 Task: Find connections with filter location Açu with filter topic #Leanstartupswith filter profile language Spanish with filter current company Bajaj Housing Finance Limited with filter school L.D. College of Engineering with filter industry Farming with filter service category Health Insurance with filter keywords title Administrative Manager
Action: Mouse moved to (597, 125)
Screenshot: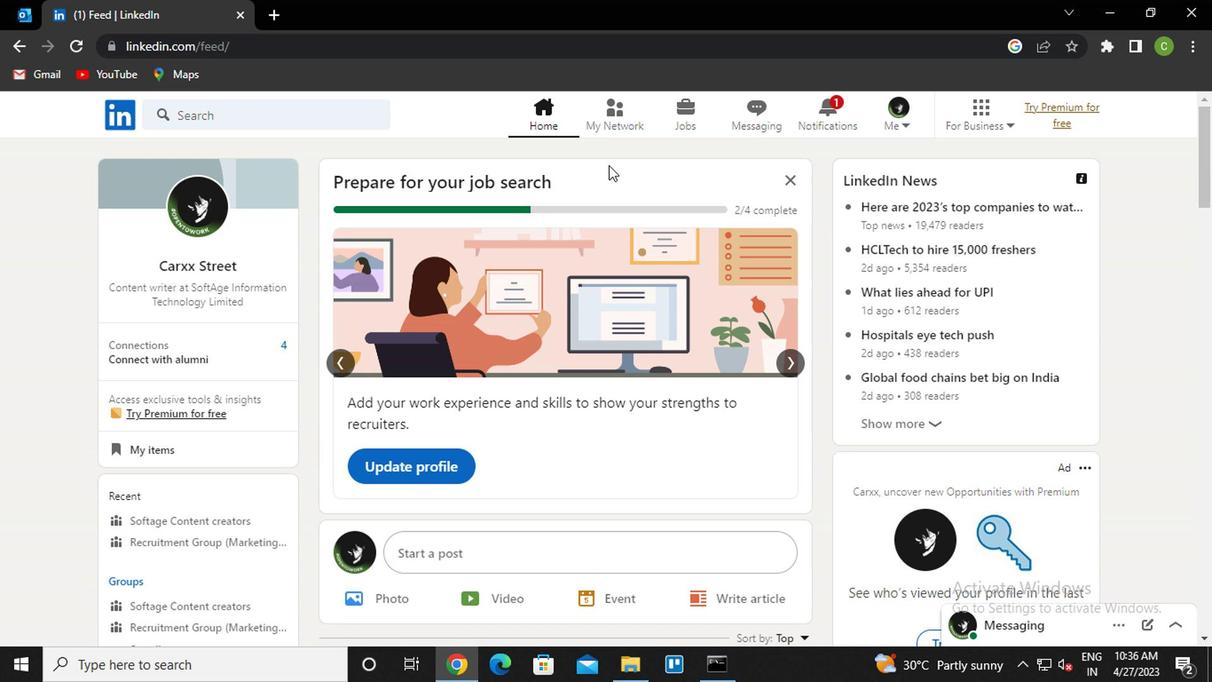 
Action: Mouse pressed left at (597, 125)
Screenshot: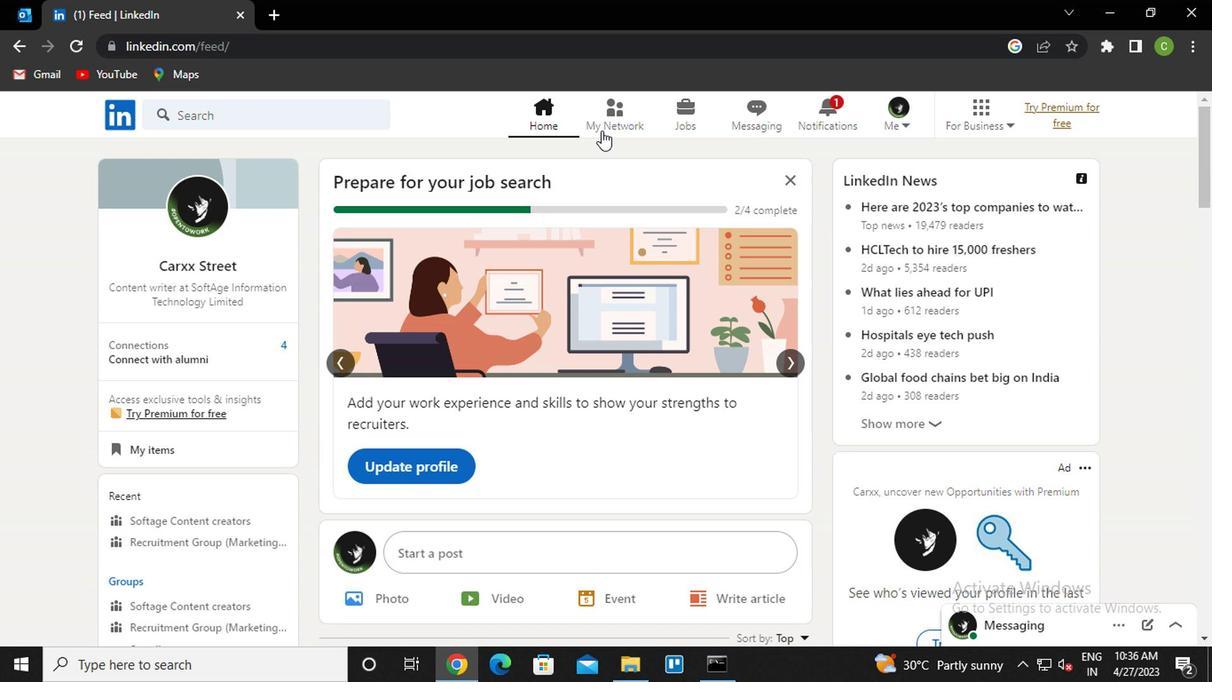 
Action: Mouse moved to (245, 217)
Screenshot: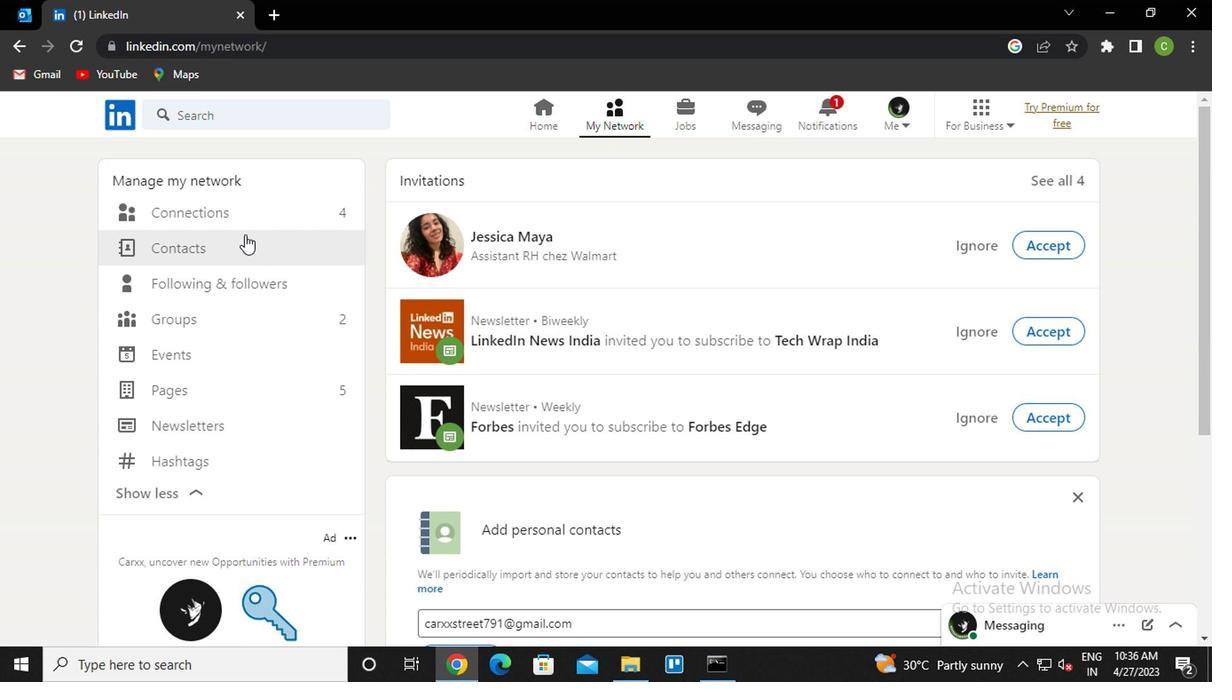 
Action: Mouse pressed left at (245, 217)
Screenshot: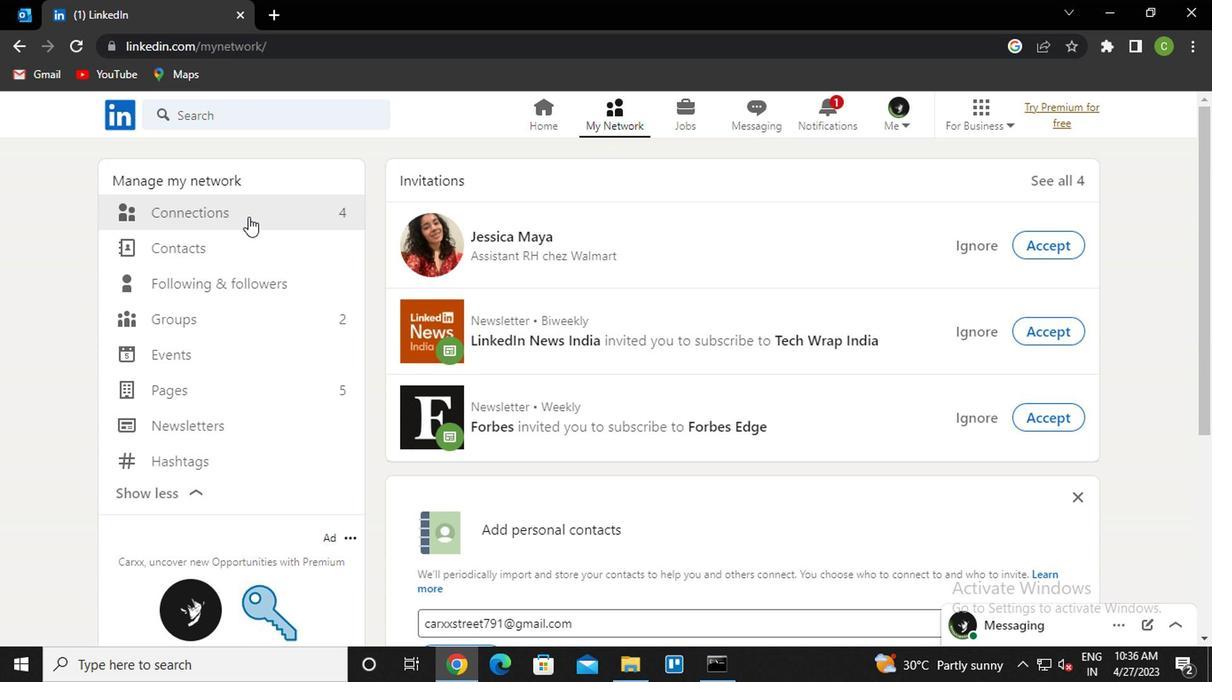 
Action: Mouse moved to (735, 217)
Screenshot: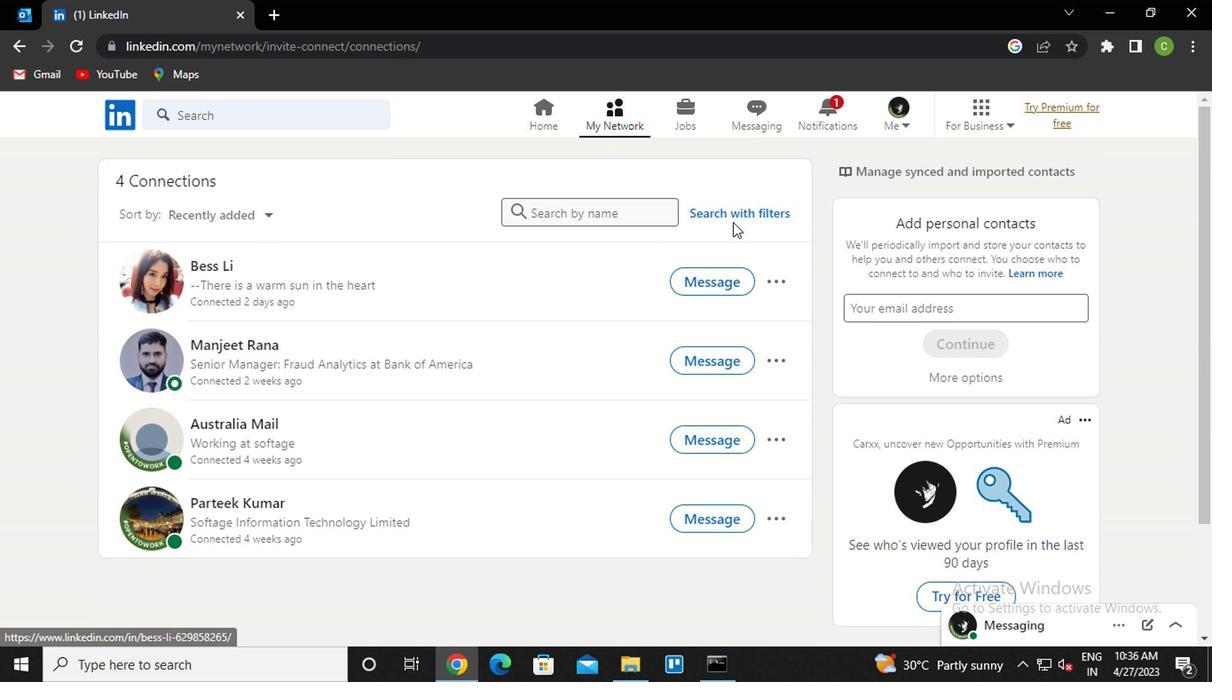 
Action: Mouse pressed left at (735, 217)
Screenshot: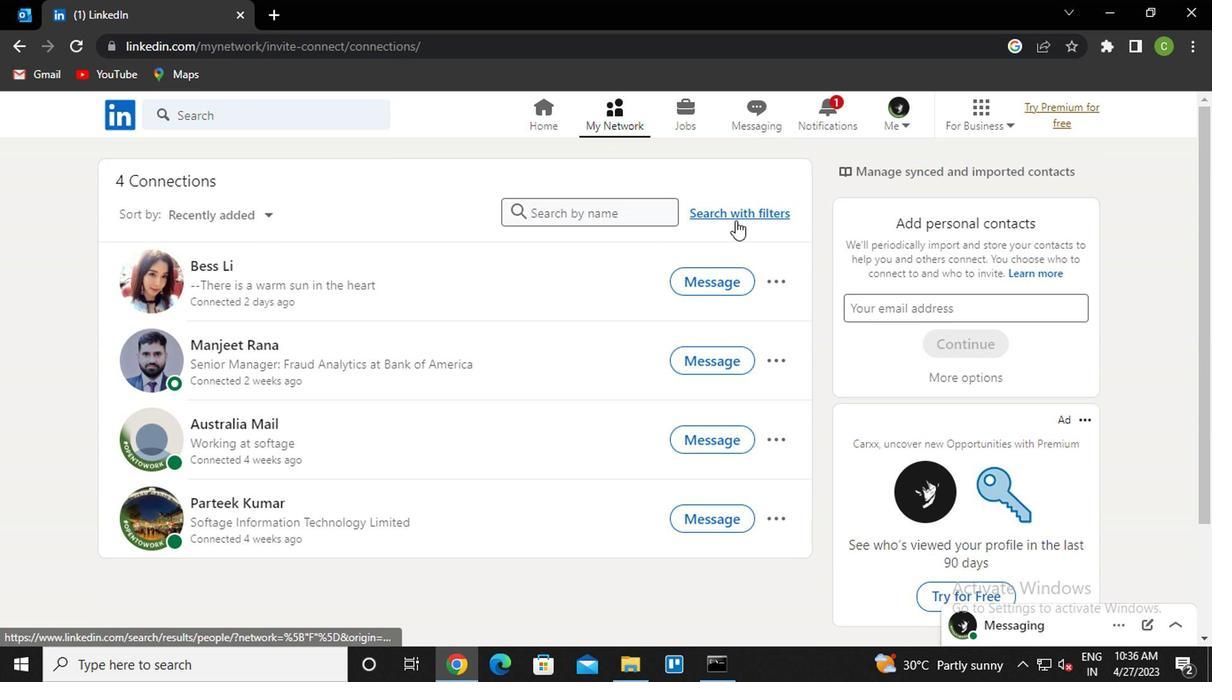 
Action: Mouse moved to (593, 168)
Screenshot: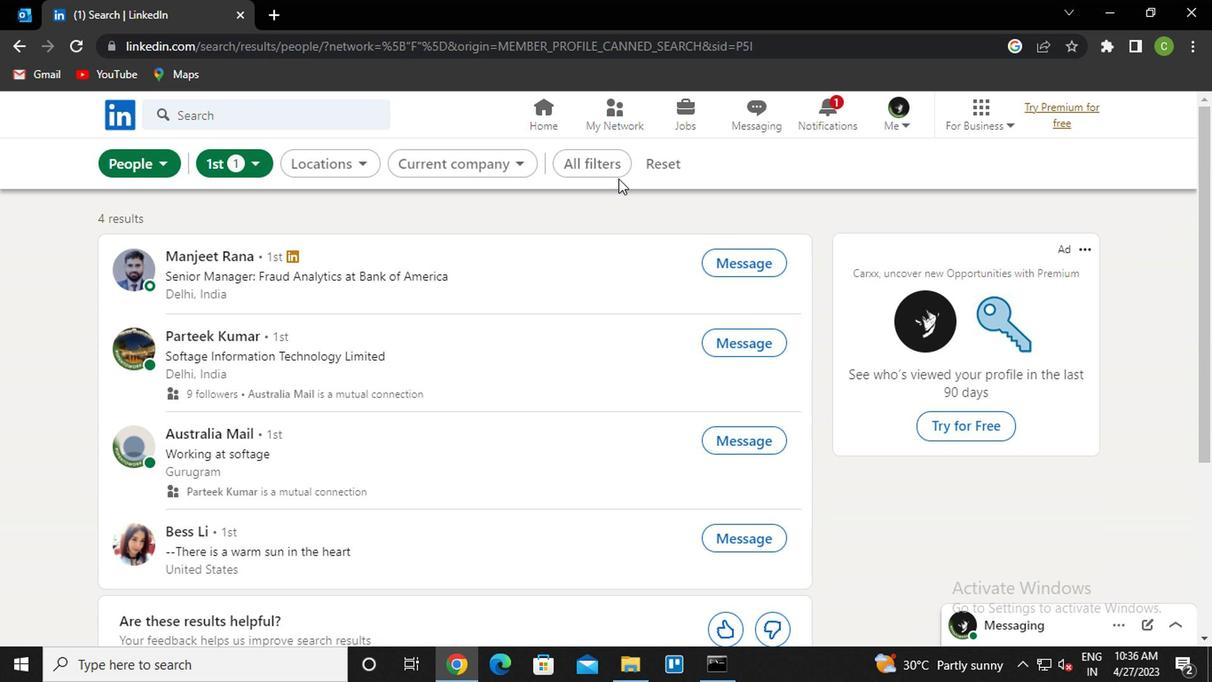 
Action: Mouse pressed left at (593, 168)
Screenshot: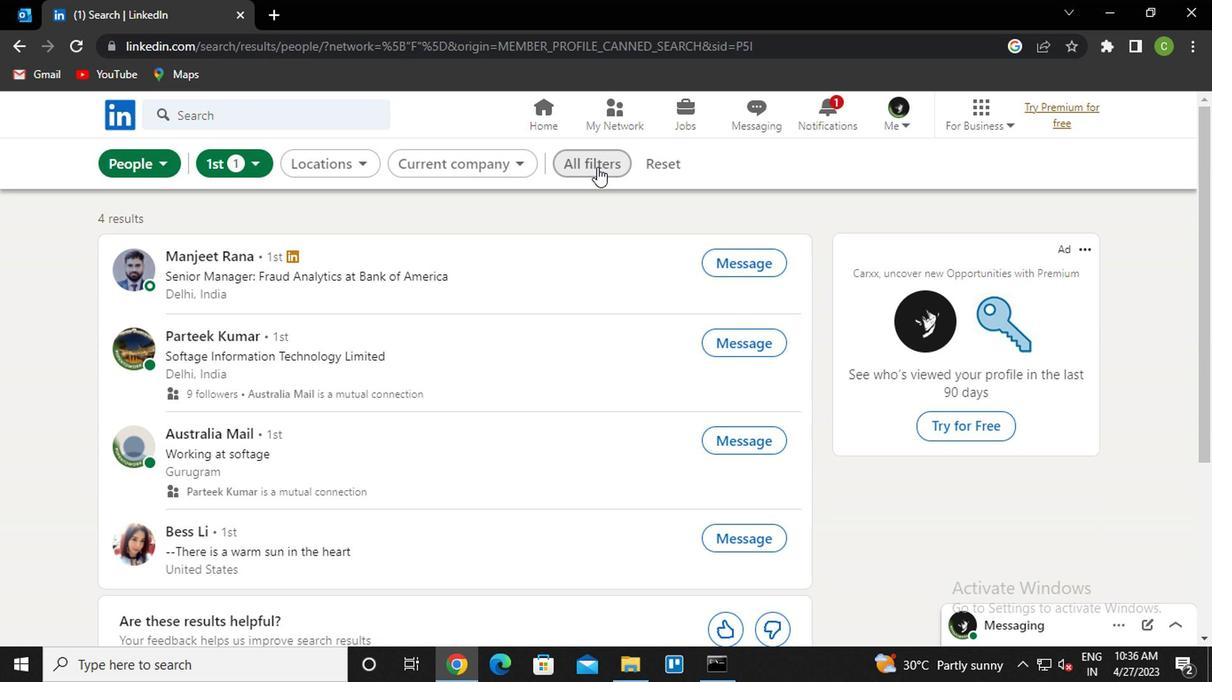 
Action: Mouse moved to (994, 361)
Screenshot: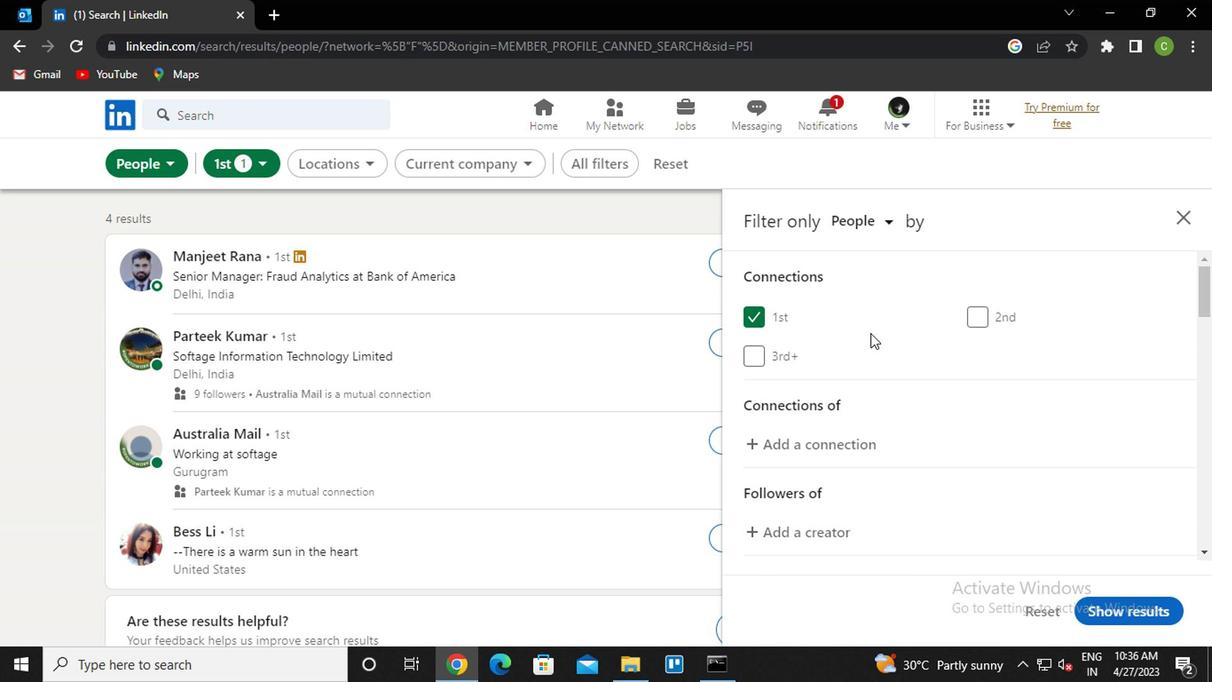 
Action: Mouse scrolled (994, 361) with delta (0, 0)
Screenshot: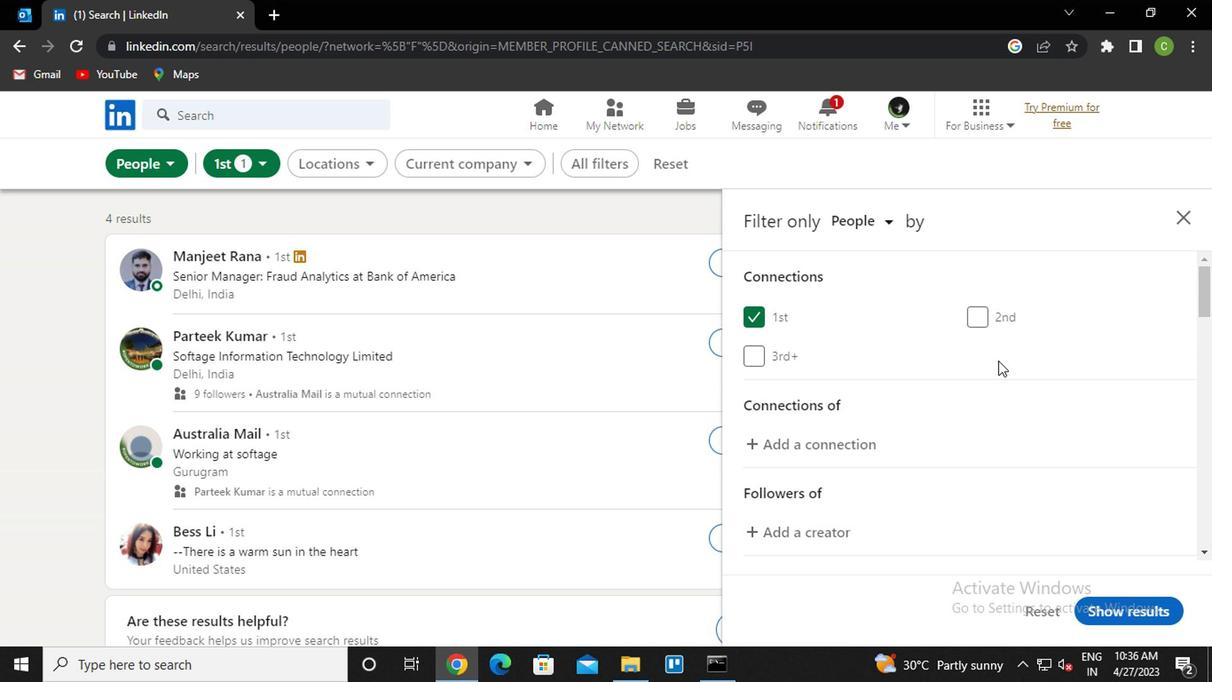 
Action: Mouse scrolled (994, 361) with delta (0, 0)
Screenshot: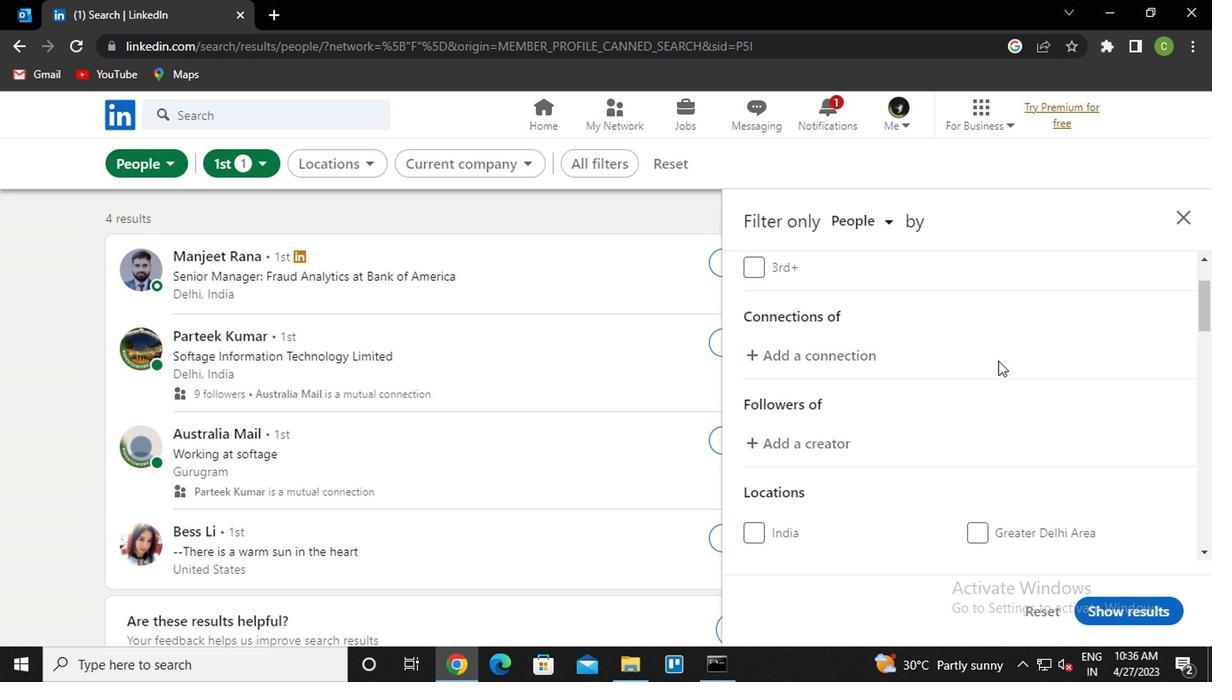 
Action: Mouse scrolled (994, 361) with delta (0, 0)
Screenshot: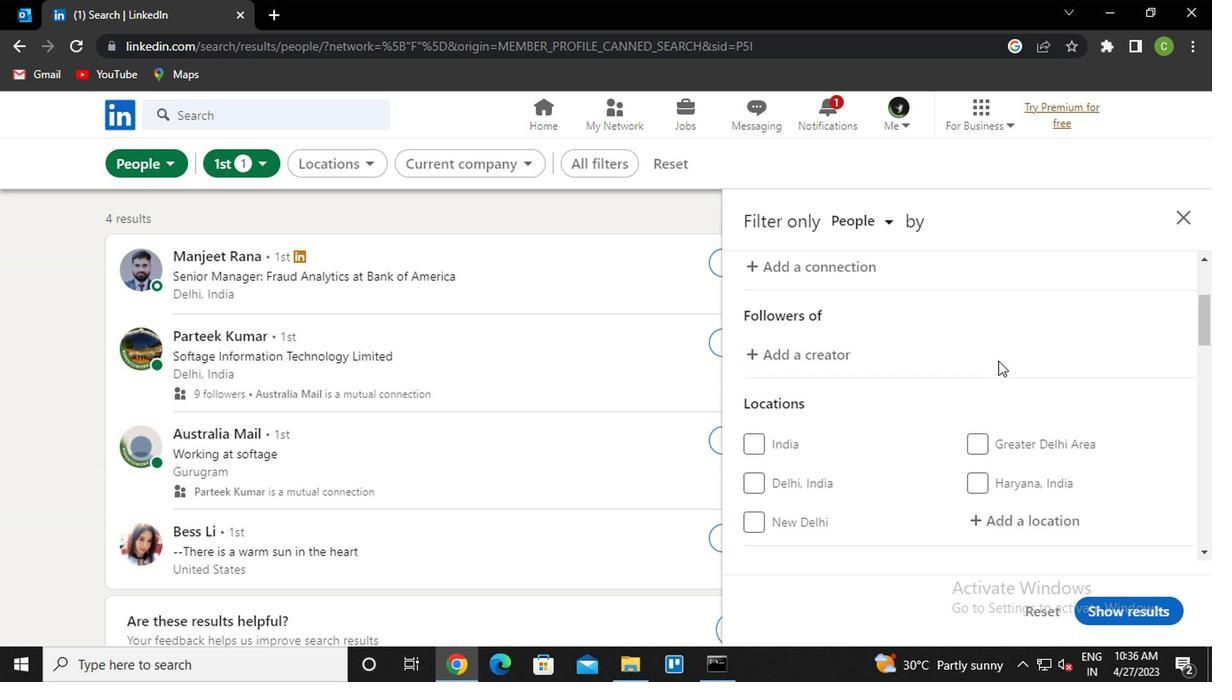 
Action: Mouse moved to (993, 430)
Screenshot: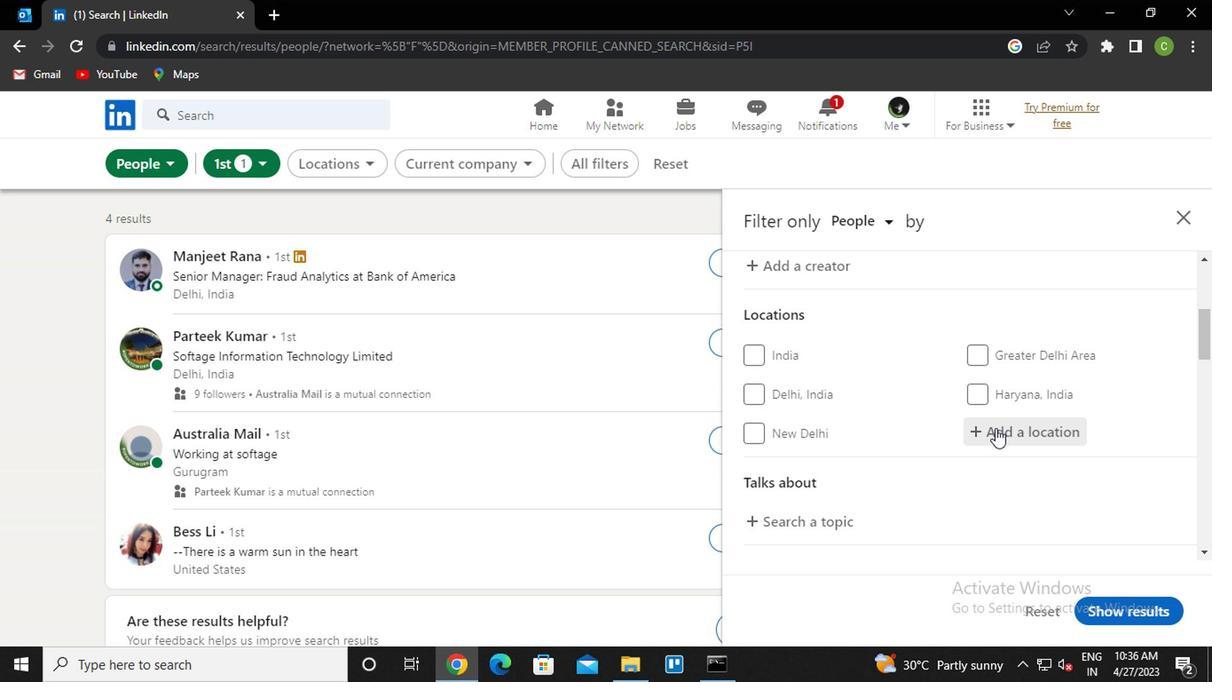 
Action: Mouse pressed left at (993, 430)
Screenshot: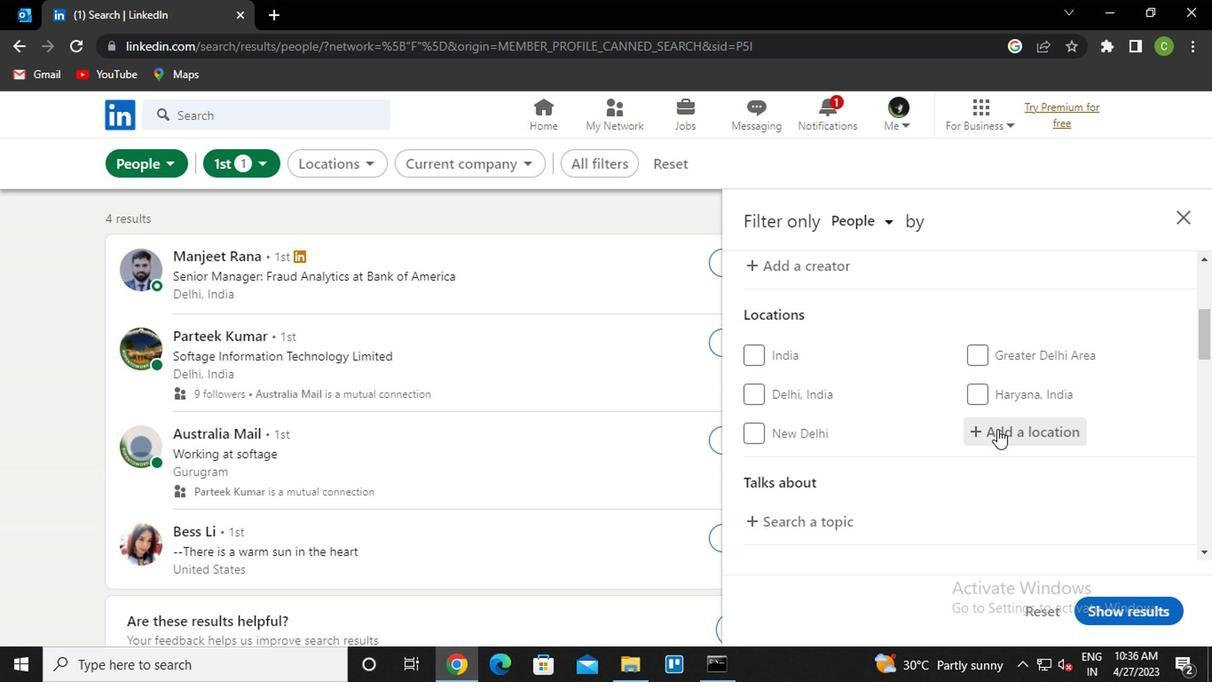 
Action: Key pressed a<Key.caps_lock>cu<Key.space>
Screenshot: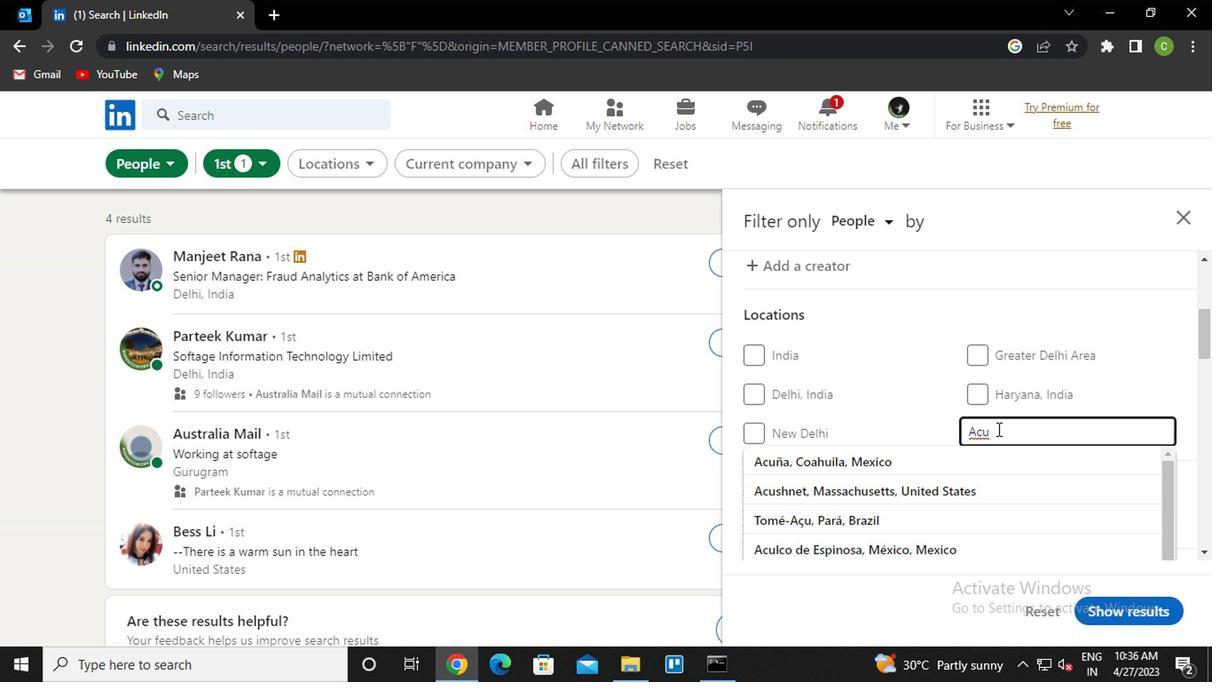 
Action: Mouse moved to (897, 461)
Screenshot: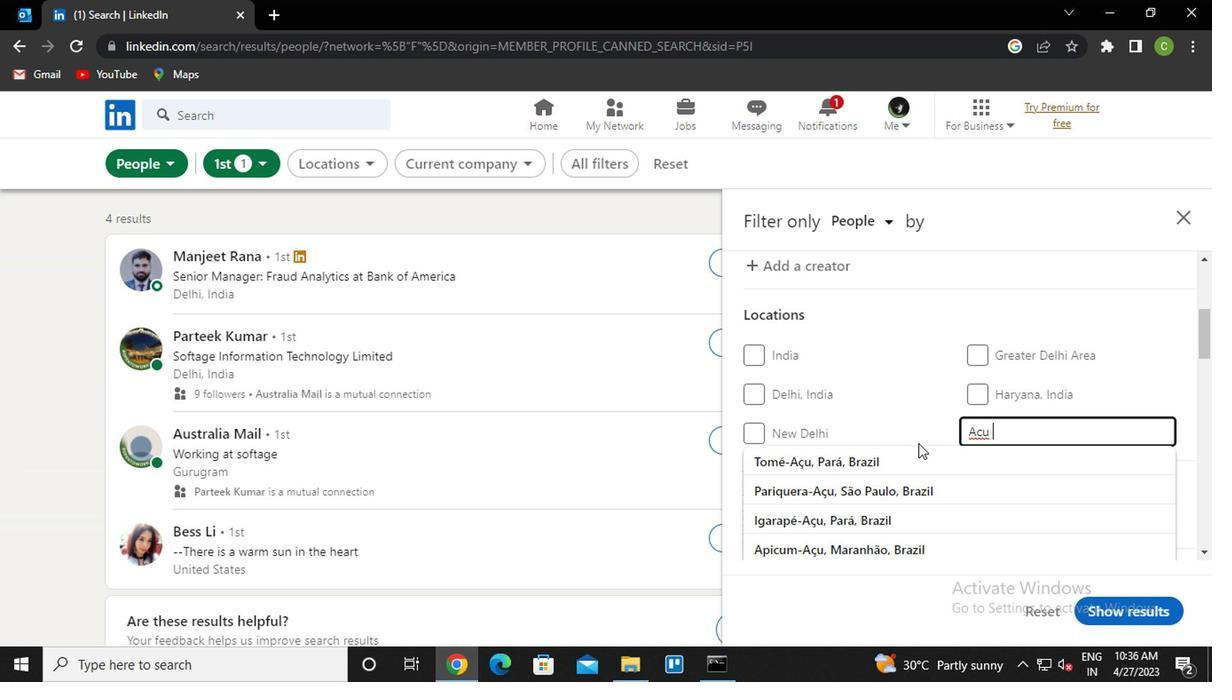 
Action: Mouse pressed left at (897, 461)
Screenshot: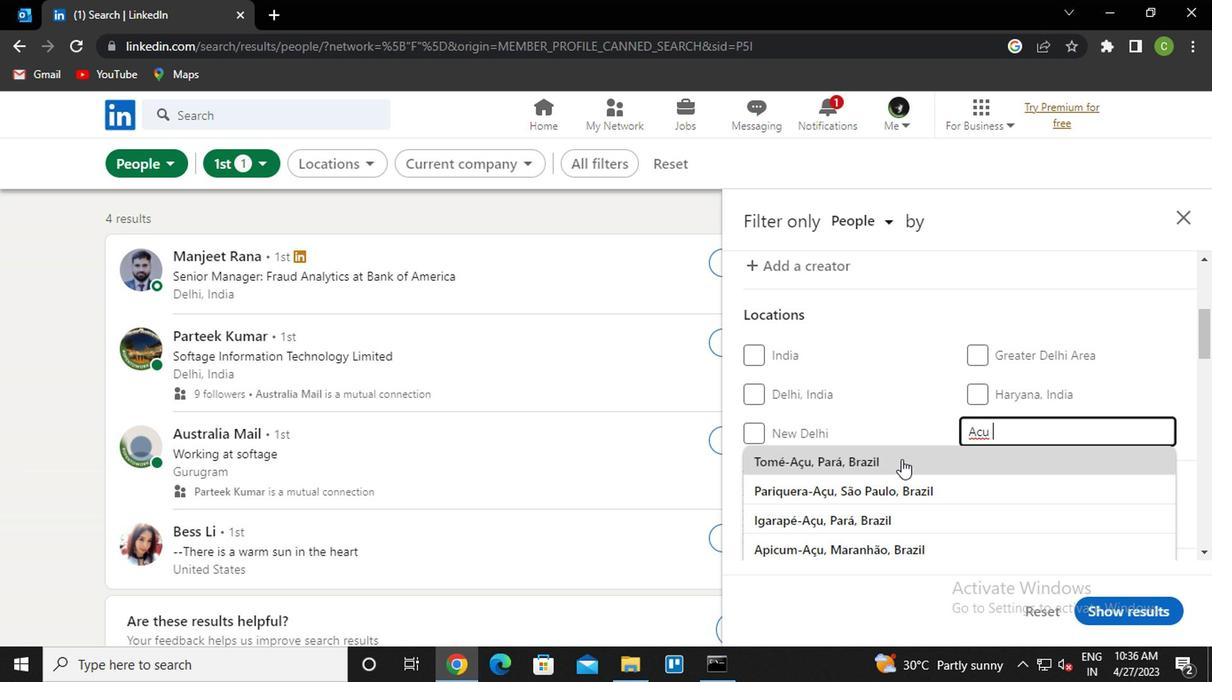 
Action: Mouse moved to (1004, 490)
Screenshot: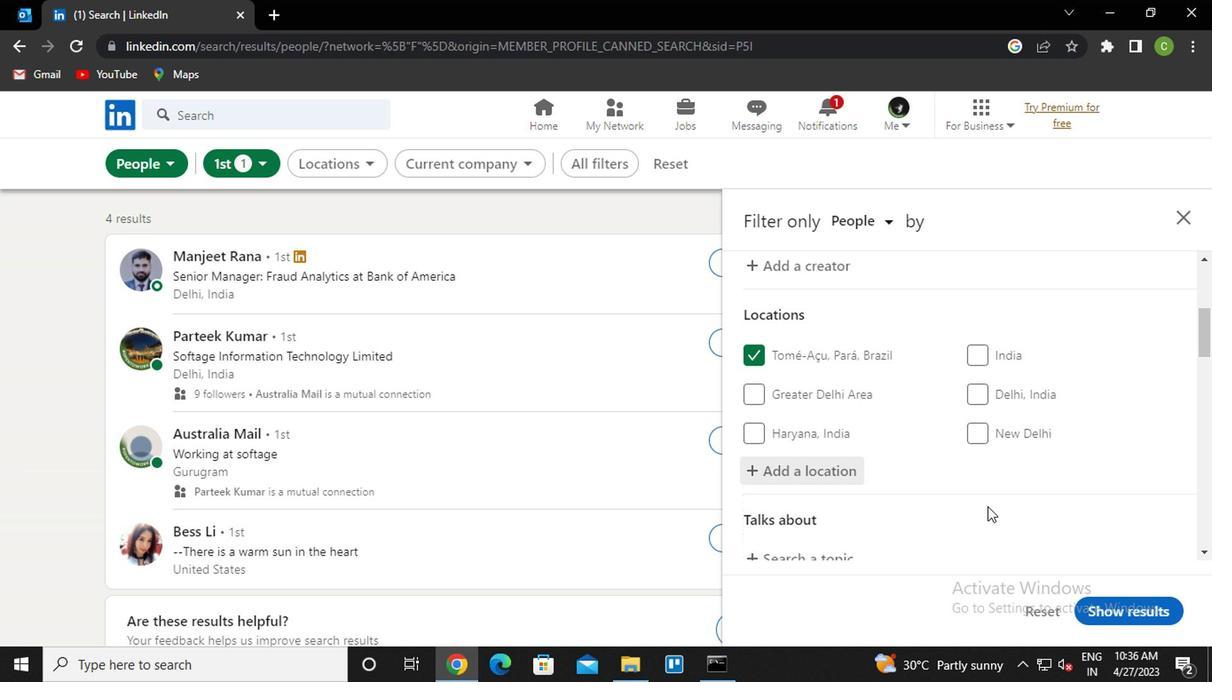 
Action: Mouse scrolled (1004, 490) with delta (0, 0)
Screenshot: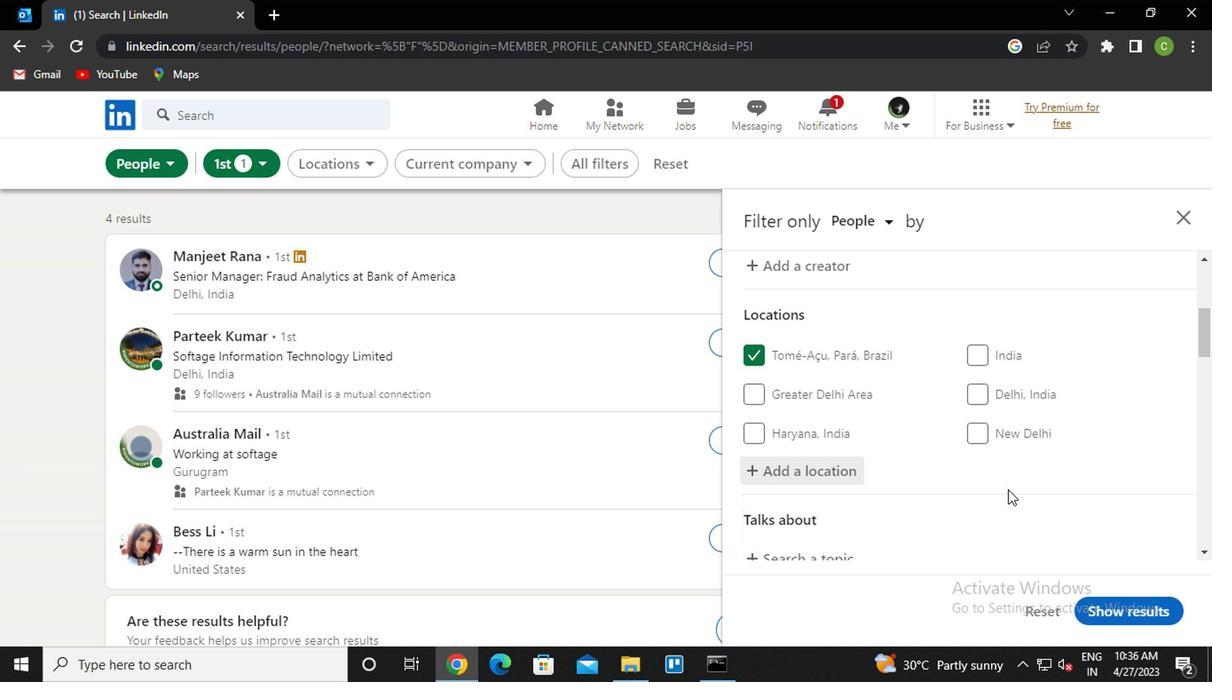 
Action: Mouse moved to (1002, 485)
Screenshot: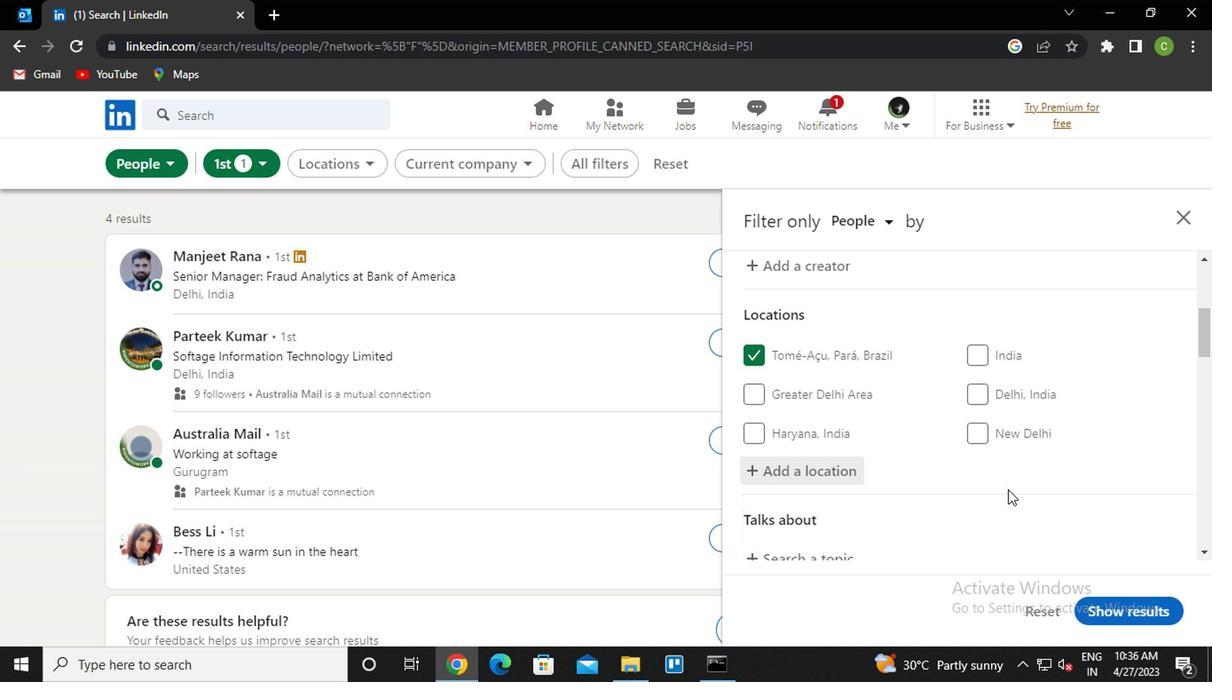 
Action: Mouse scrolled (1002, 485) with delta (0, 0)
Screenshot: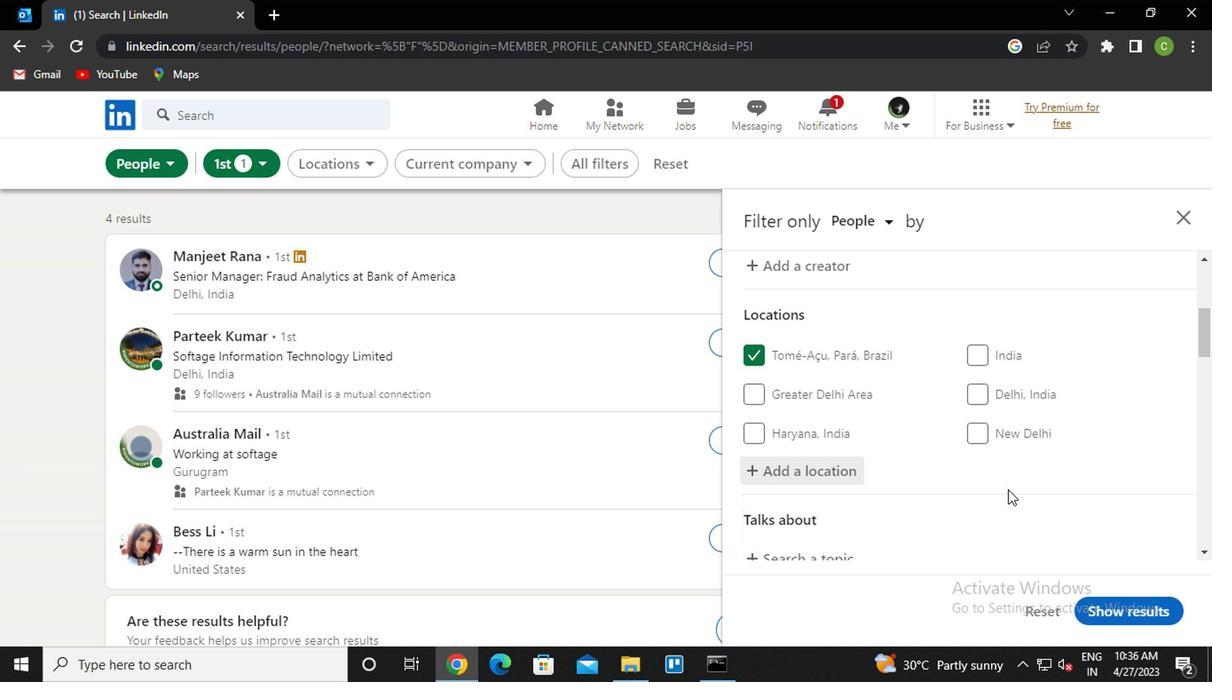 
Action: Mouse moved to (999, 480)
Screenshot: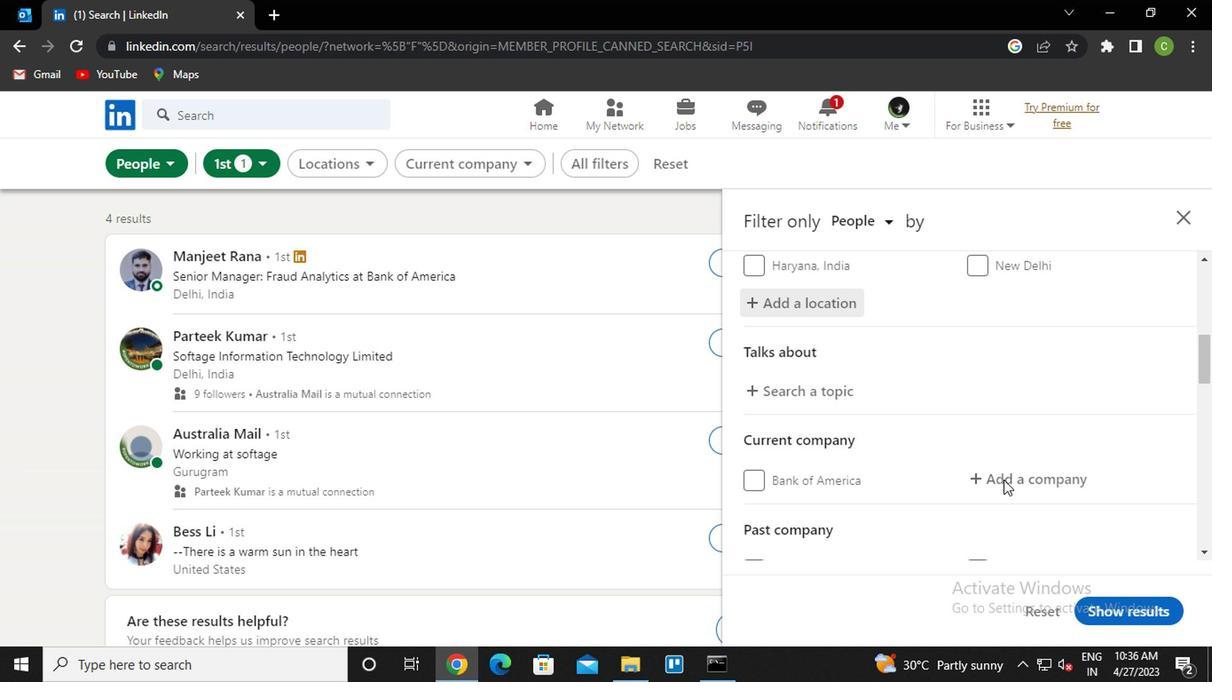 
Action: Mouse scrolled (999, 479) with delta (0, -1)
Screenshot: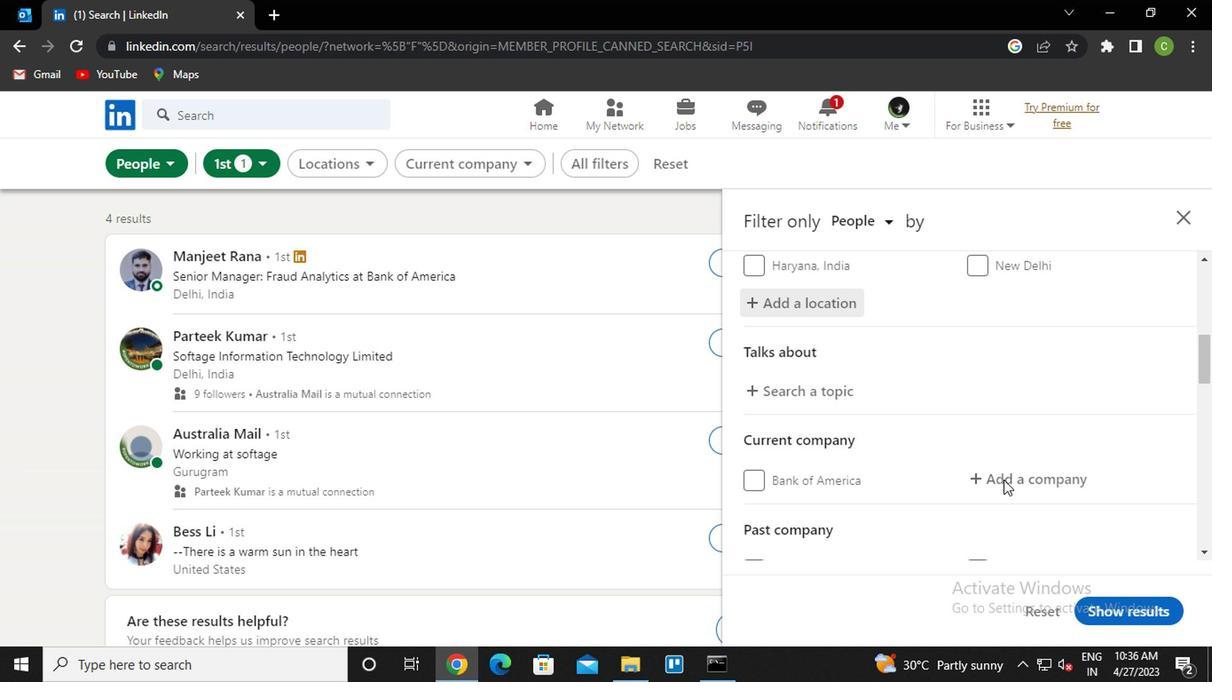 
Action: Mouse moved to (810, 300)
Screenshot: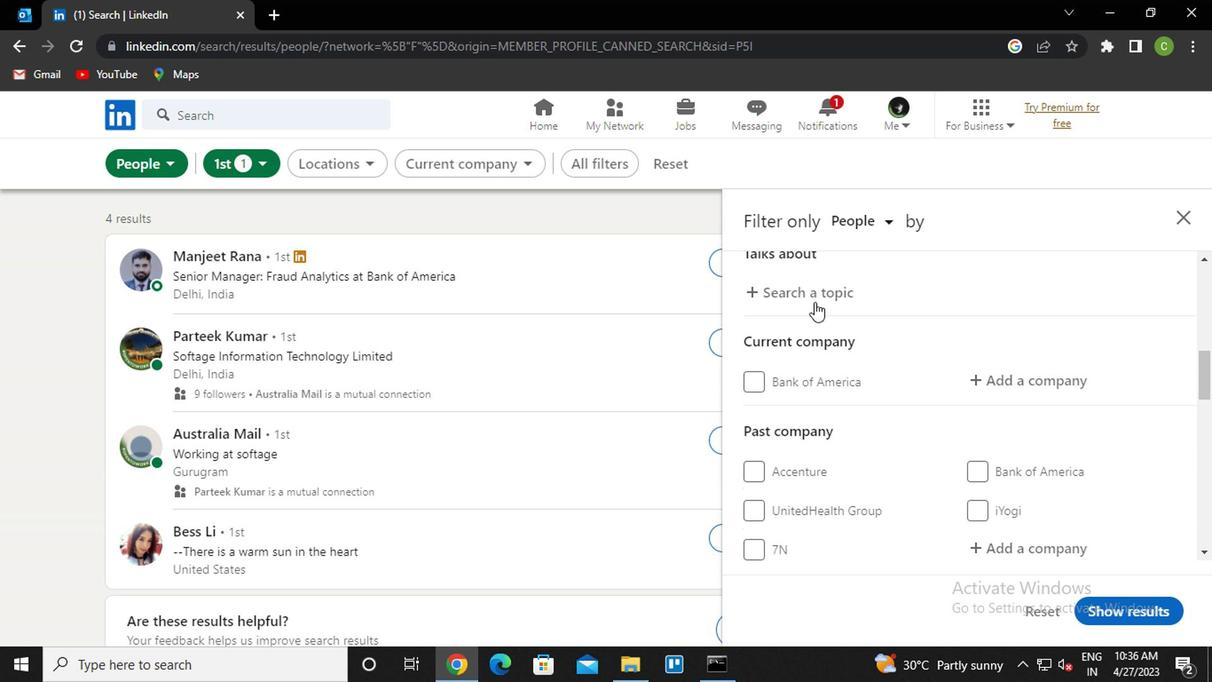 
Action: Mouse pressed left at (810, 300)
Screenshot: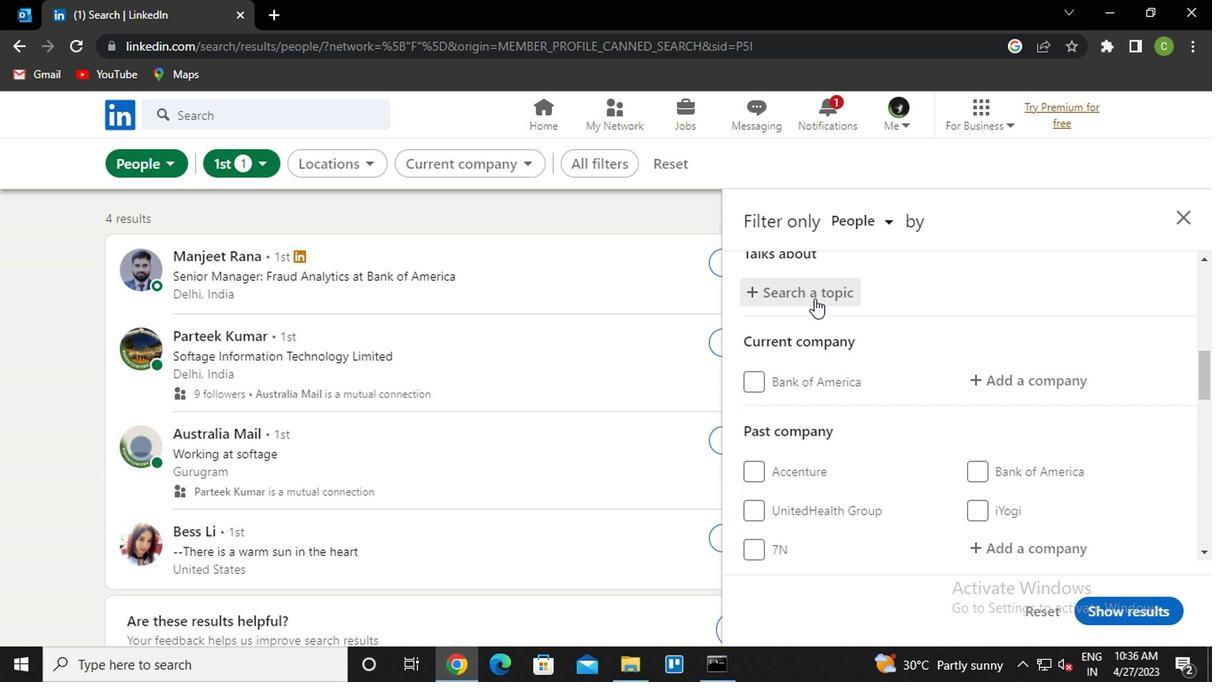
Action: Key pressed <Key.caps_lock>l<Key.caps_lock>eanstart<Key.down><Key.enter>
Screenshot: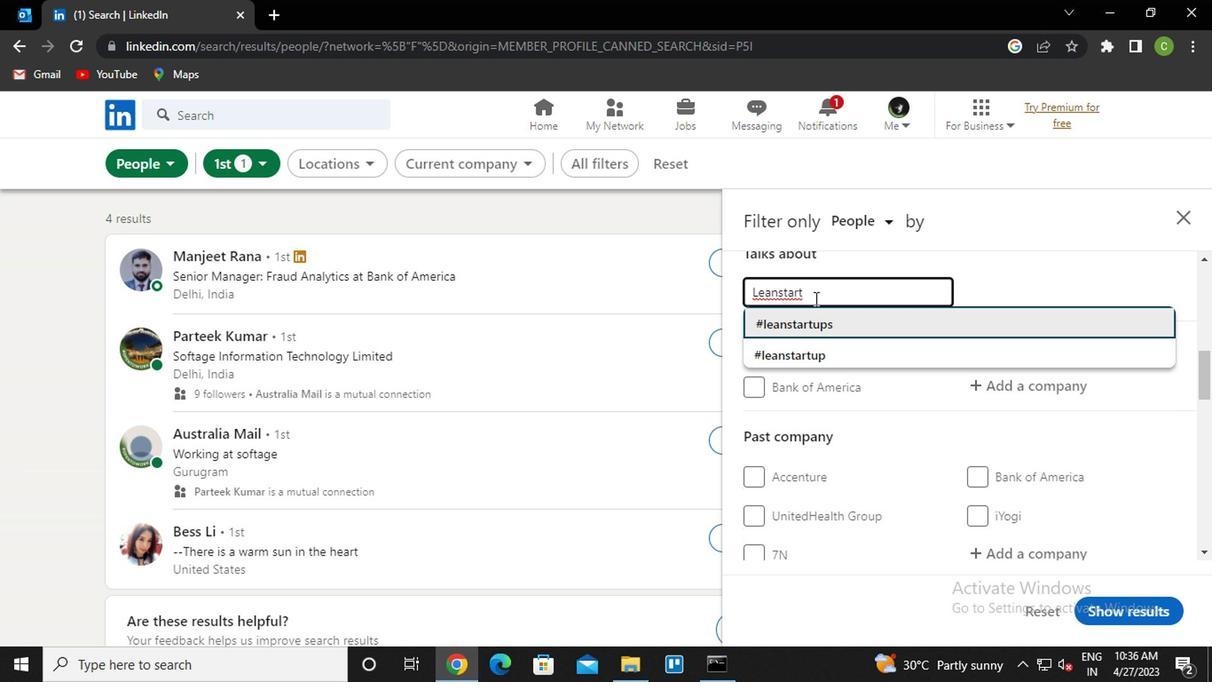 
Action: Mouse moved to (849, 327)
Screenshot: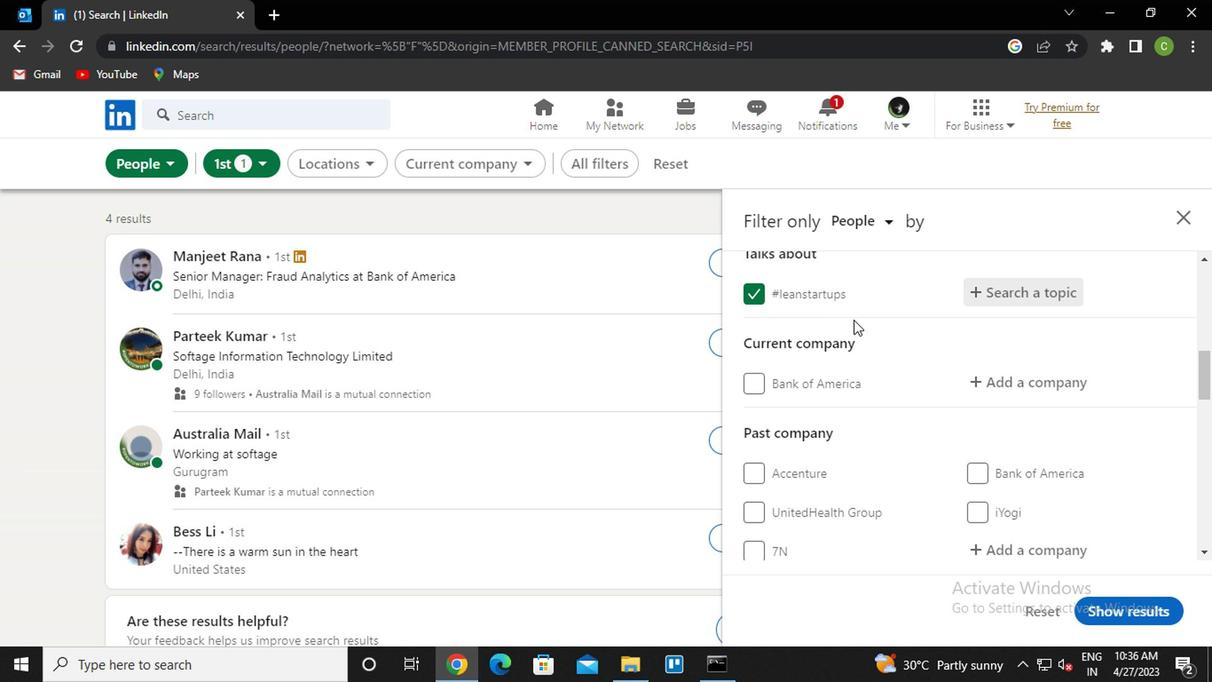 
Action: Mouse scrolled (849, 326) with delta (0, 0)
Screenshot: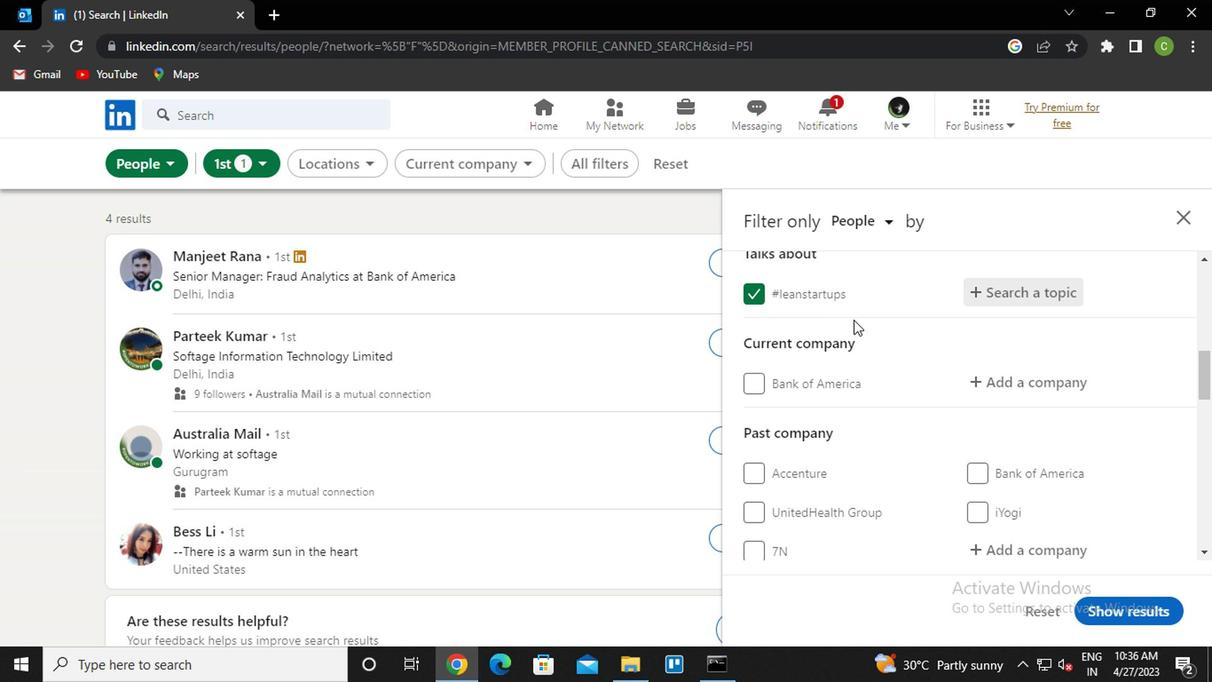 
Action: Mouse moved to (858, 365)
Screenshot: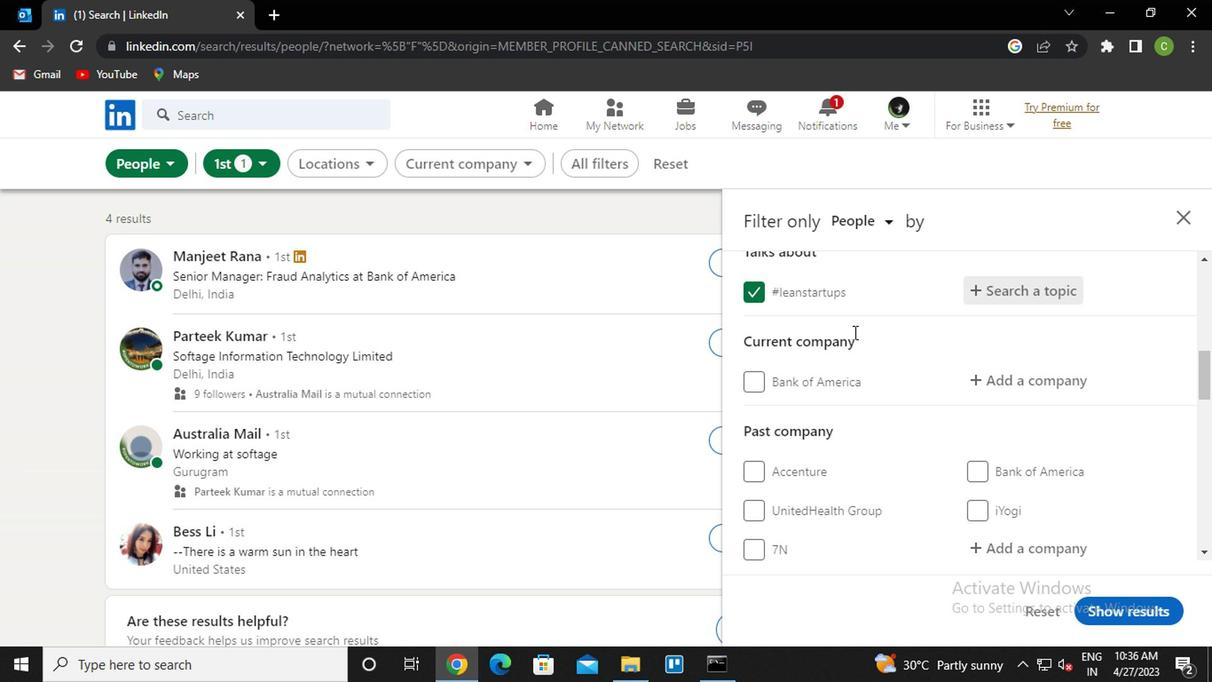 
Action: Mouse scrolled (858, 365) with delta (0, 0)
Screenshot: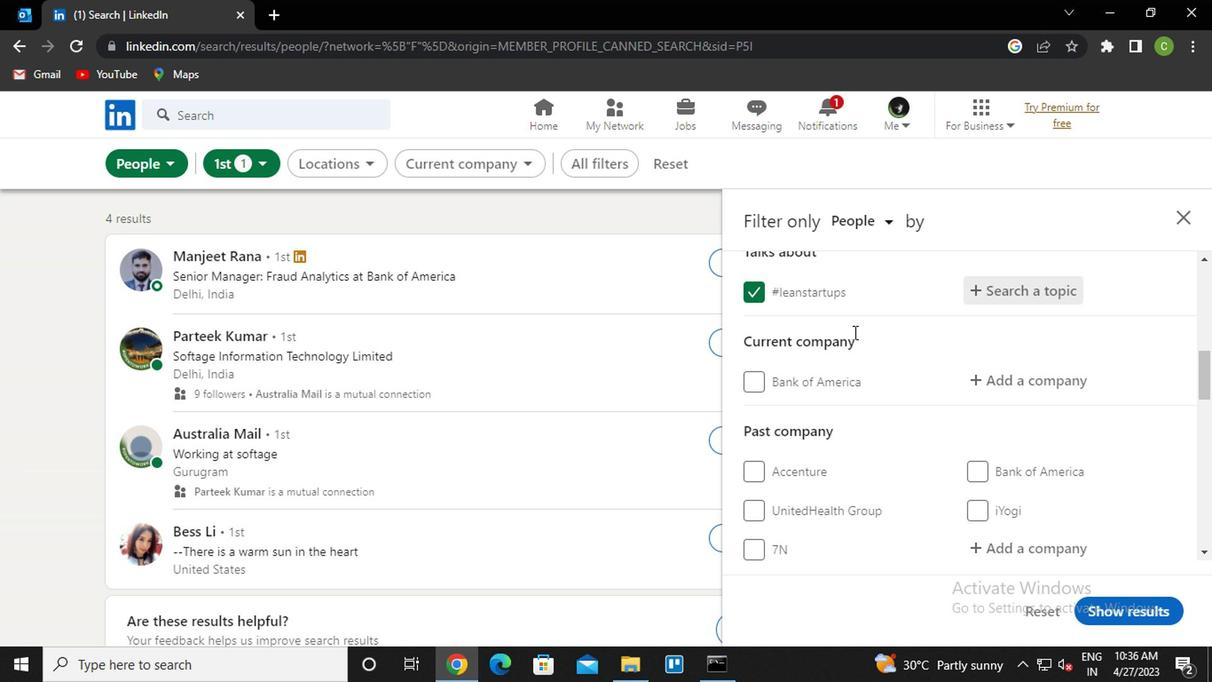 
Action: Mouse moved to (859, 411)
Screenshot: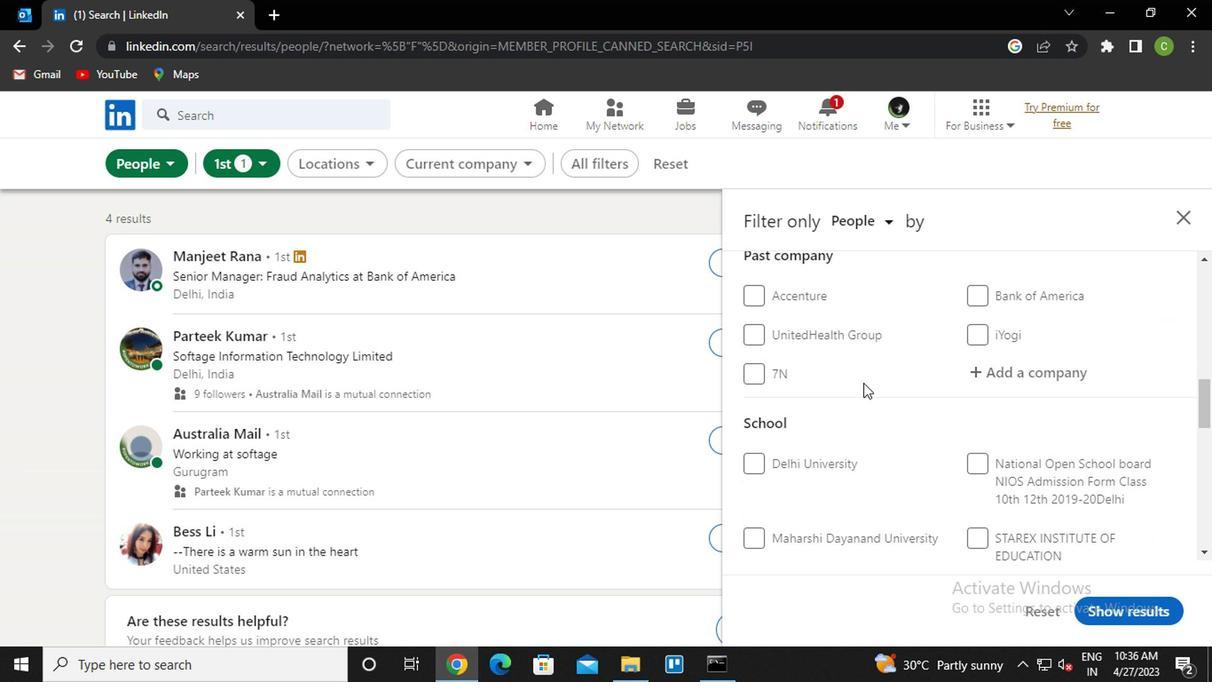 
Action: Mouse scrolled (859, 411) with delta (0, 0)
Screenshot: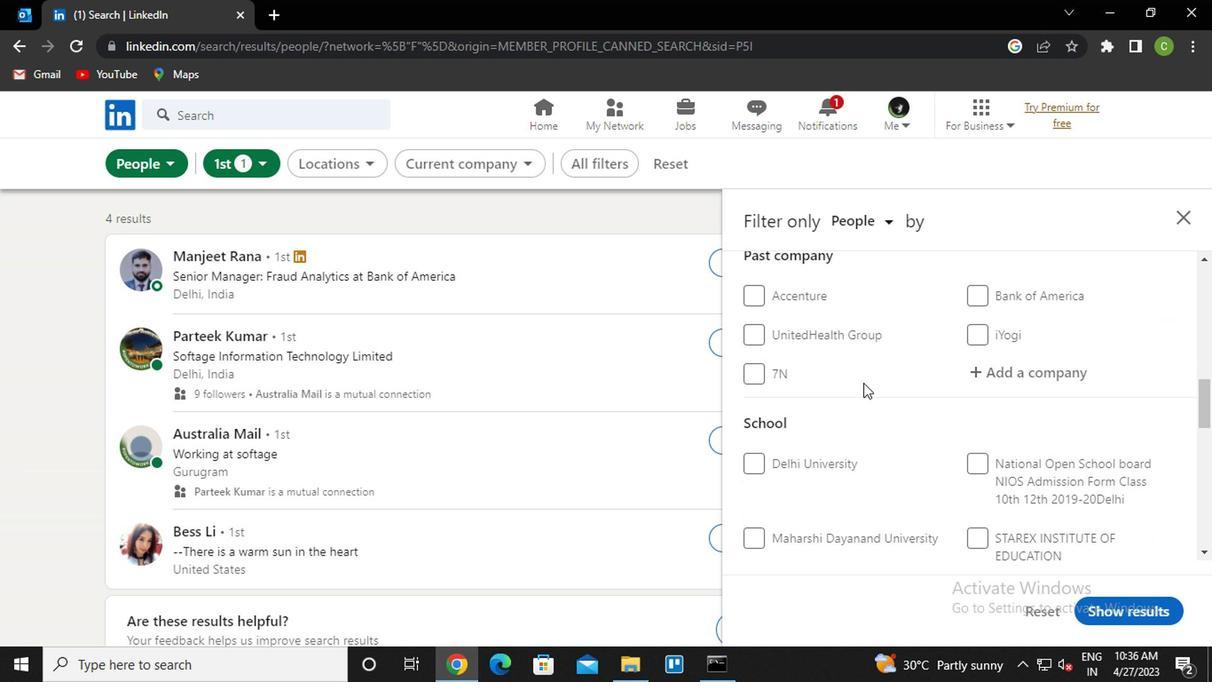 
Action: Mouse moved to (857, 415)
Screenshot: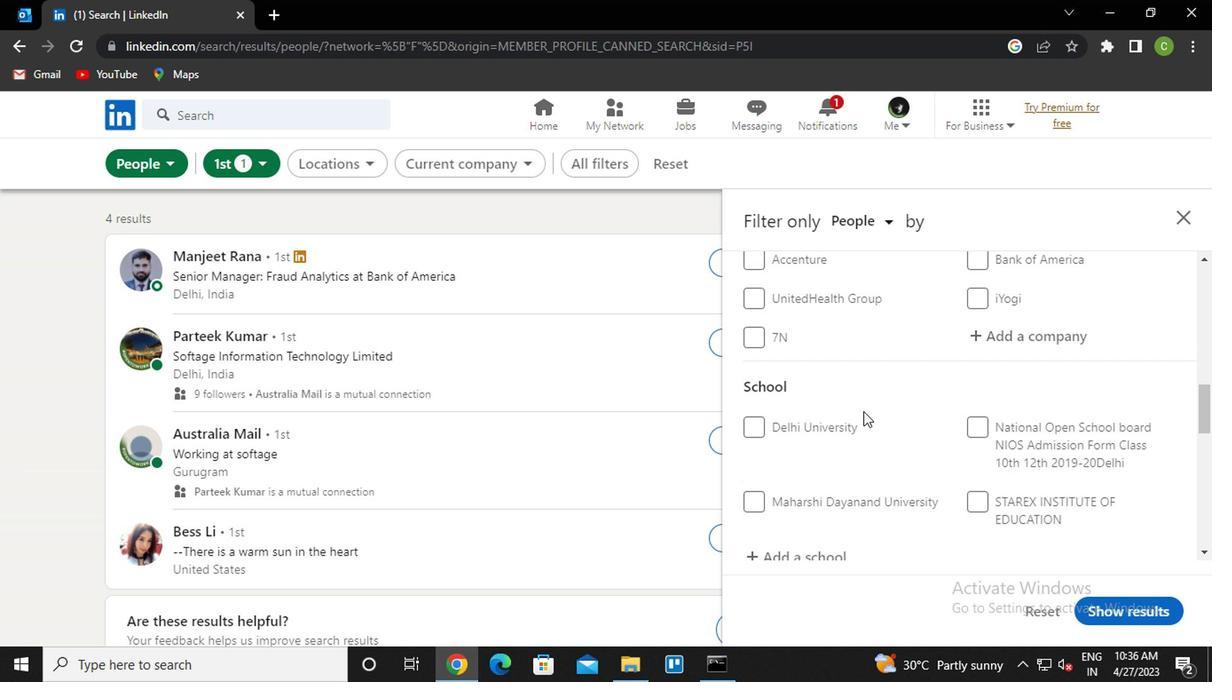 
Action: Mouse scrolled (857, 414) with delta (0, -1)
Screenshot: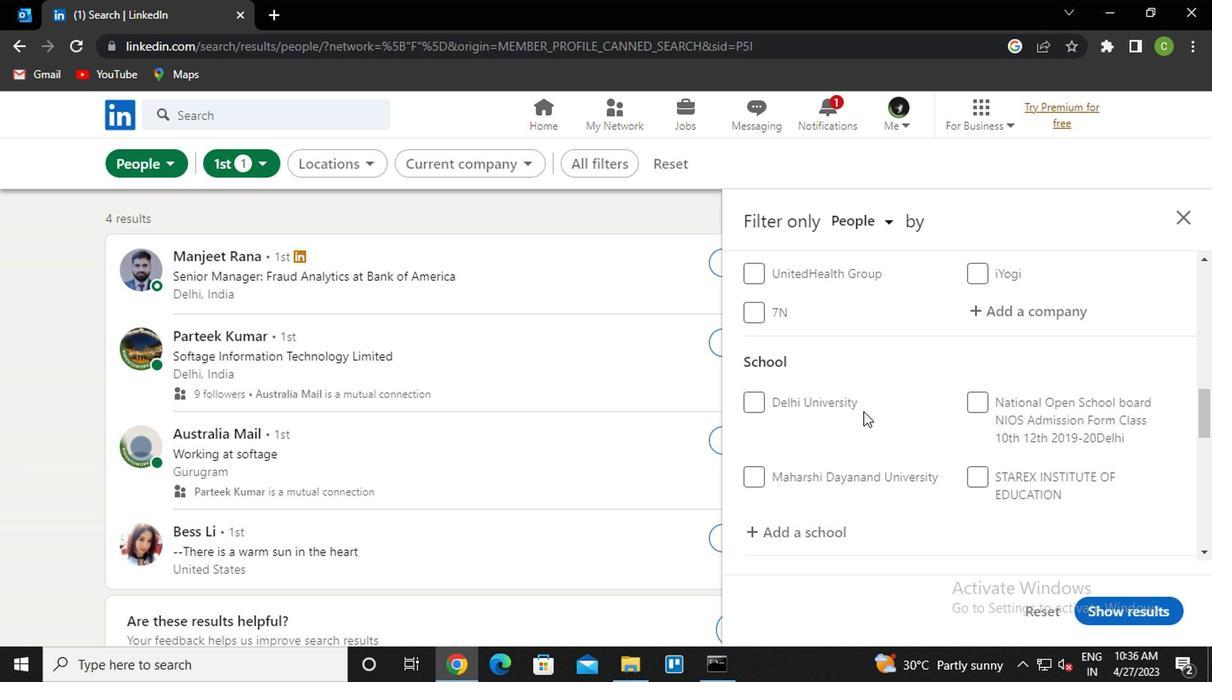 
Action: Mouse moved to (825, 421)
Screenshot: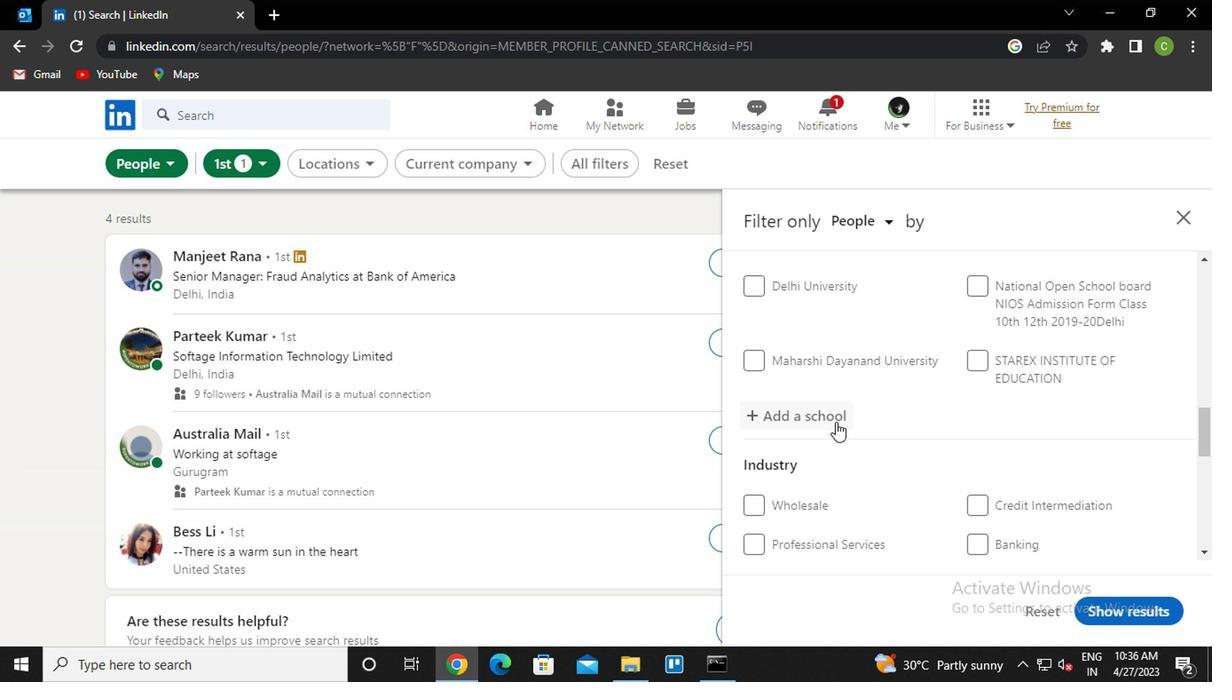 
Action: Mouse pressed left at (825, 421)
Screenshot: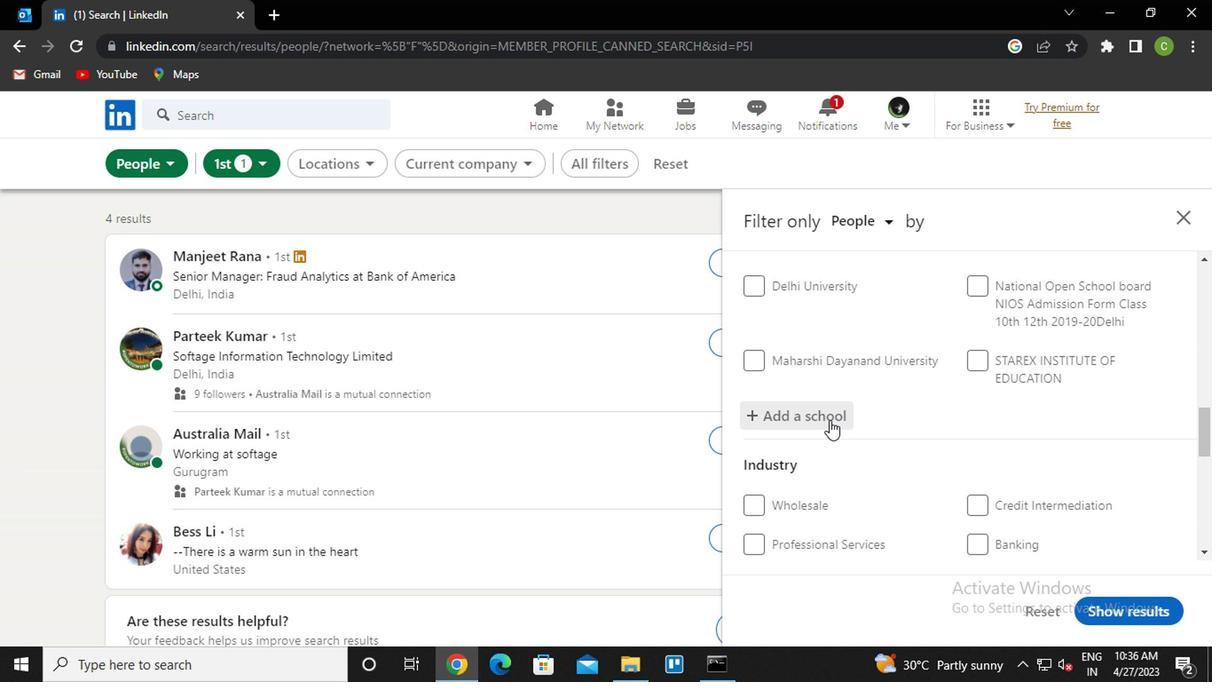 
Action: Key pressed <Key.caps_lock>b<Key.caps_lock>ajaj<Key.space>housing
Screenshot: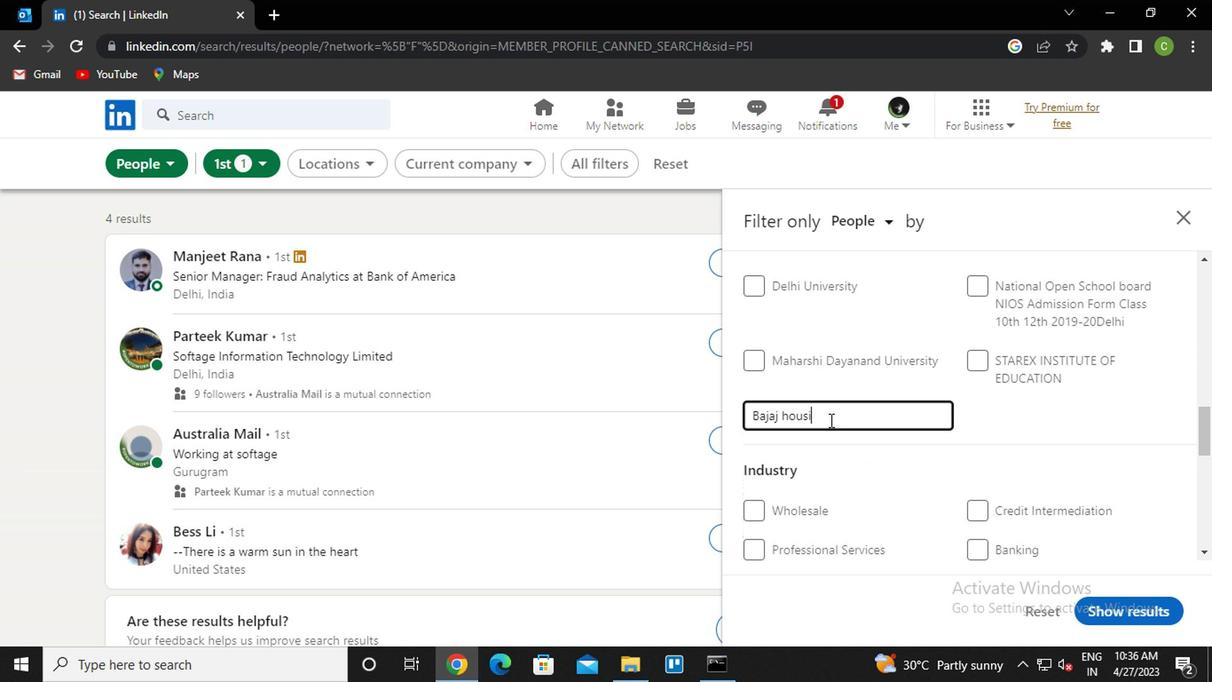 
Action: Mouse scrolled (825, 422) with delta (0, 0)
Screenshot: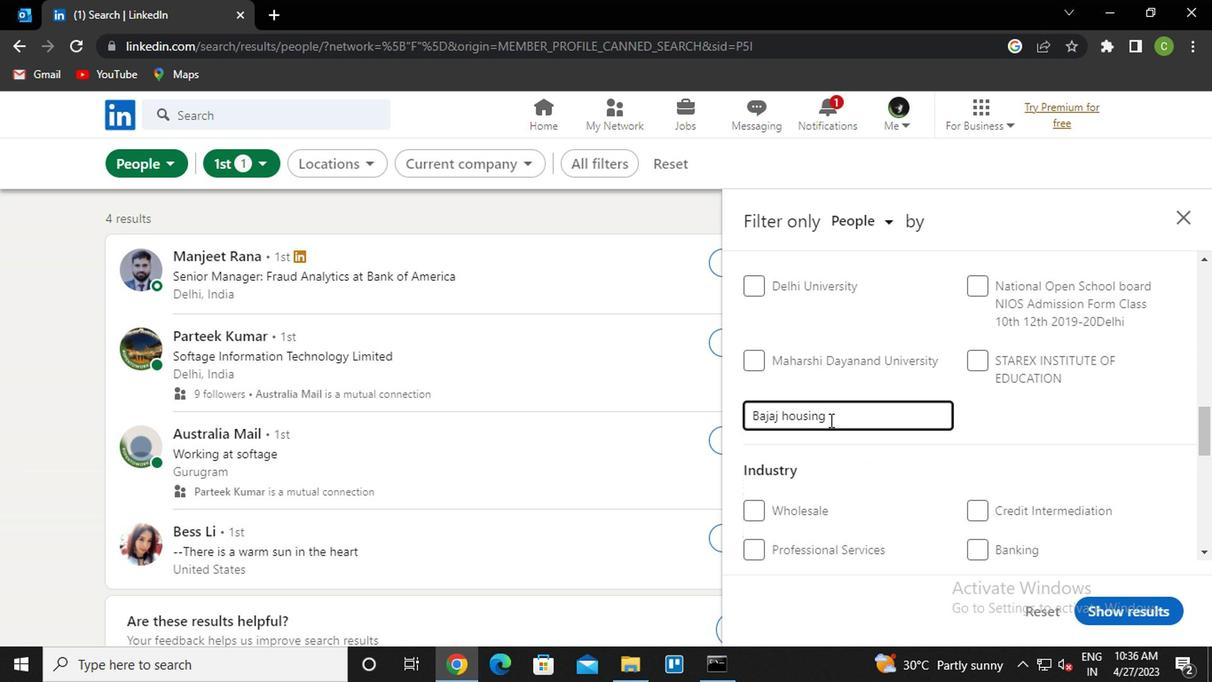 
Action: Mouse scrolled (825, 422) with delta (0, 0)
Screenshot: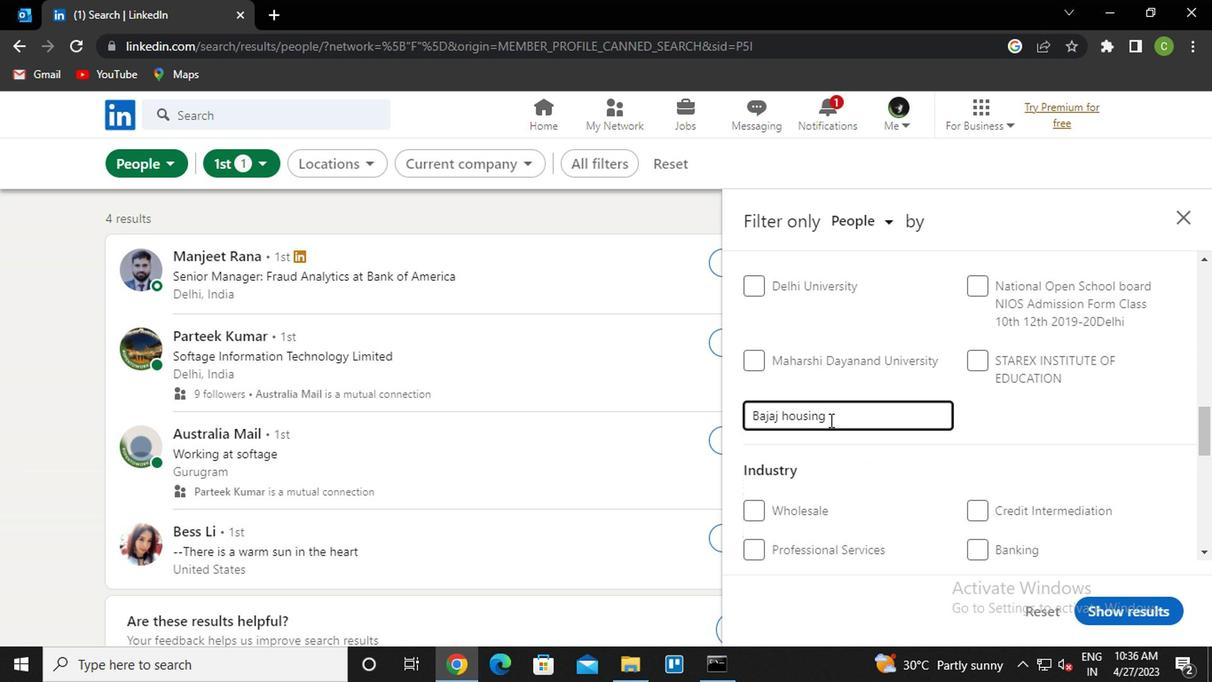 
Action: Mouse moved to (899, 423)
Screenshot: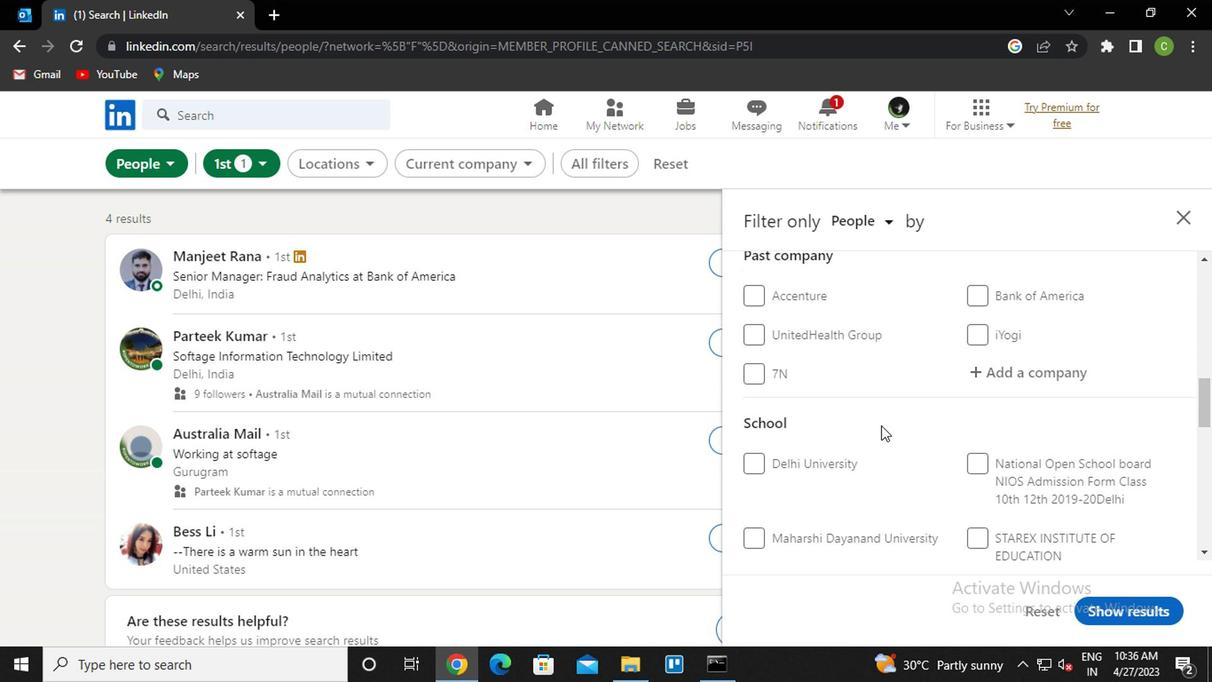 
Action: Mouse scrolled (899, 424) with delta (0, 1)
Screenshot: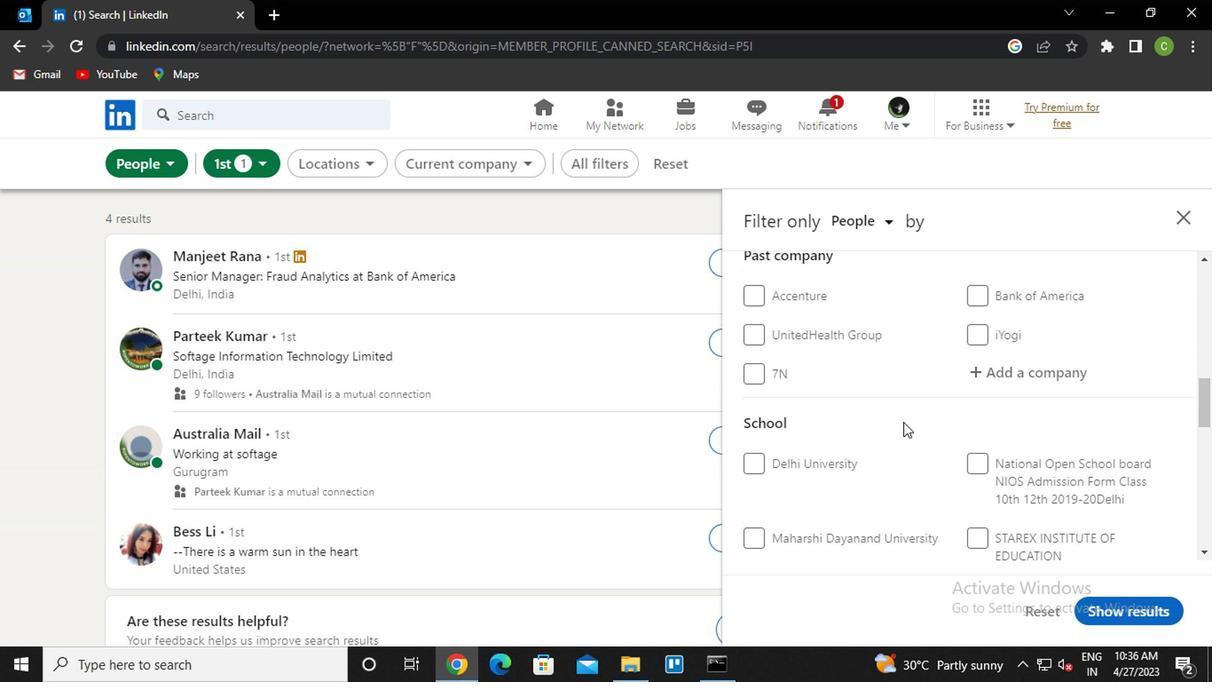 
Action: Mouse scrolled (899, 424) with delta (0, 1)
Screenshot: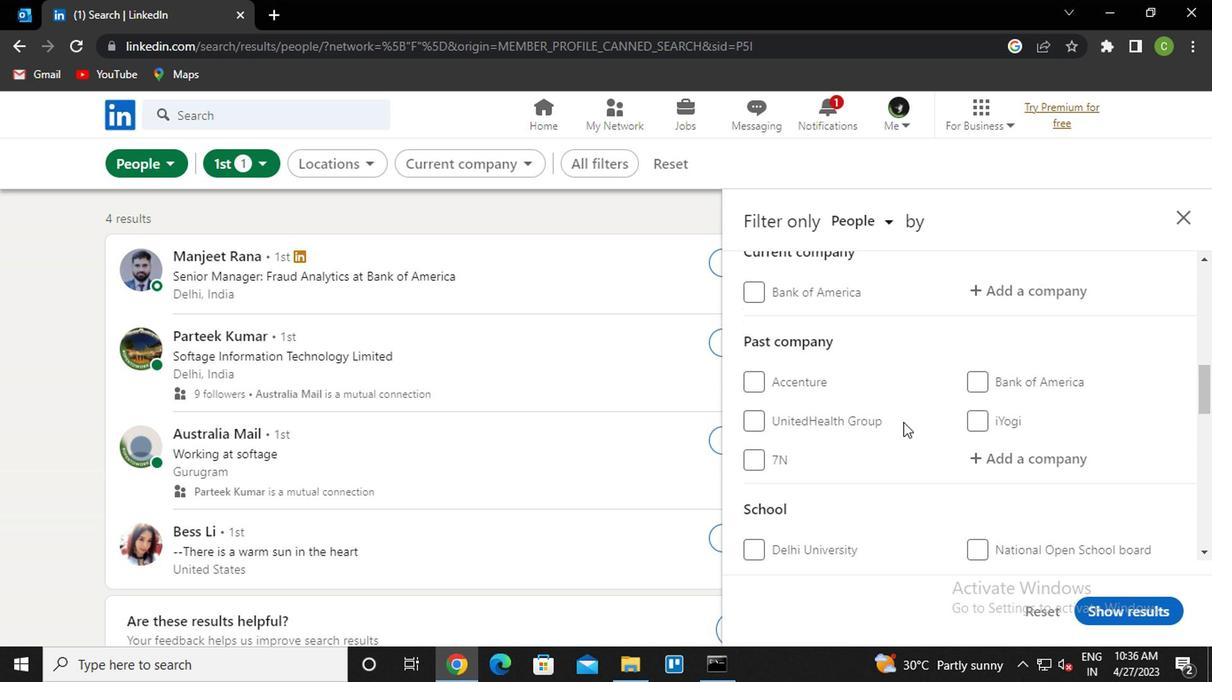 
Action: Mouse scrolled (899, 424) with delta (0, 1)
Screenshot: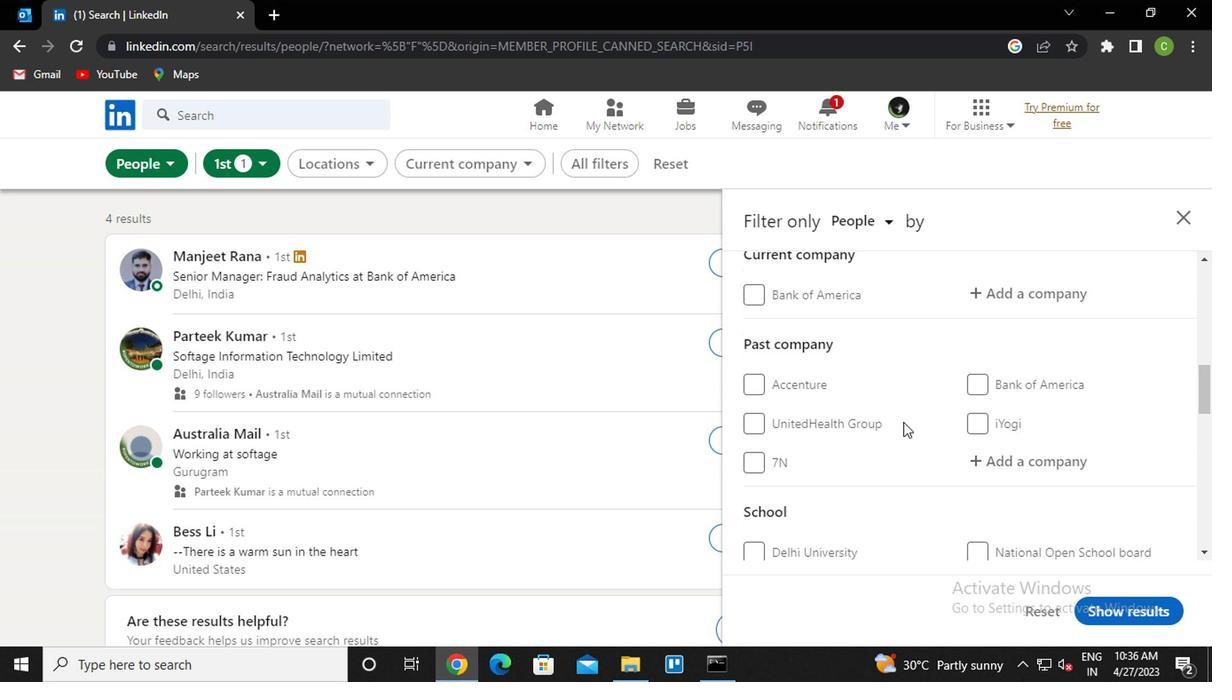 
Action: Mouse moved to (1028, 476)
Screenshot: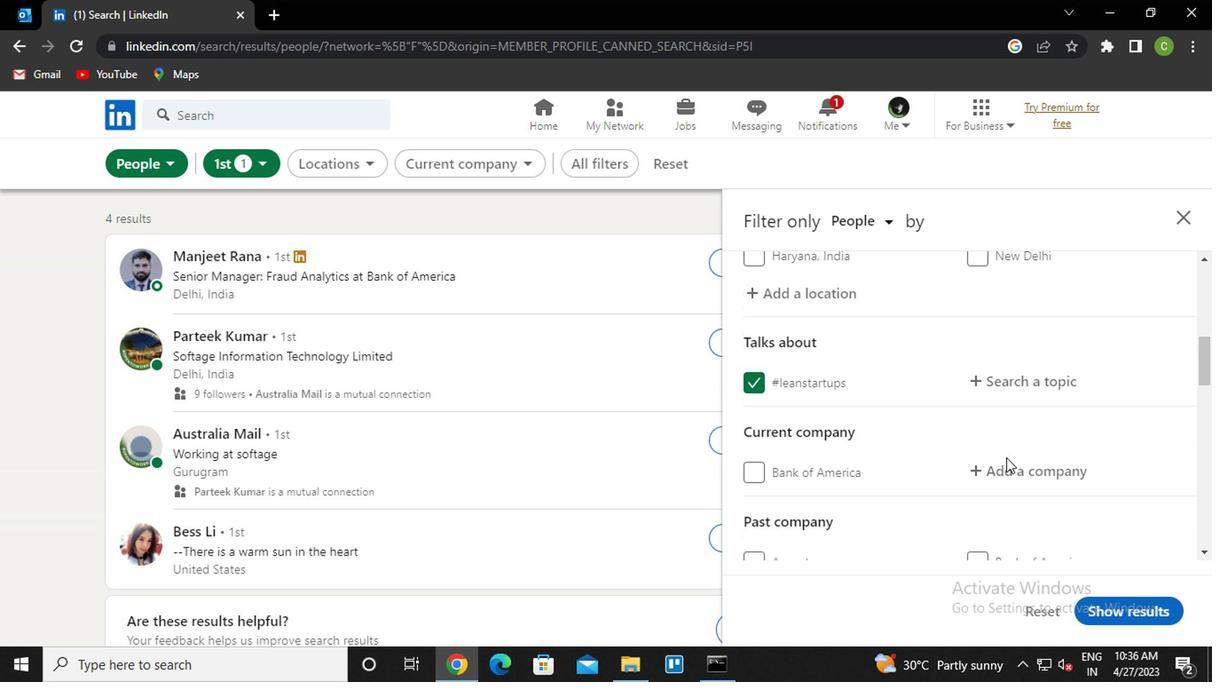 
Action: Mouse pressed left at (1028, 476)
Screenshot: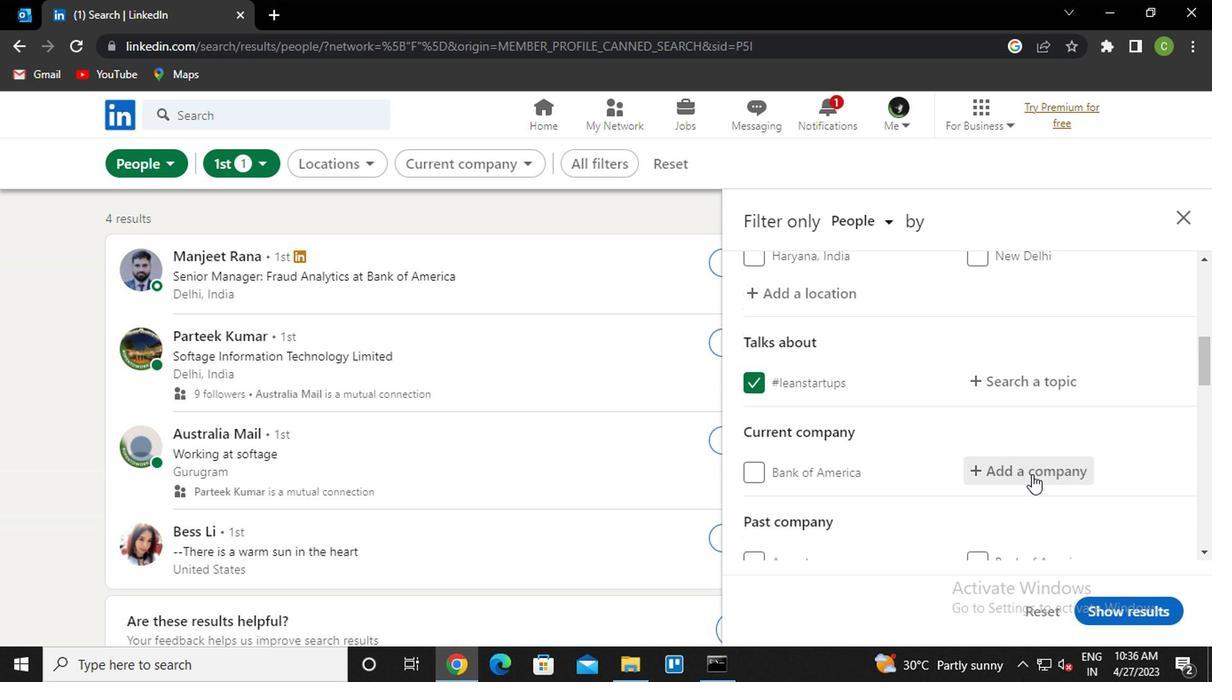 
Action: Key pressed <Key.caps_lock>b<Key.caps_lock>ajaj<Key.space>hous<Key.down><Key.enter>
Screenshot: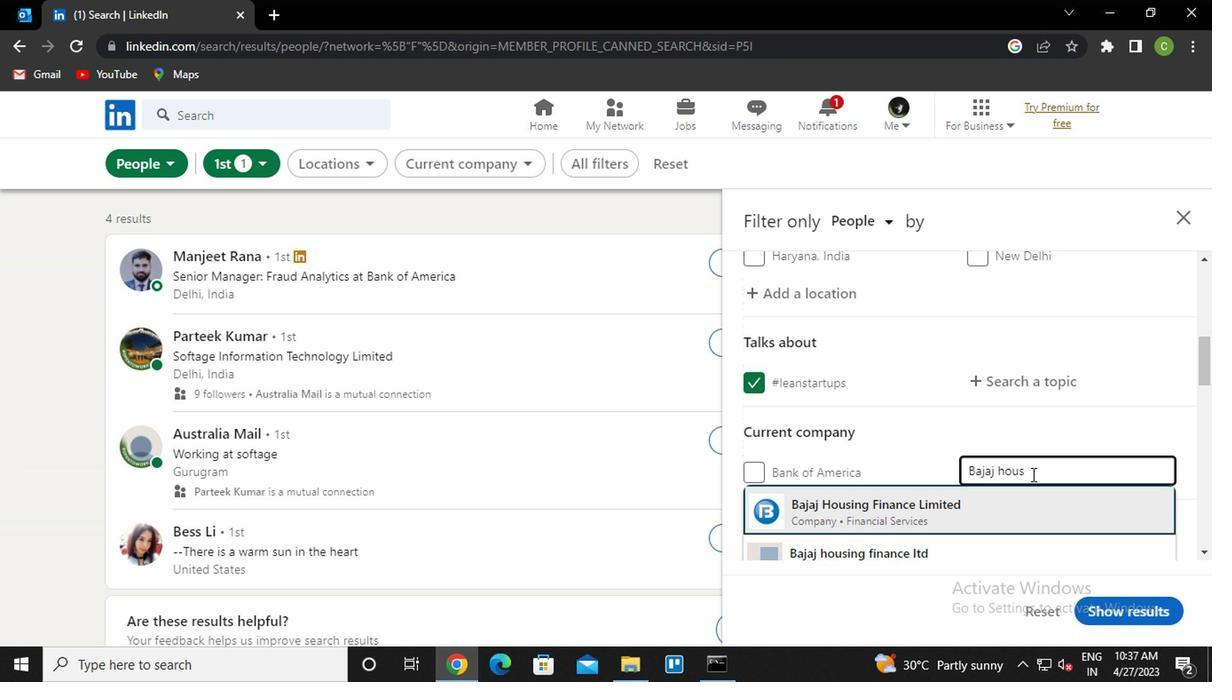 
Action: Mouse scrolled (1028, 475) with delta (0, -1)
Screenshot: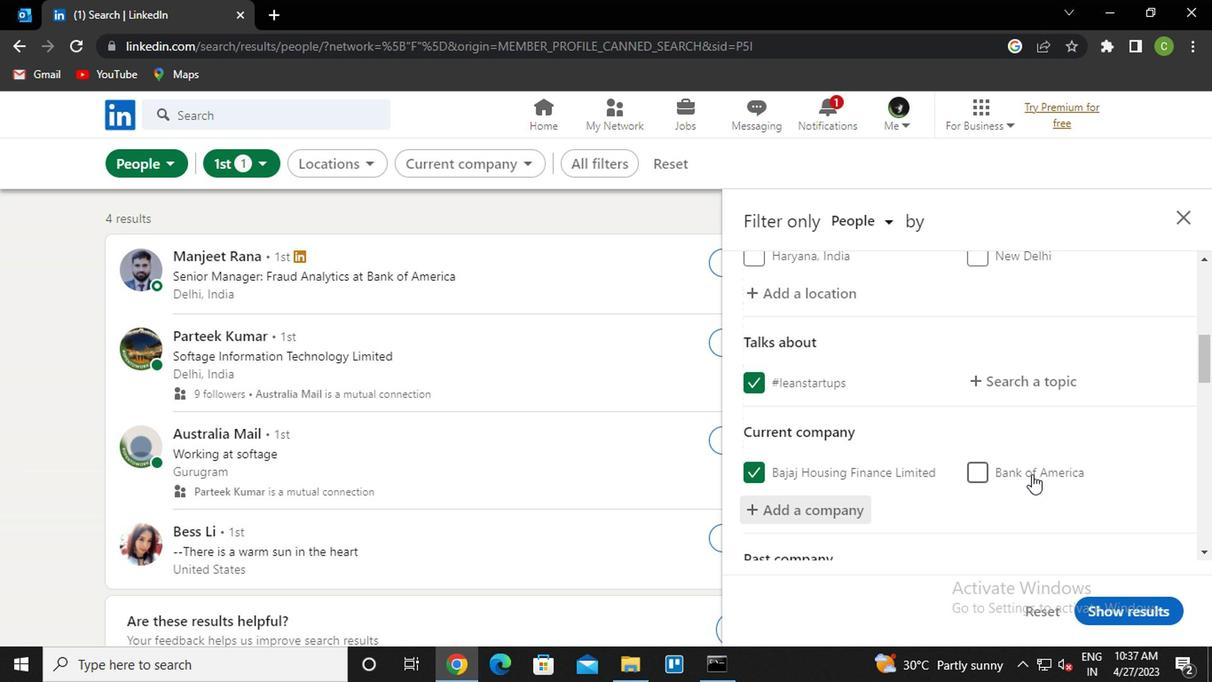 
Action: Mouse scrolled (1028, 475) with delta (0, -1)
Screenshot: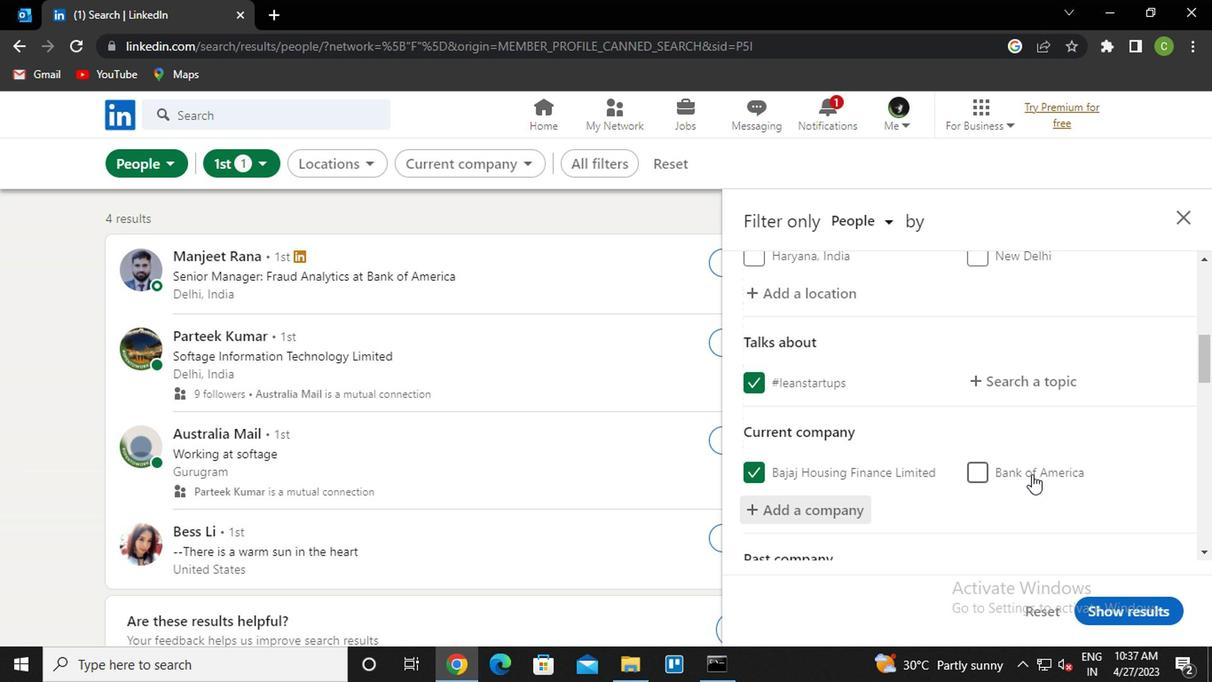 
Action: Mouse scrolled (1028, 475) with delta (0, -1)
Screenshot: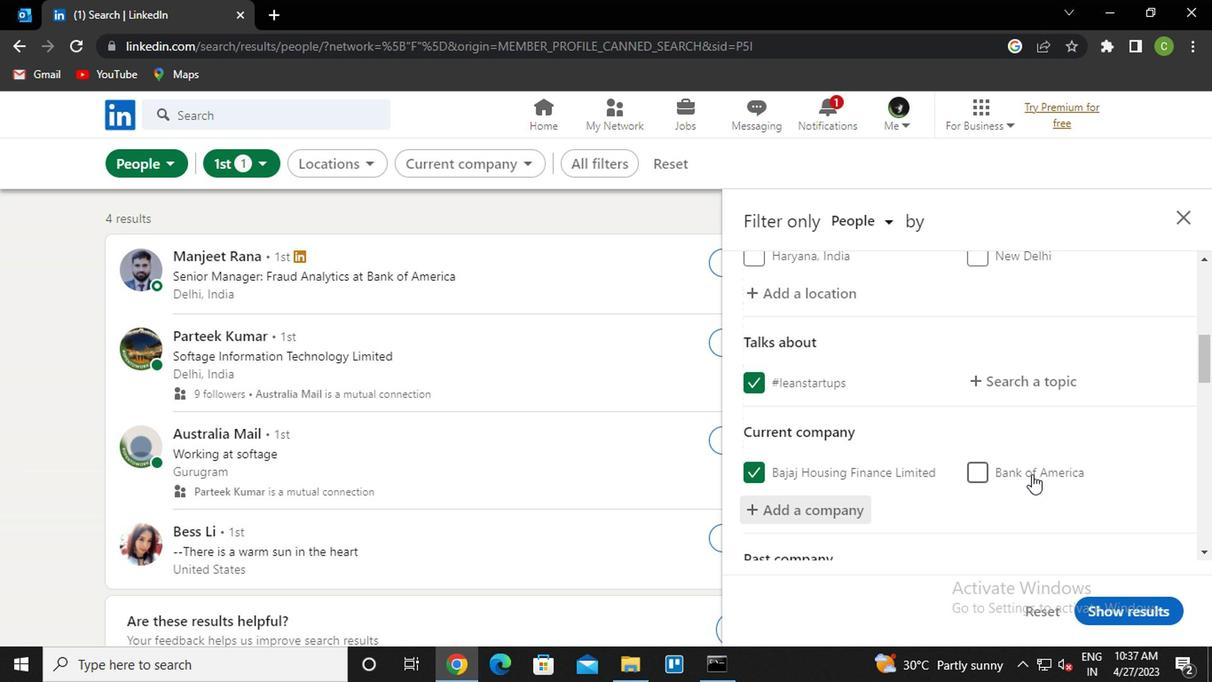 
Action: Mouse moved to (954, 481)
Screenshot: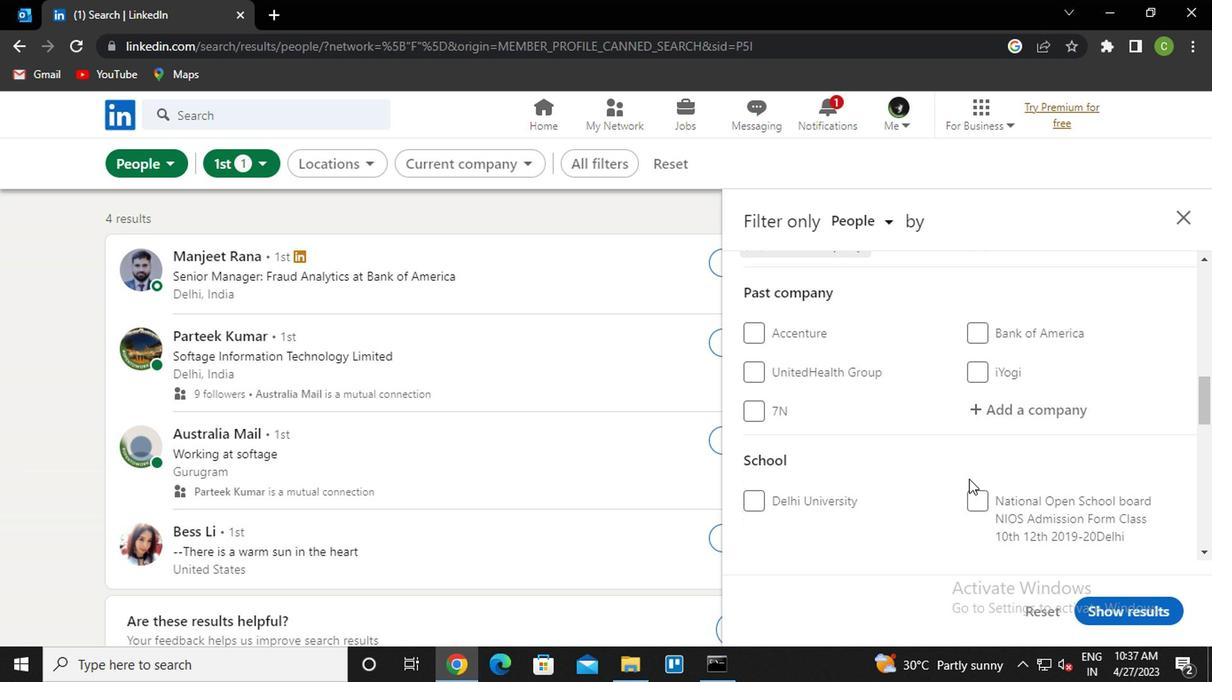 
Action: Mouse scrolled (954, 480) with delta (0, 0)
Screenshot: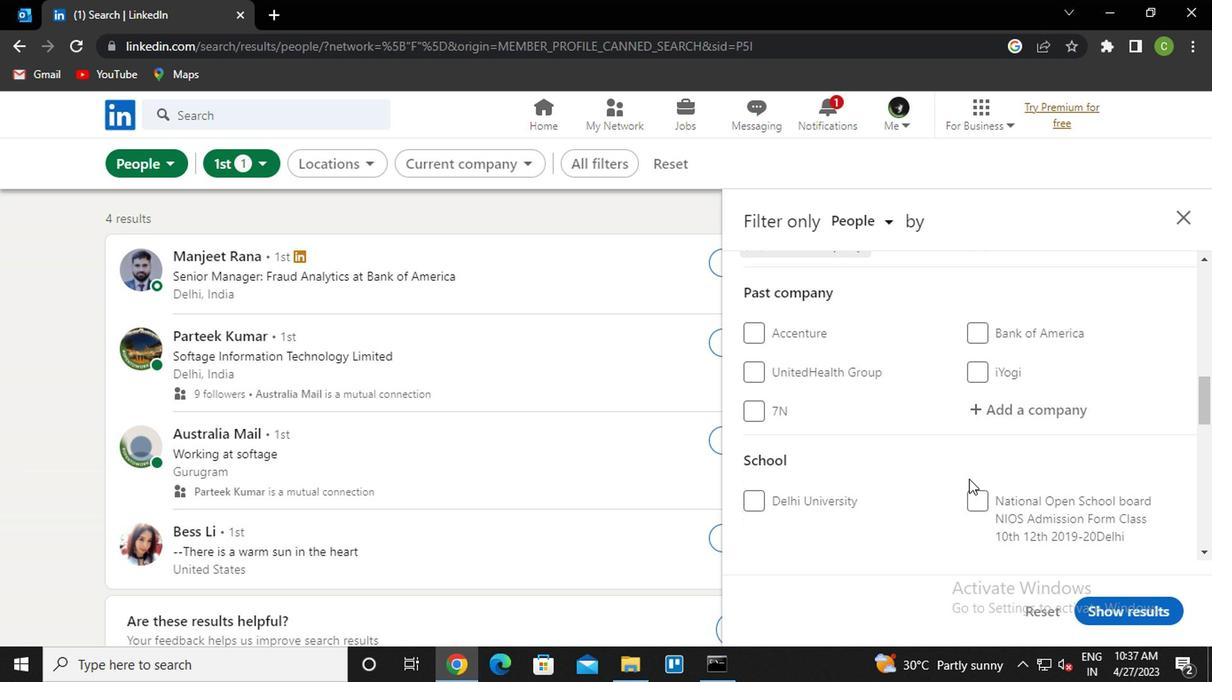 
Action: Mouse moved to (951, 481)
Screenshot: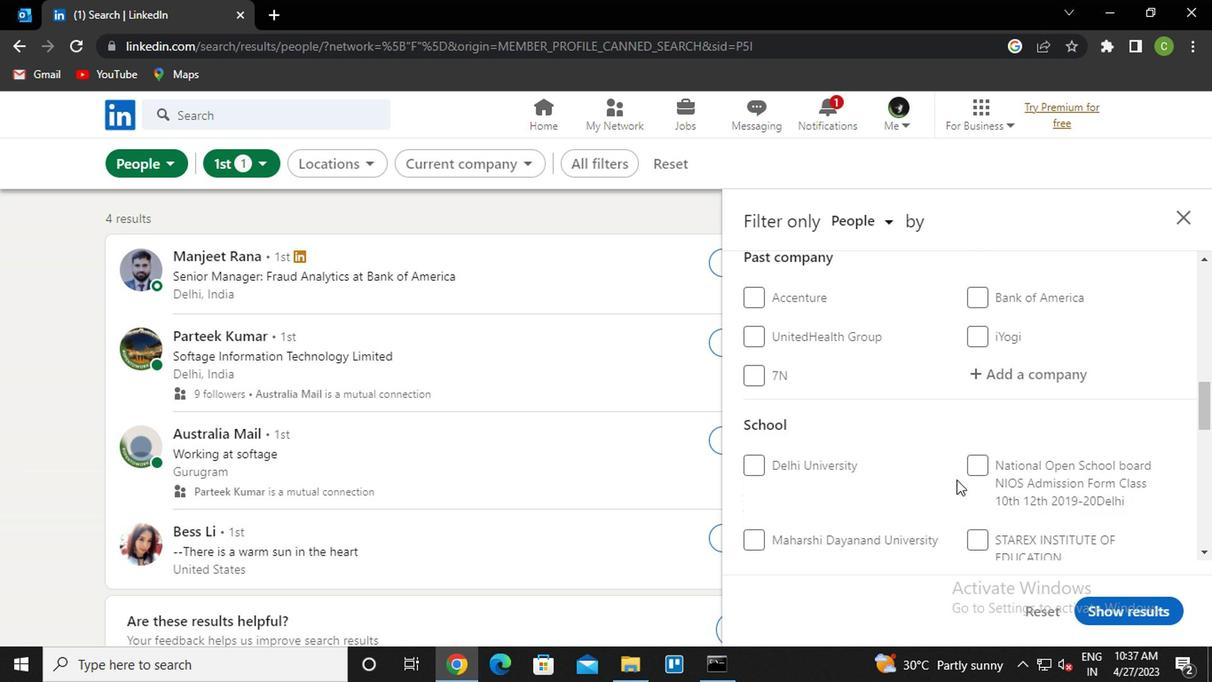 
Action: Mouse scrolled (951, 480) with delta (0, 0)
Screenshot: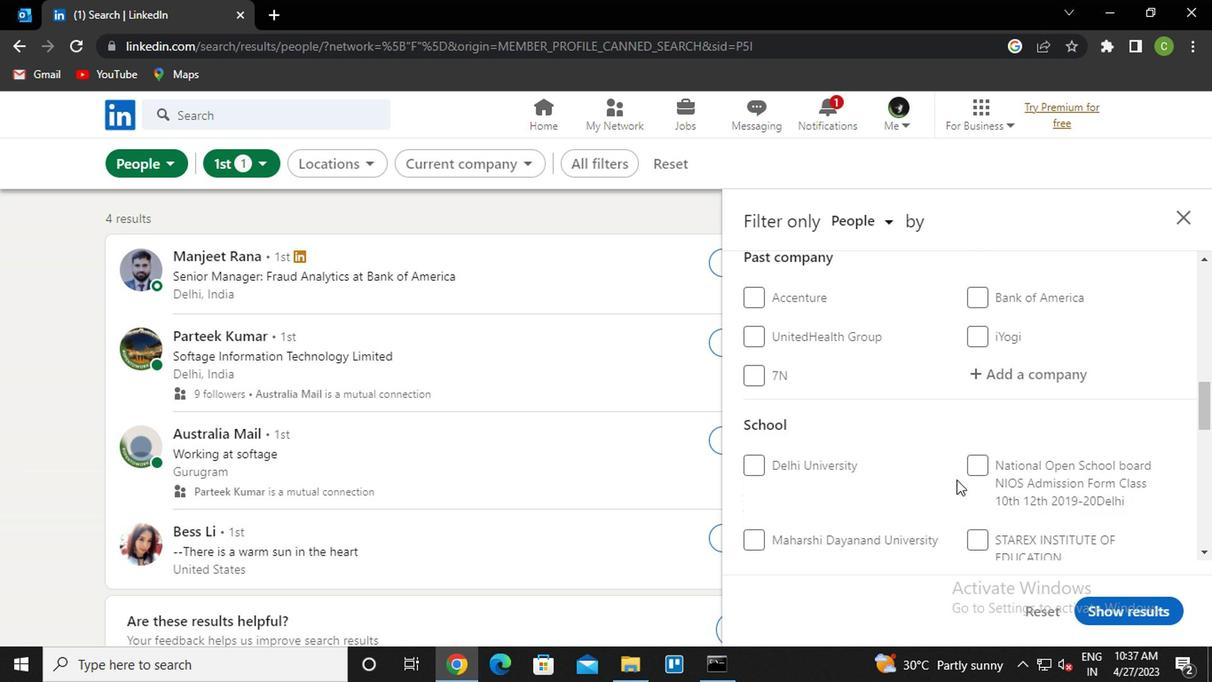 
Action: Mouse moved to (862, 461)
Screenshot: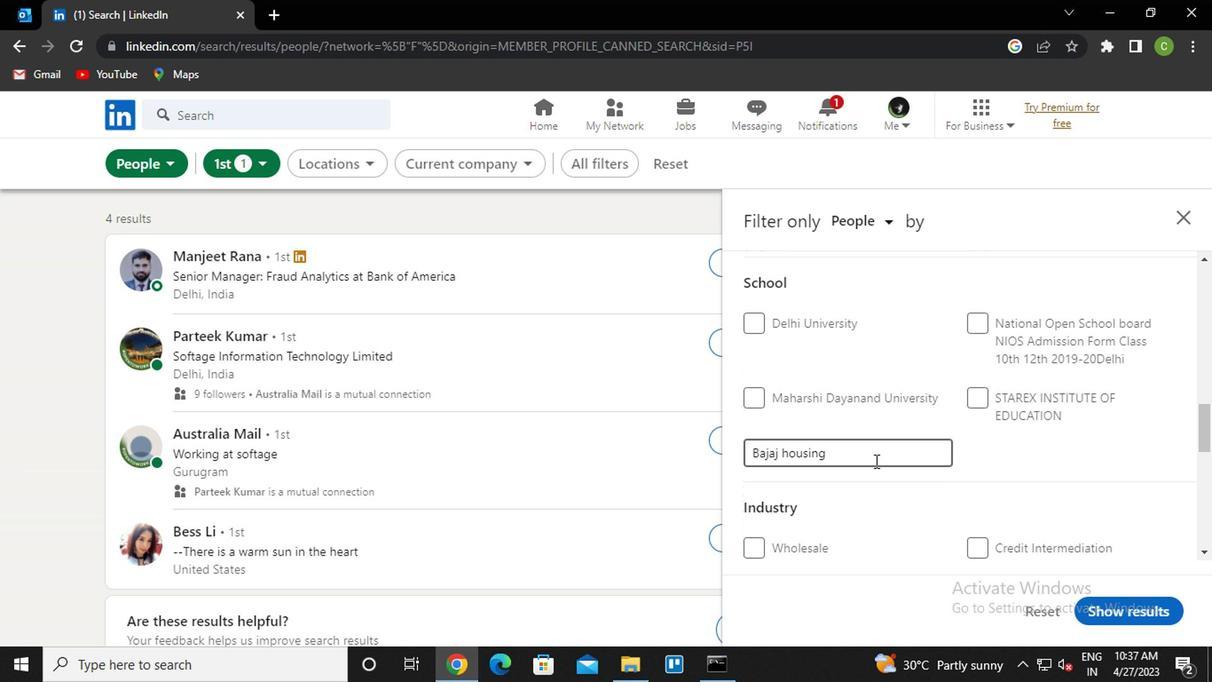 
Action: Mouse pressed left at (862, 461)
Screenshot: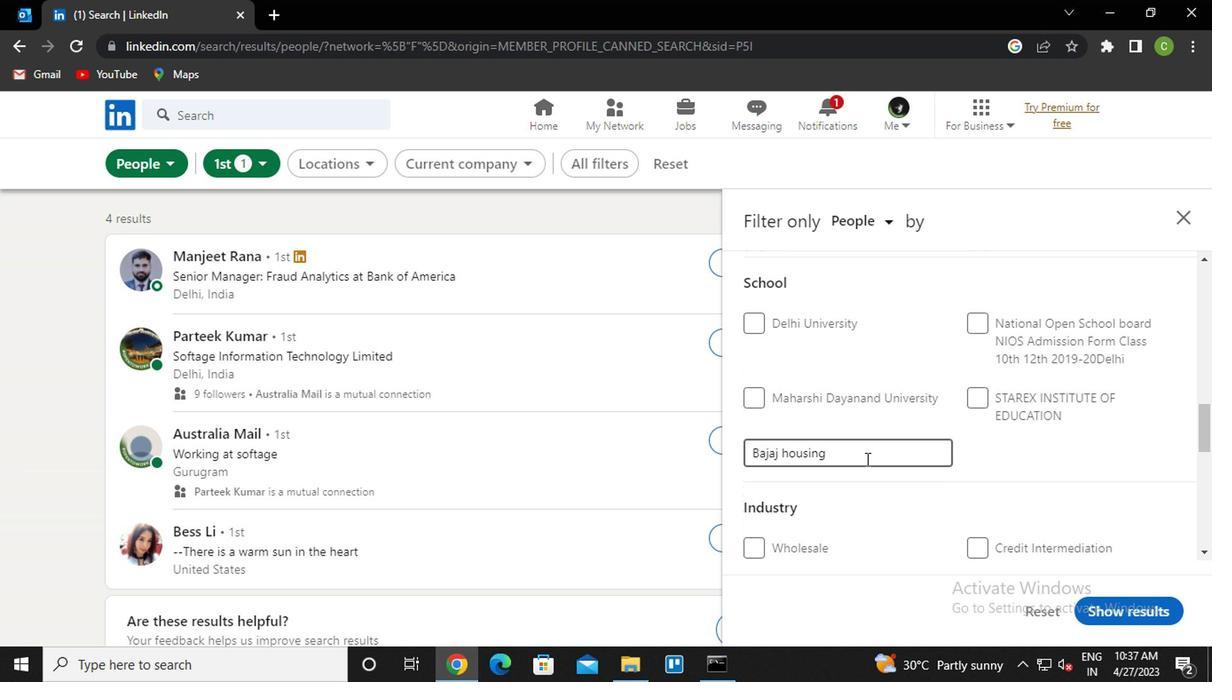 
Action: Key pressed <Key.backspace><Key.backspace><Key.backspace><Key.backspace><Key.backspace><Key.backspace><Key.backspace><Key.backspace><Key.backspace><Key.backspace><Key.backspace><Key.backspace><Key.backspace><Key.backspace><Key.backspace><Key.backspace><Key.backspace><Key.backspace><Key.backspace><Key.backspace><Key.backspace><Key.tab>
Screenshot: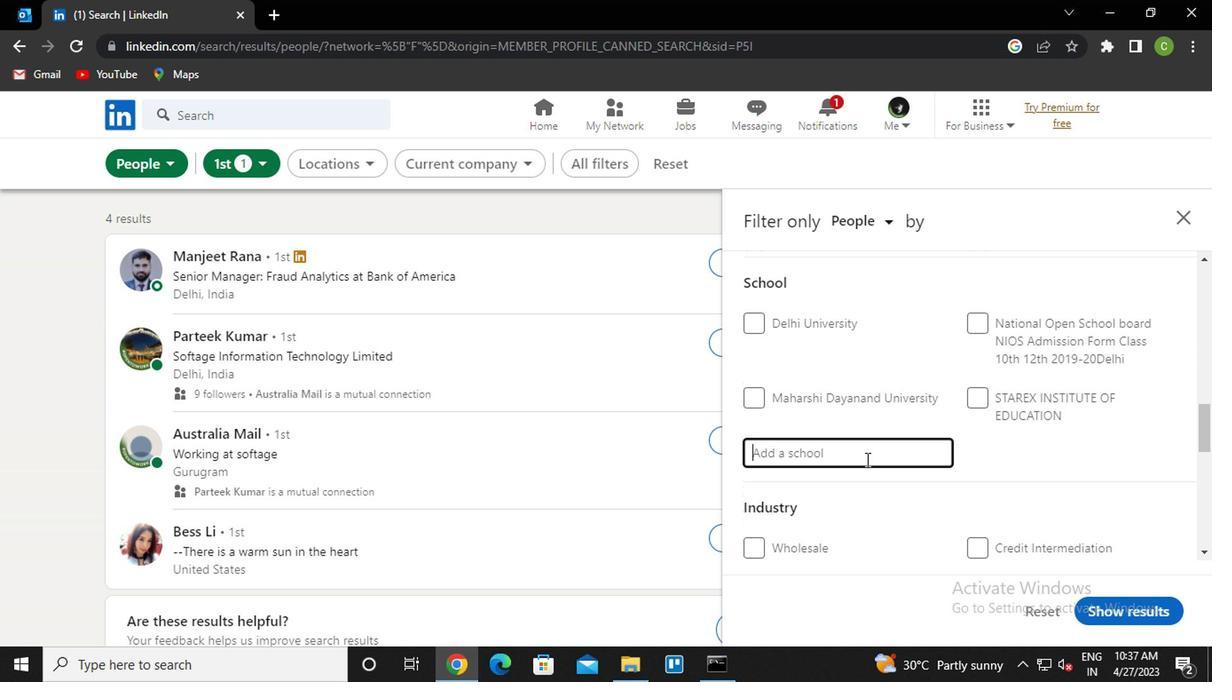 
Action: Mouse moved to (861, 464)
Screenshot: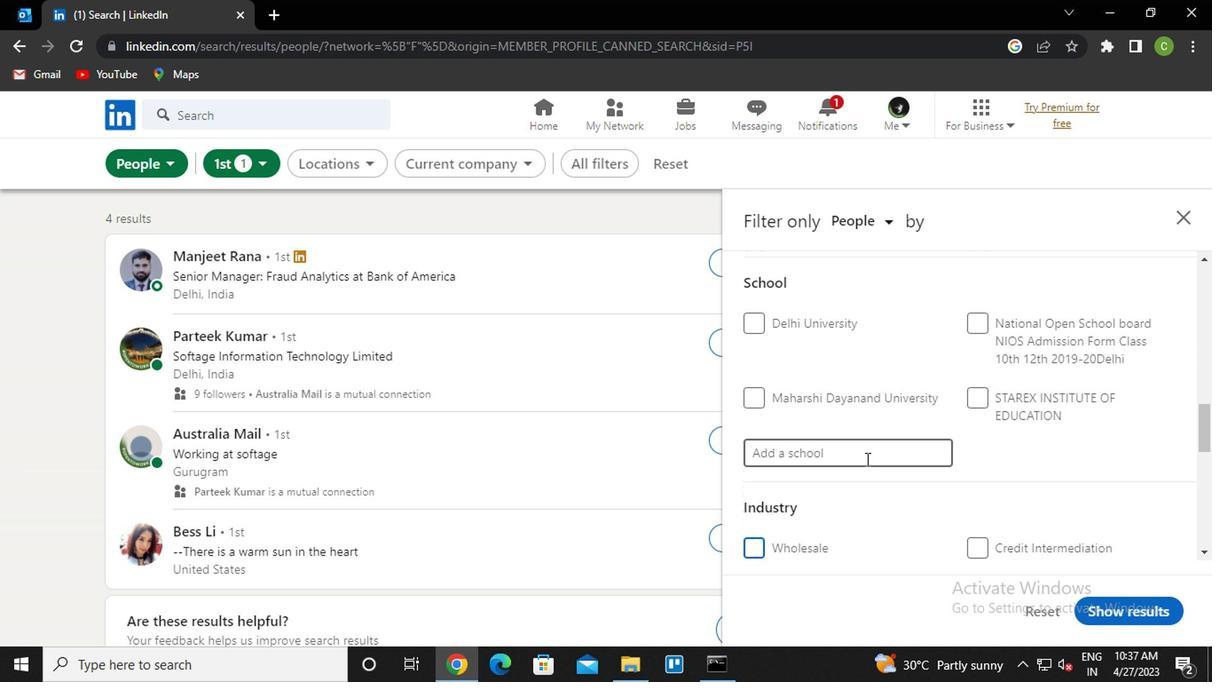 
Action: Mouse pressed left at (861, 464)
Screenshot: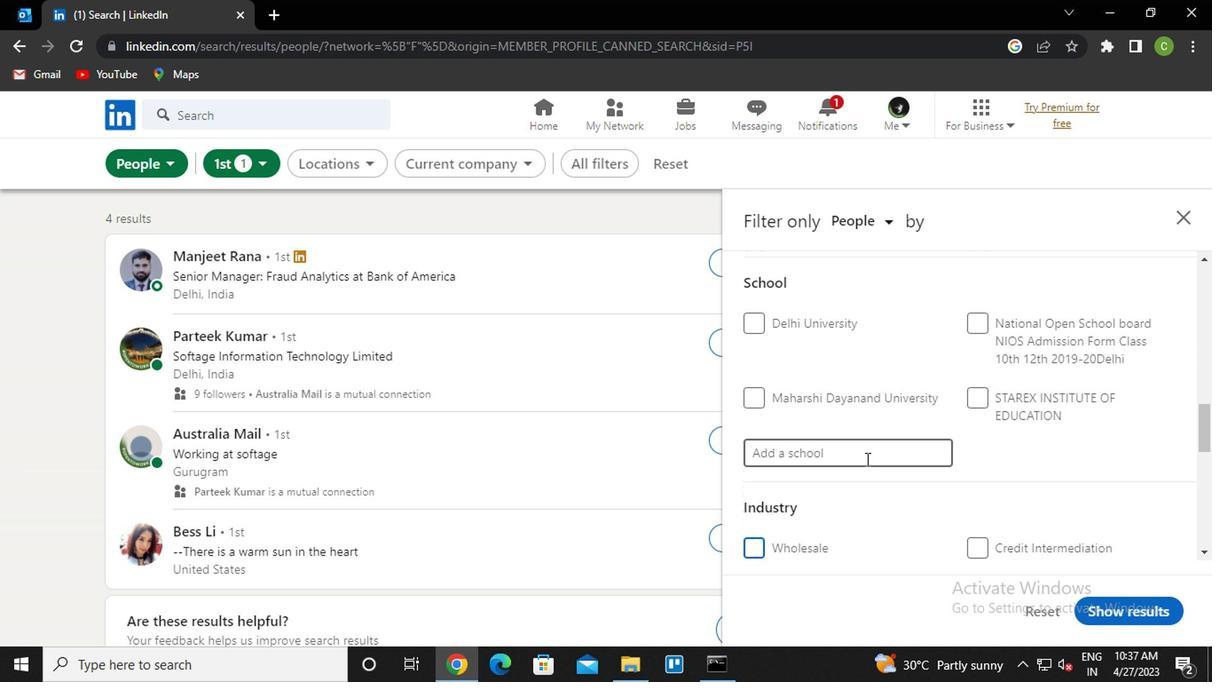
Action: Key pressed <Key.caps_lock>l.d.
Screenshot: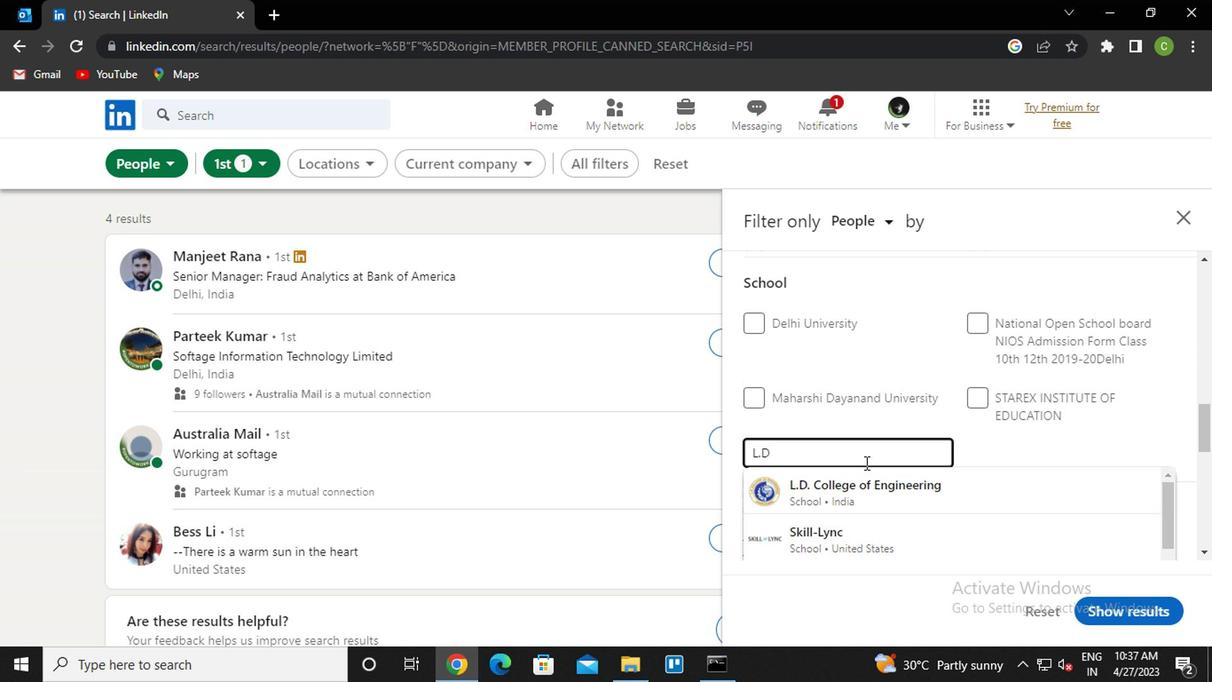 
Action: Mouse moved to (865, 507)
Screenshot: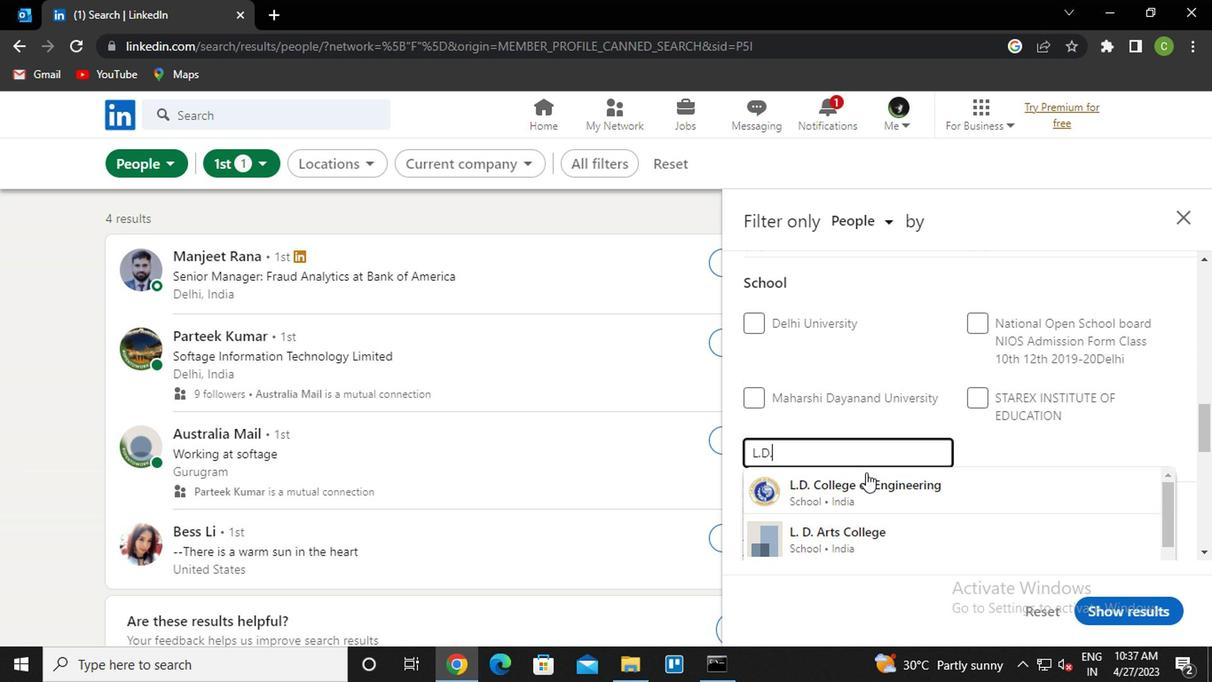 
Action: Mouse pressed left at (865, 507)
Screenshot: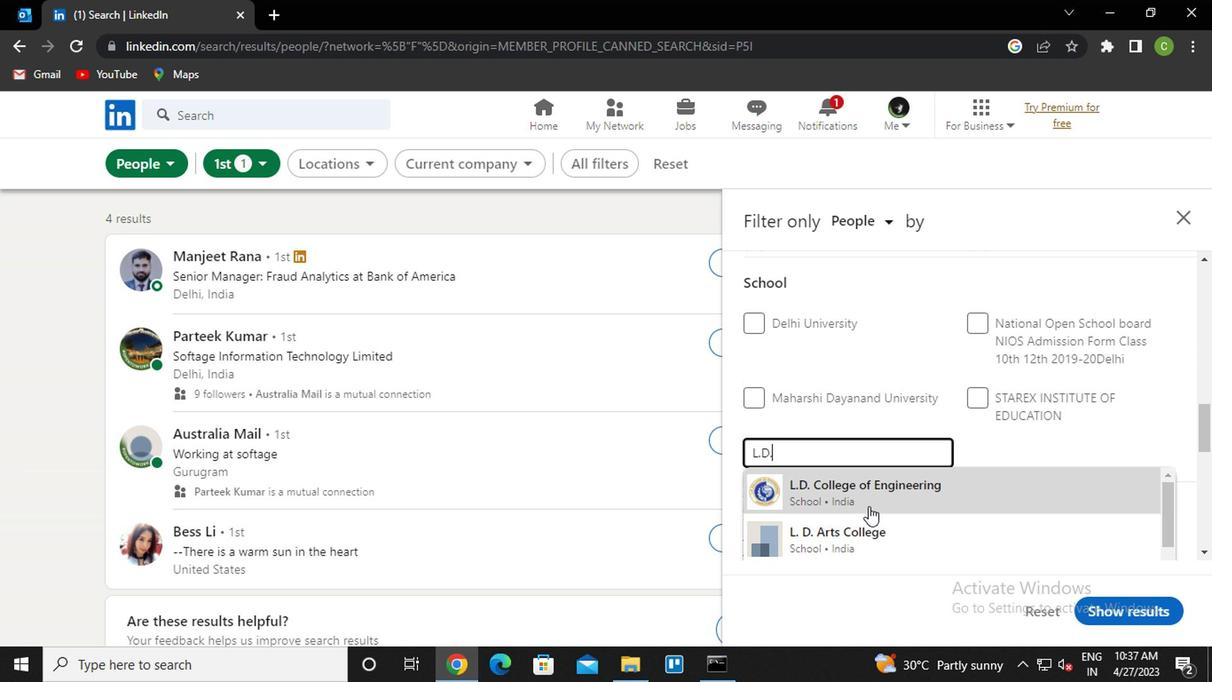 
Action: Mouse moved to (896, 452)
Screenshot: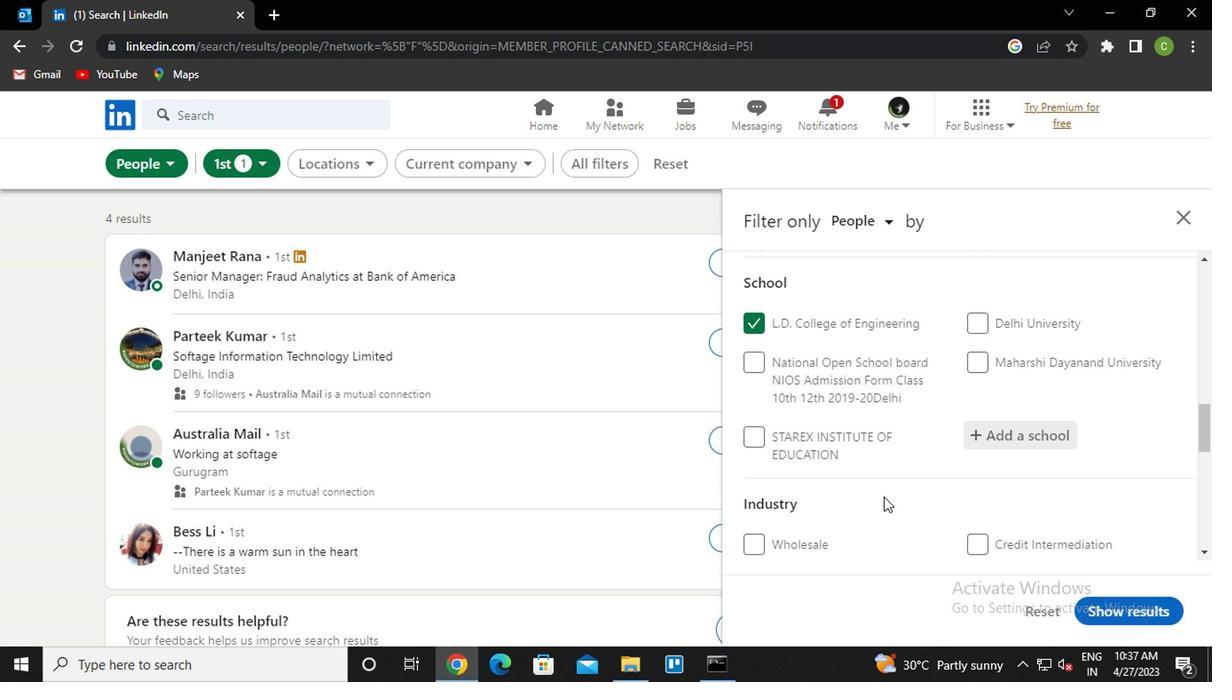 
Action: Mouse scrolled (896, 451) with delta (0, -1)
Screenshot: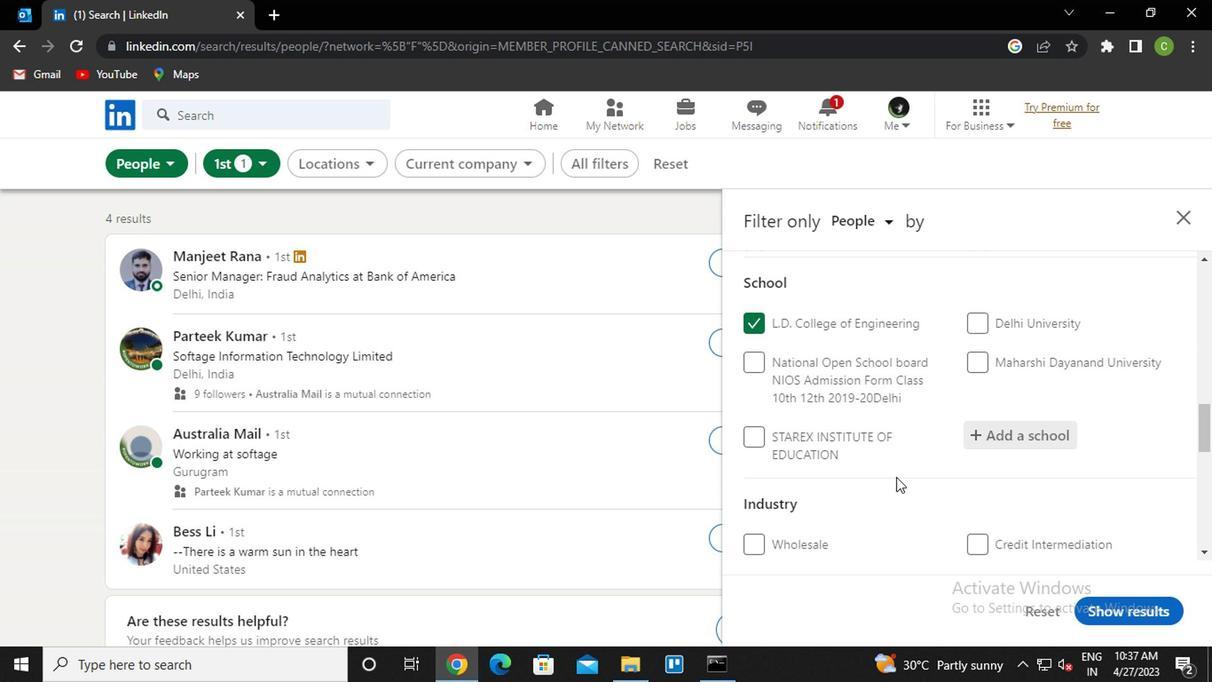 
Action: Mouse scrolled (896, 451) with delta (0, -1)
Screenshot: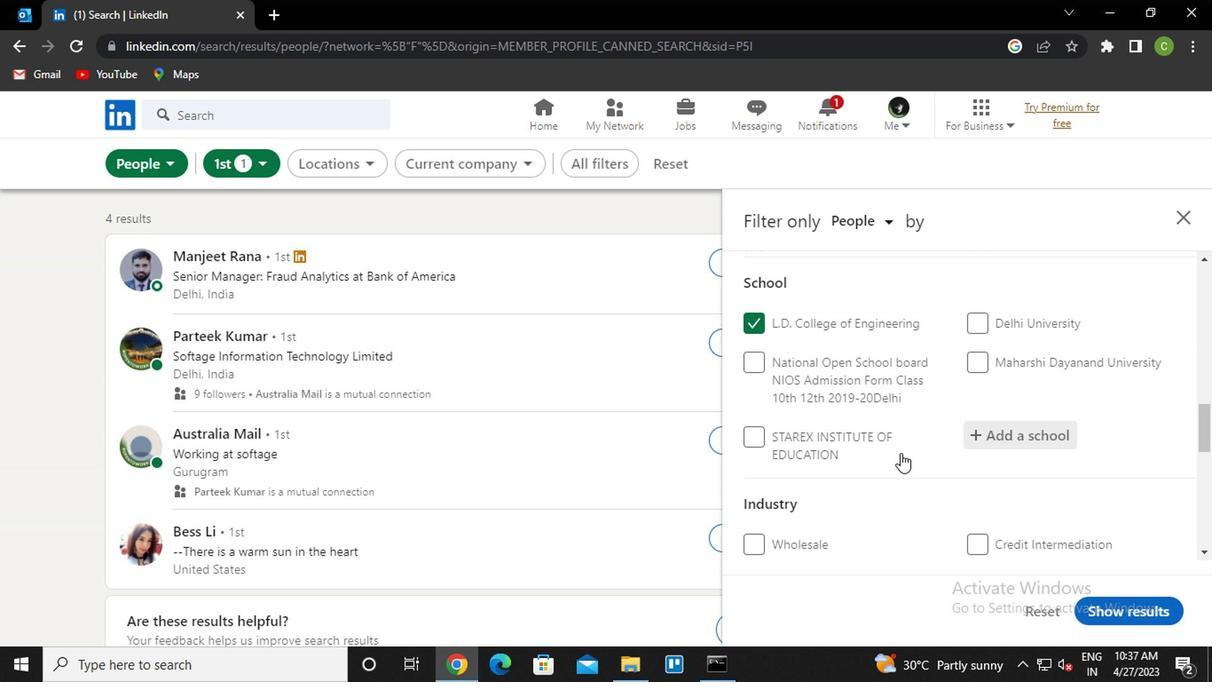 
Action: Mouse scrolled (896, 451) with delta (0, -1)
Screenshot: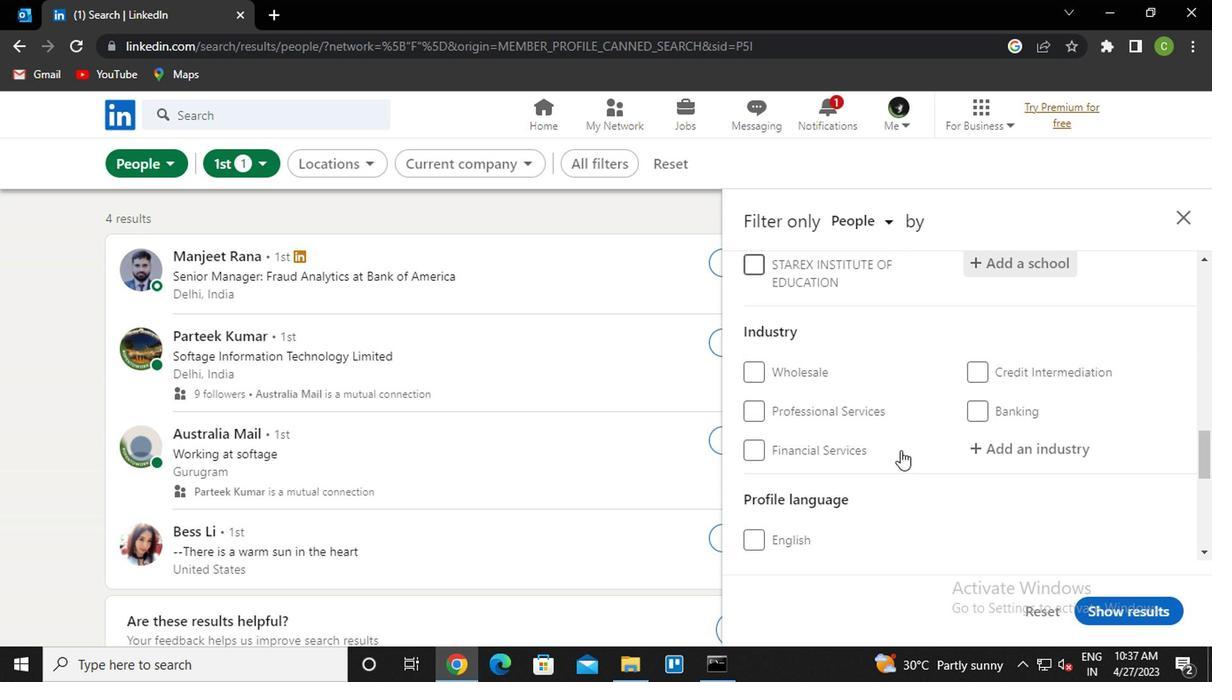 
Action: Mouse moved to (1054, 365)
Screenshot: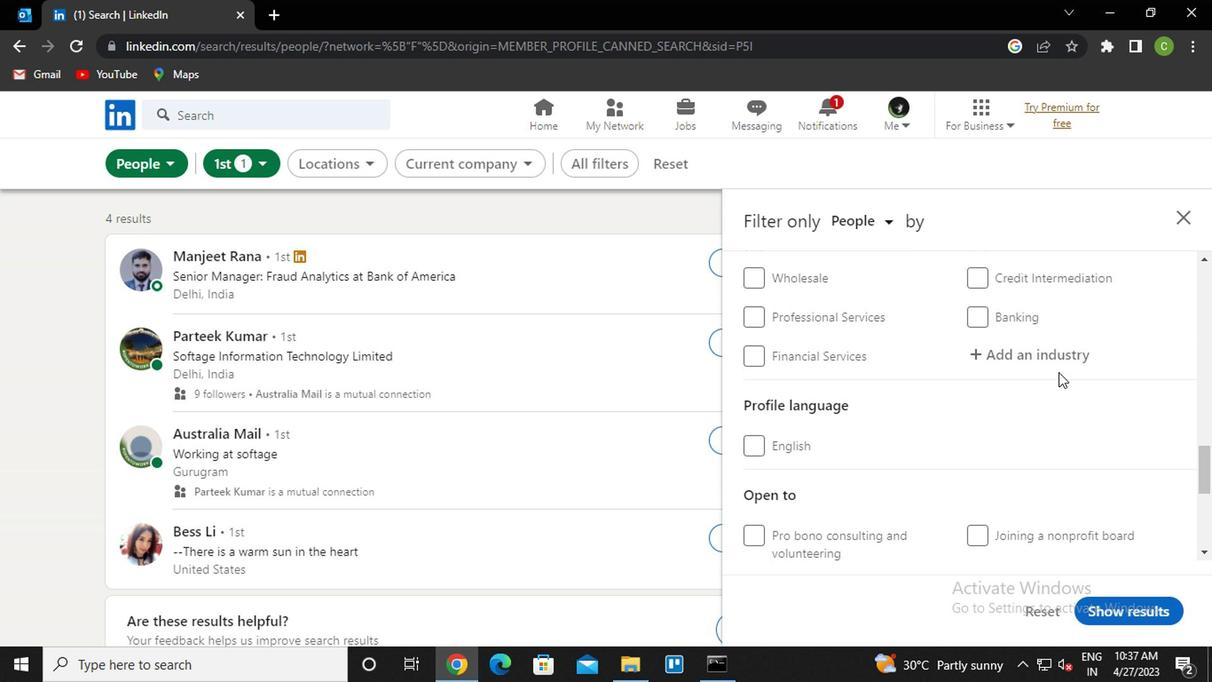 
Action: Mouse pressed left at (1054, 365)
Screenshot: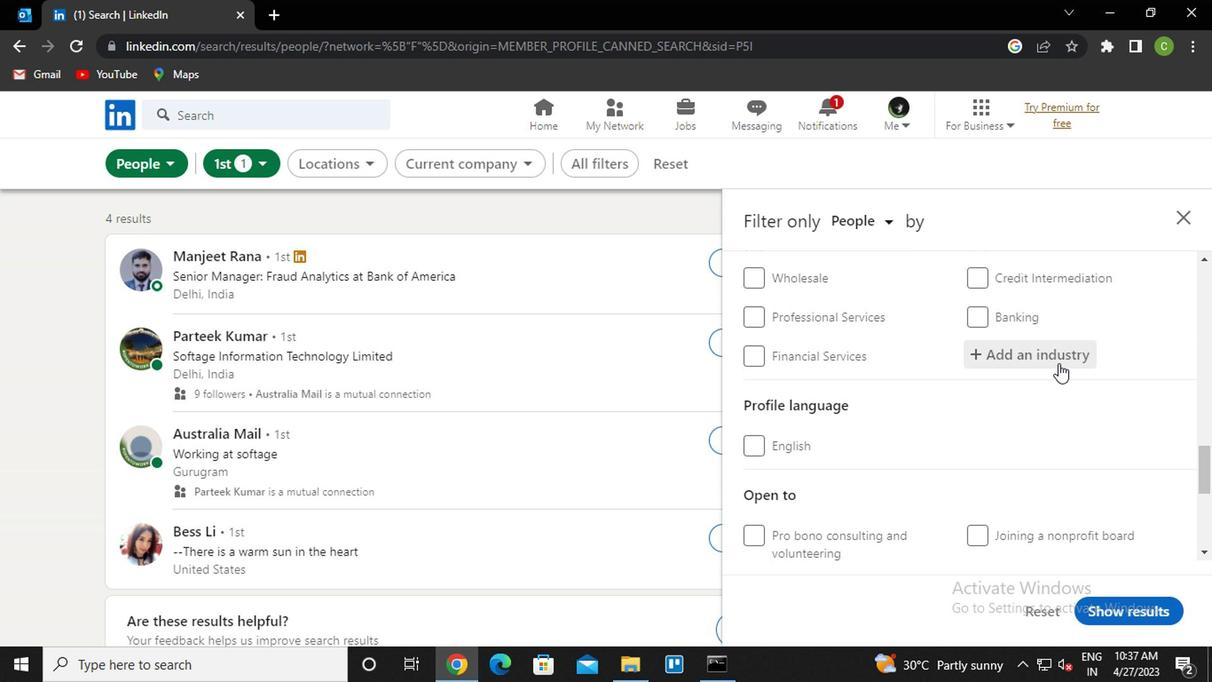 
Action: Key pressed <Key.caps_lock><Key.caps_lock>f<Key.caps_lock>ar<Key.down><Key.enter>
Screenshot: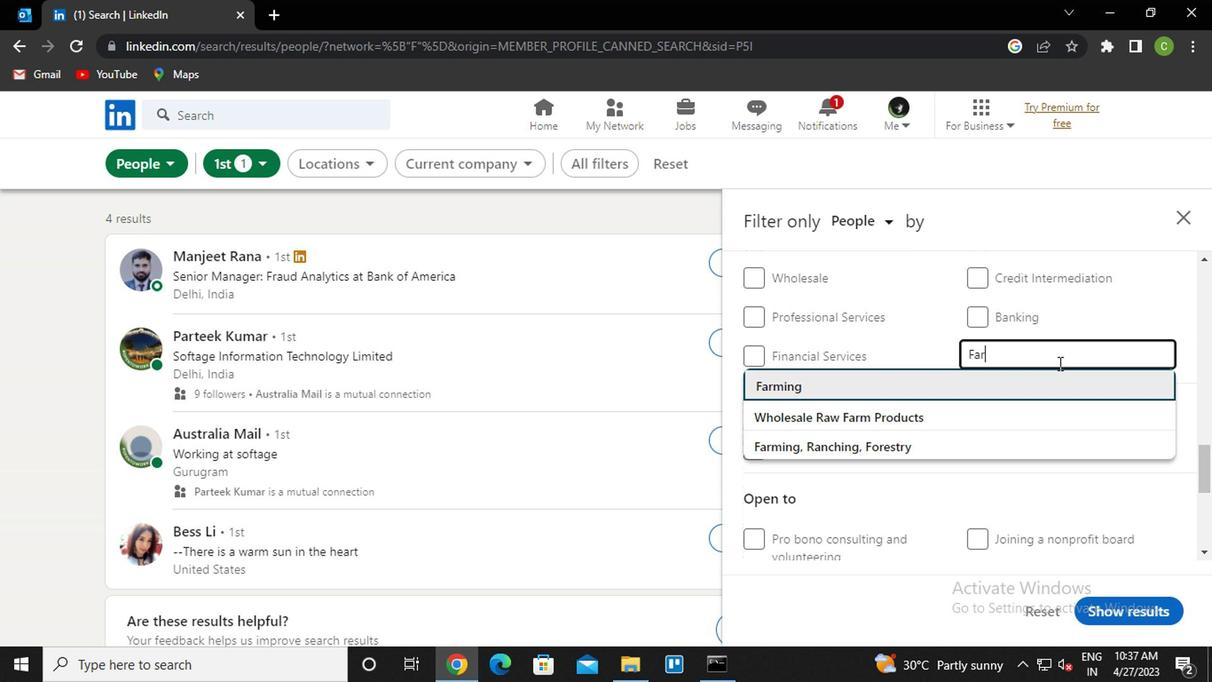 
Action: Mouse moved to (1058, 363)
Screenshot: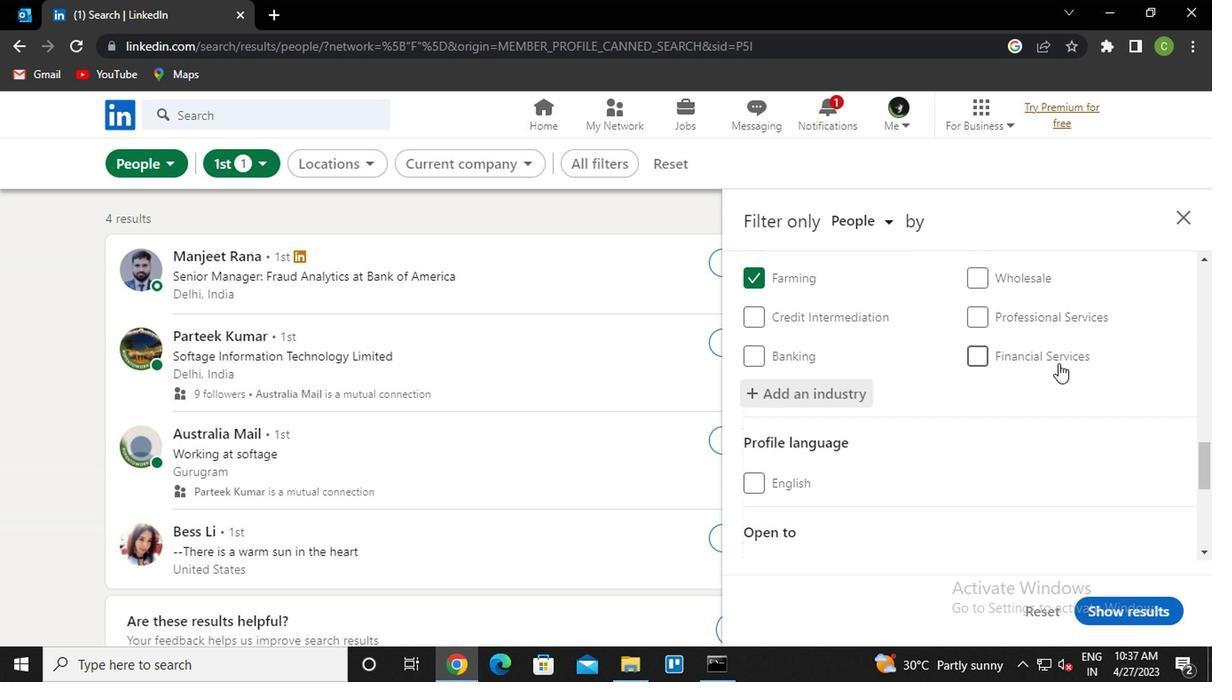 
Action: Mouse scrolled (1058, 363) with delta (0, 0)
Screenshot: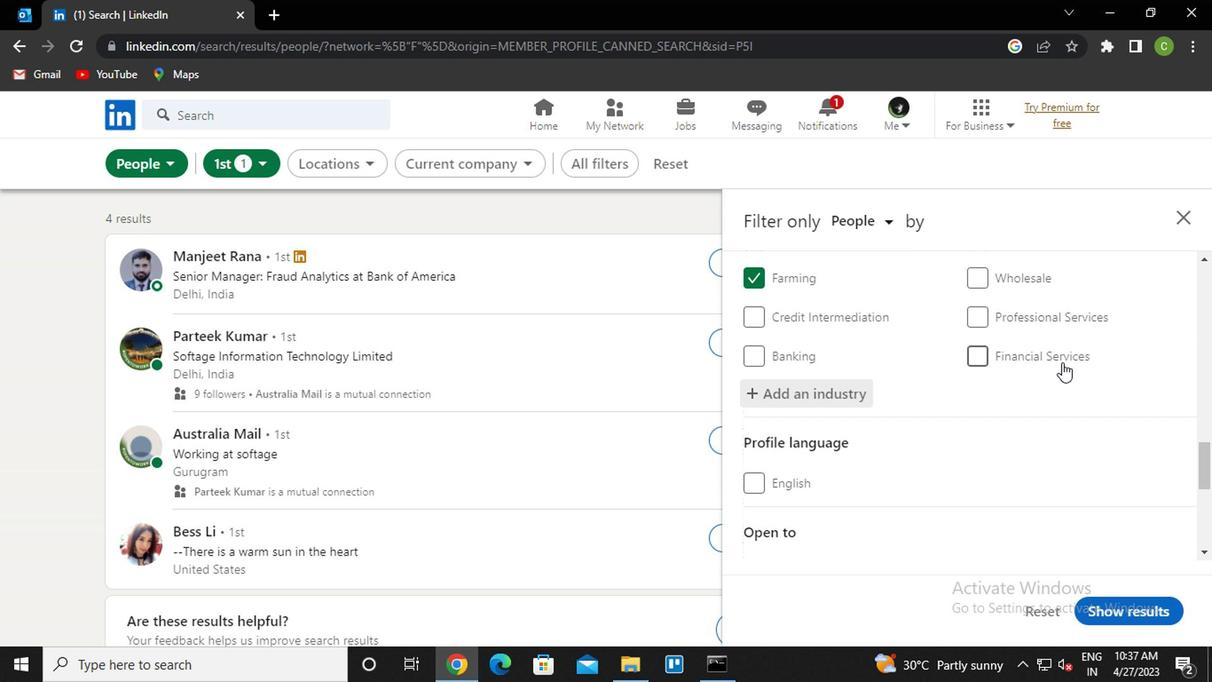 
Action: Mouse scrolled (1058, 363) with delta (0, 0)
Screenshot: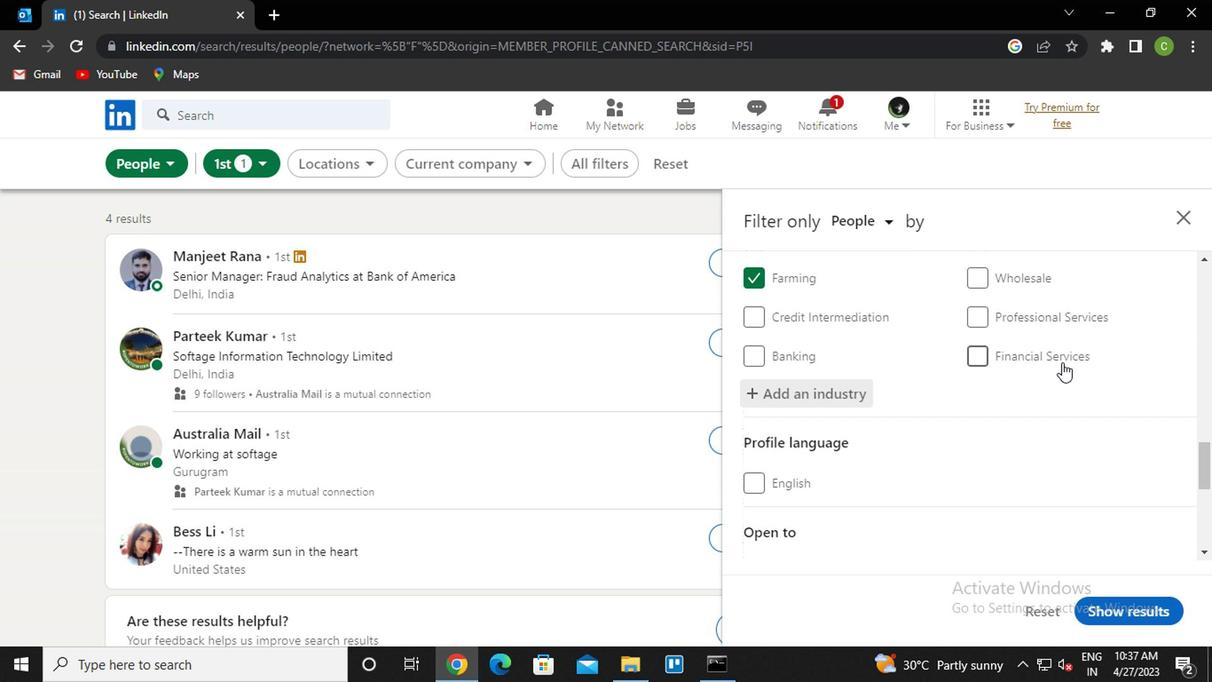 
Action: Mouse scrolled (1058, 363) with delta (0, 0)
Screenshot: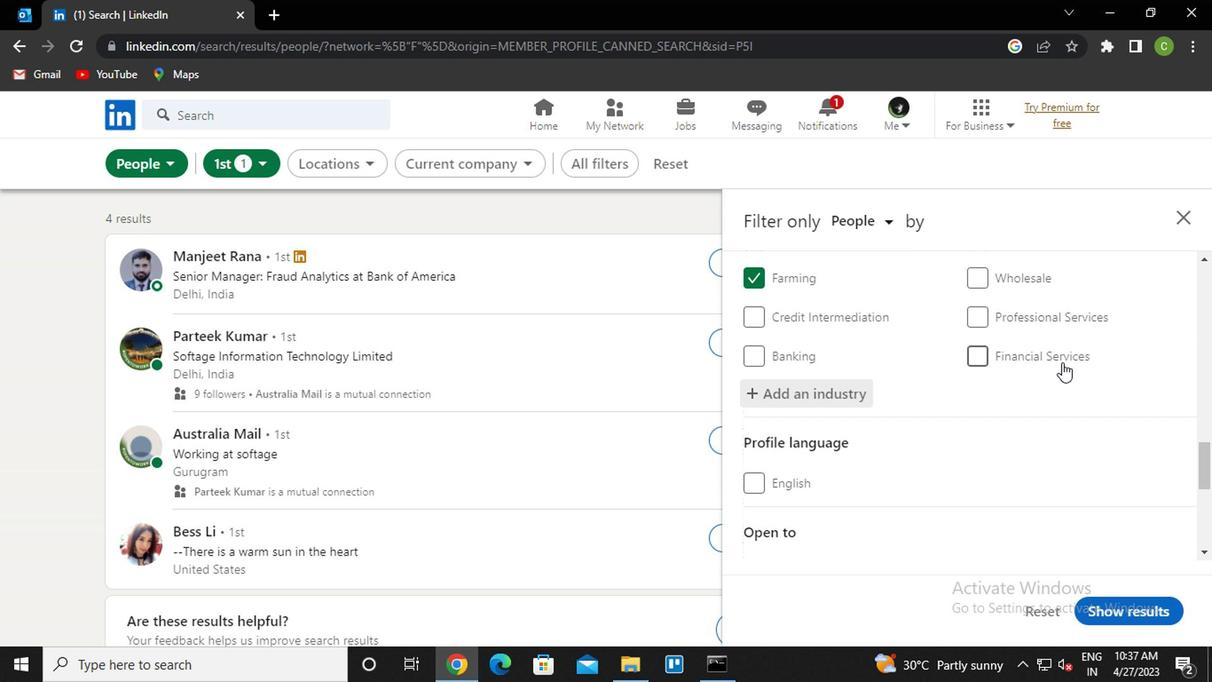
Action: Mouse moved to (899, 442)
Screenshot: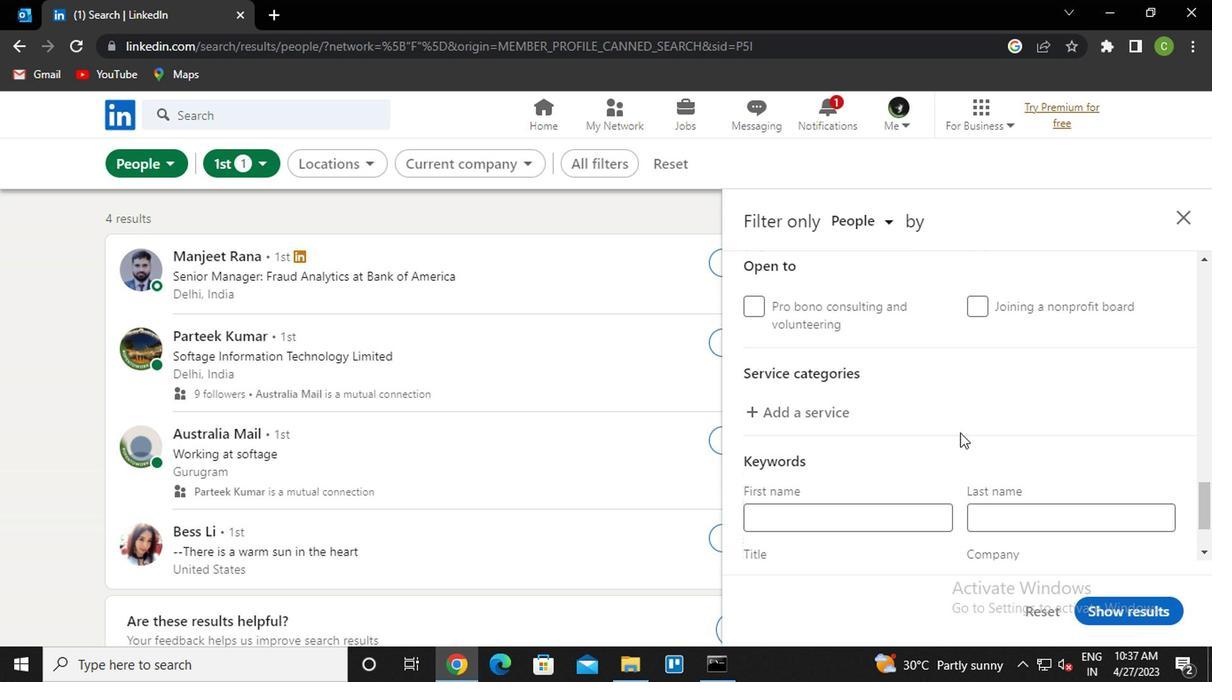 
Action: Mouse scrolled (899, 442) with delta (0, 0)
Screenshot: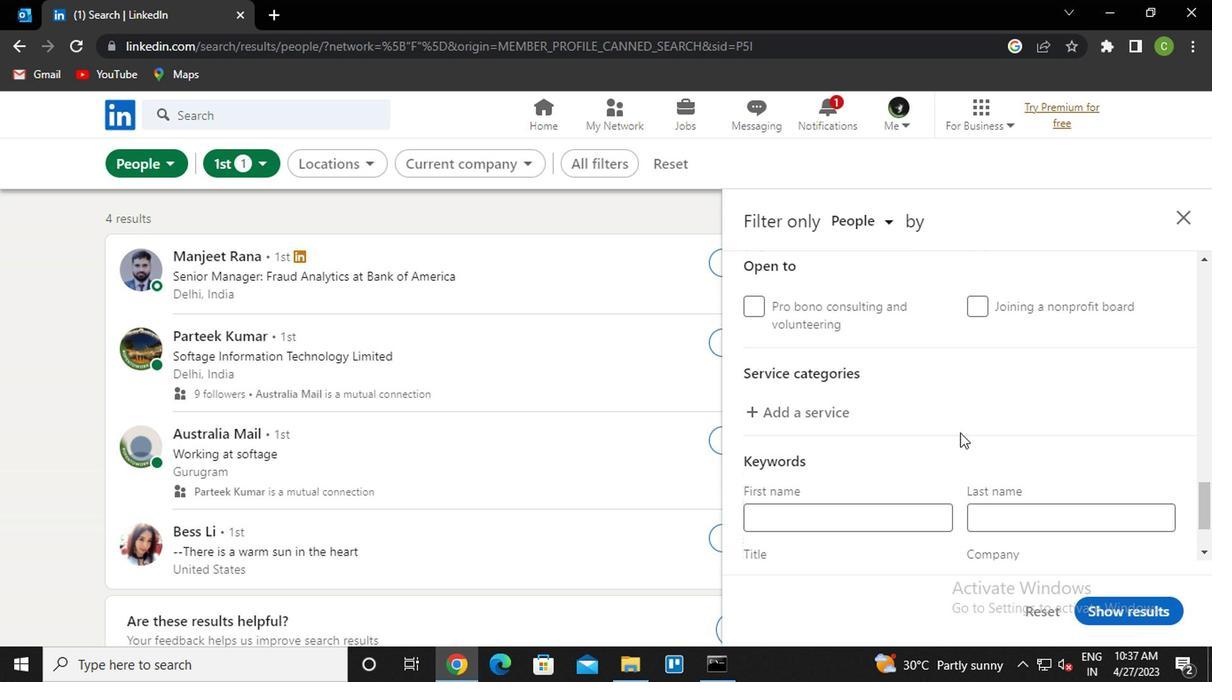 
Action: Mouse moved to (814, 322)
Screenshot: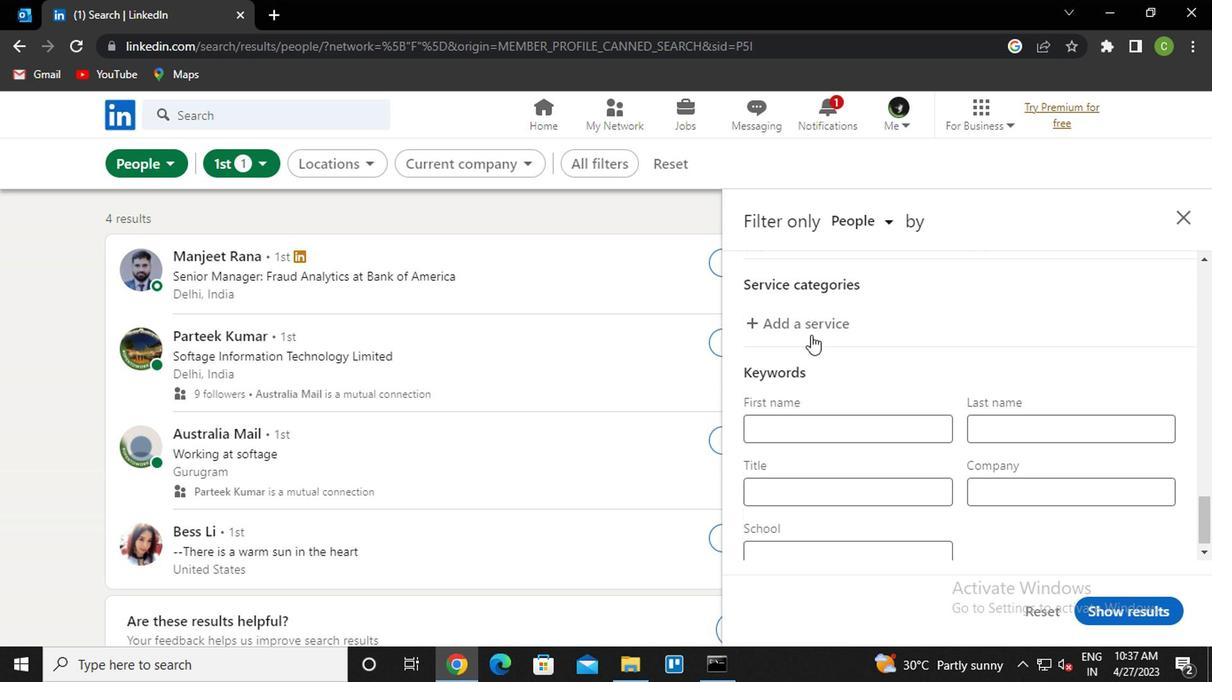 
Action: Mouse pressed left at (814, 322)
Screenshot: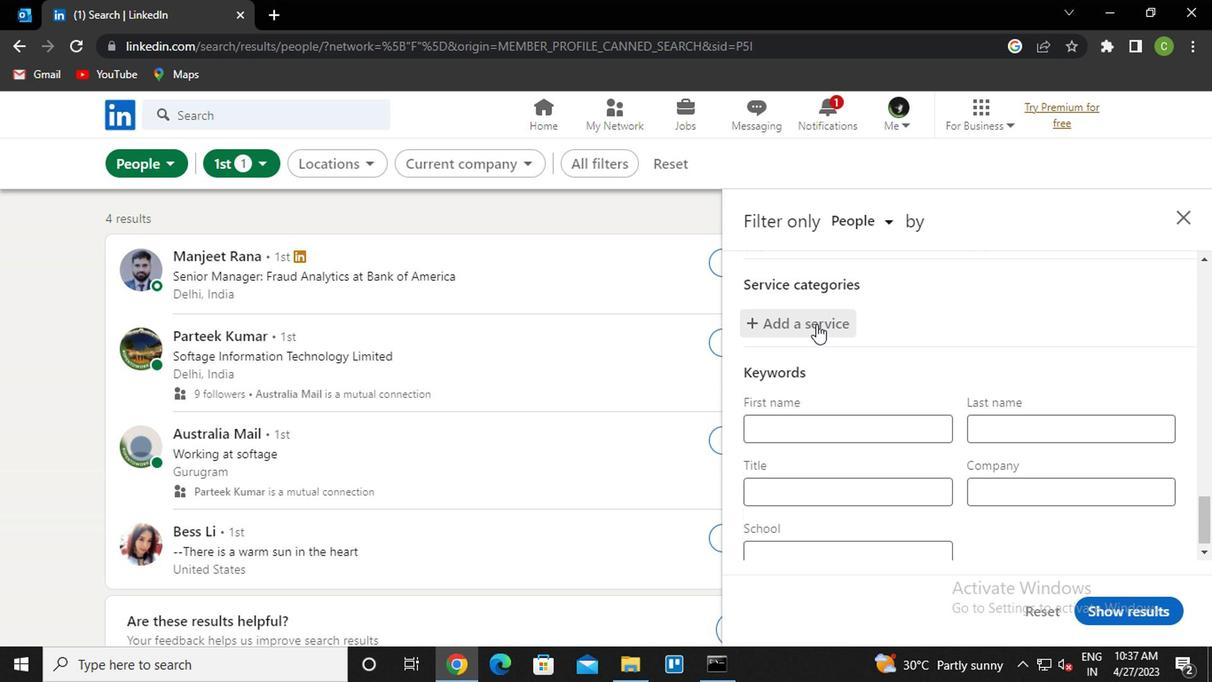 
Action: Mouse moved to (860, 393)
Screenshot: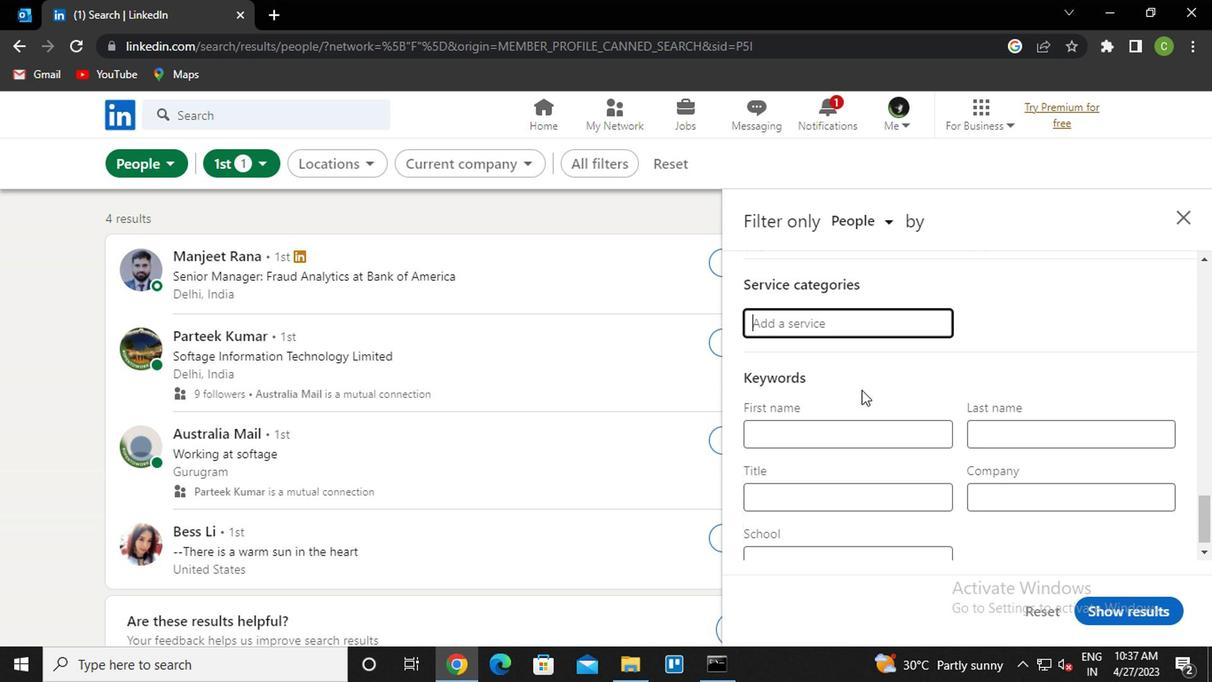 
Action: Key pressed <Key.caps_lock>h<Key.caps_lock>ealth<Key.down><Key.enter>
Screenshot: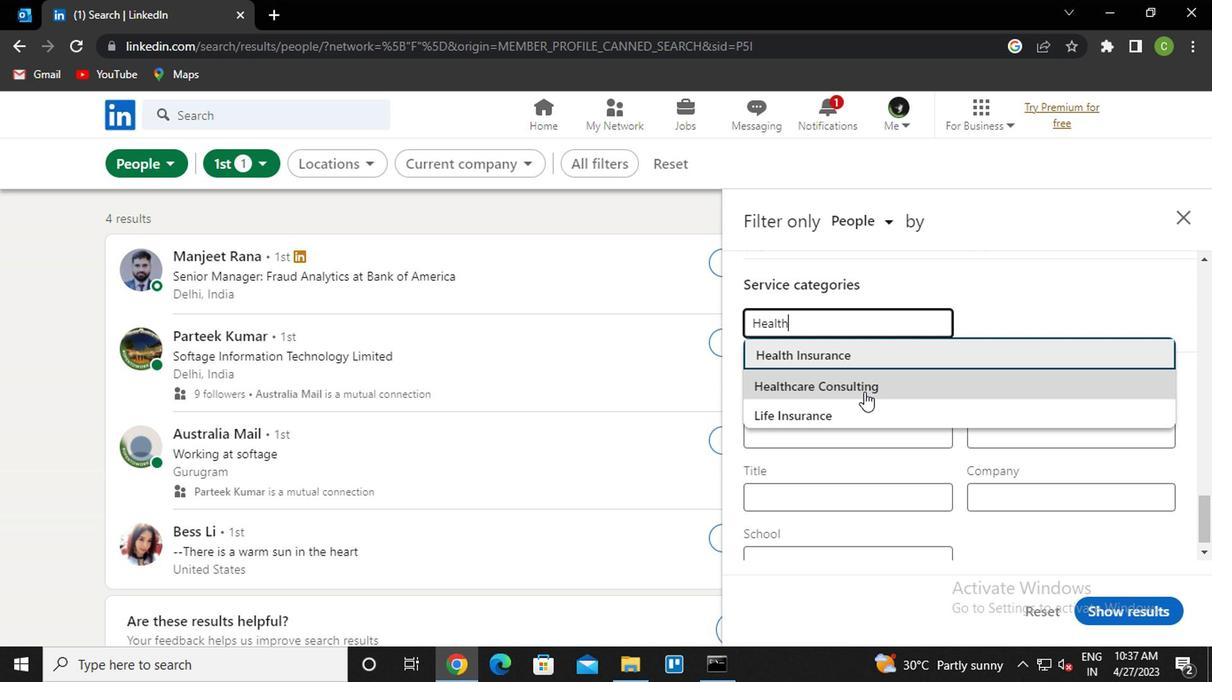 
Action: Mouse scrolled (860, 392) with delta (0, -1)
Screenshot: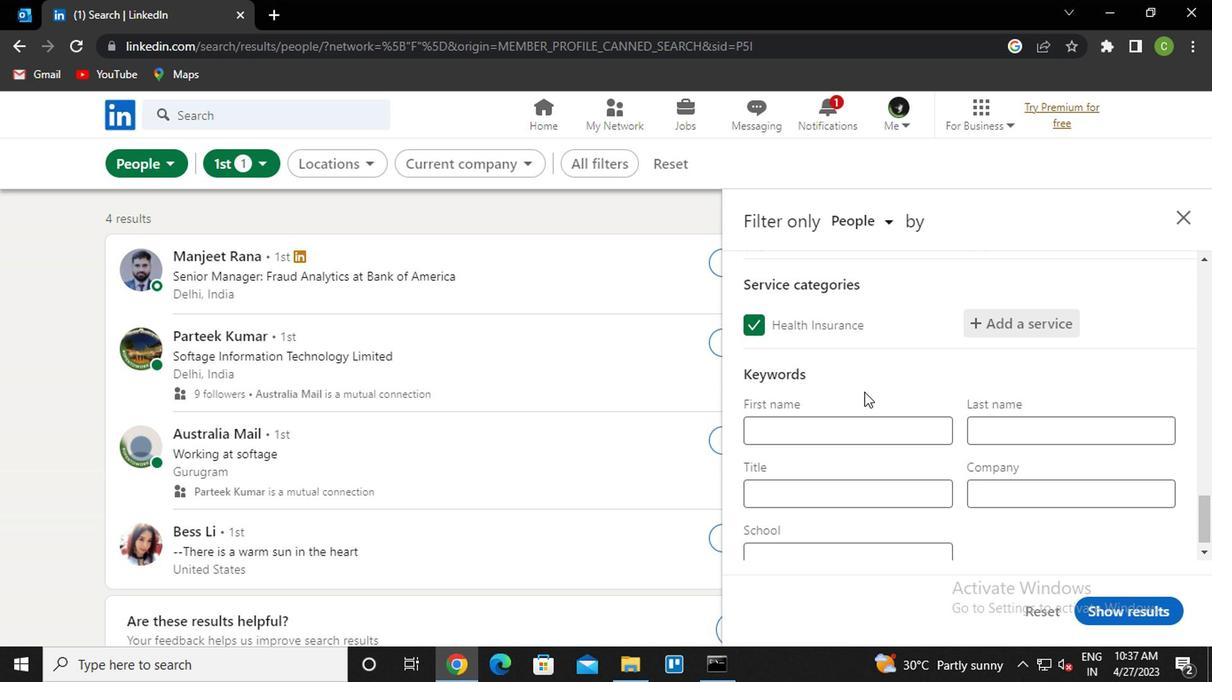 
Action: Mouse scrolled (860, 392) with delta (0, -1)
Screenshot: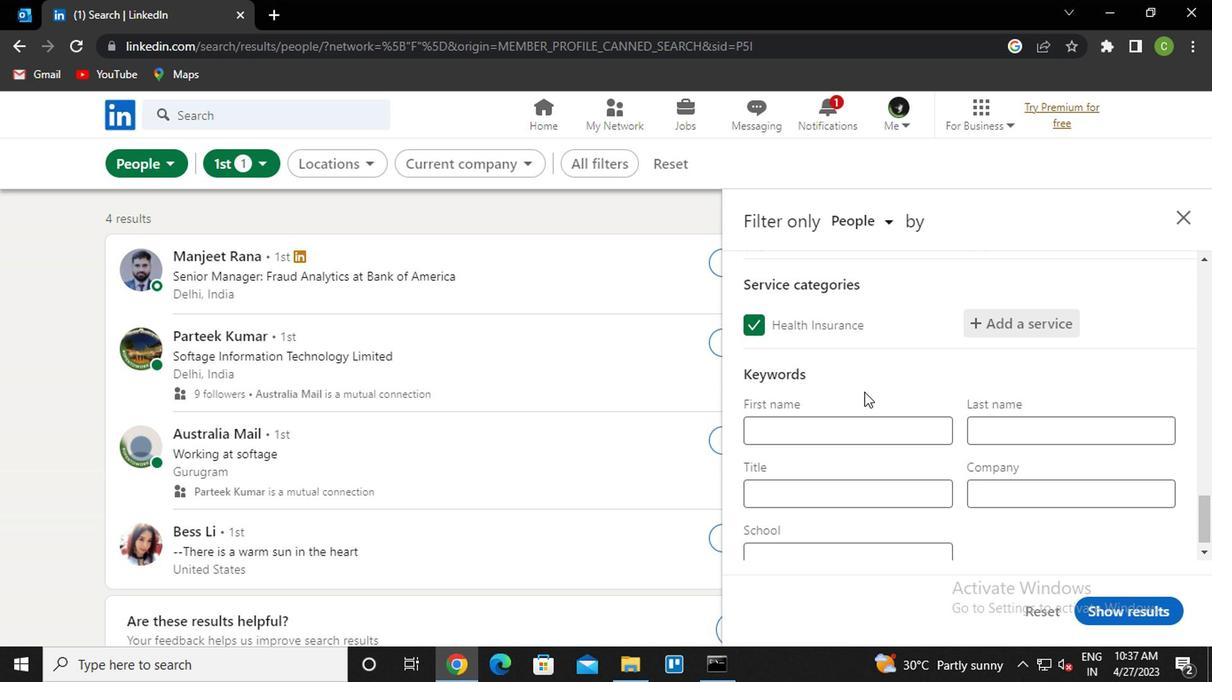 
Action: Mouse scrolled (860, 392) with delta (0, -1)
Screenshot: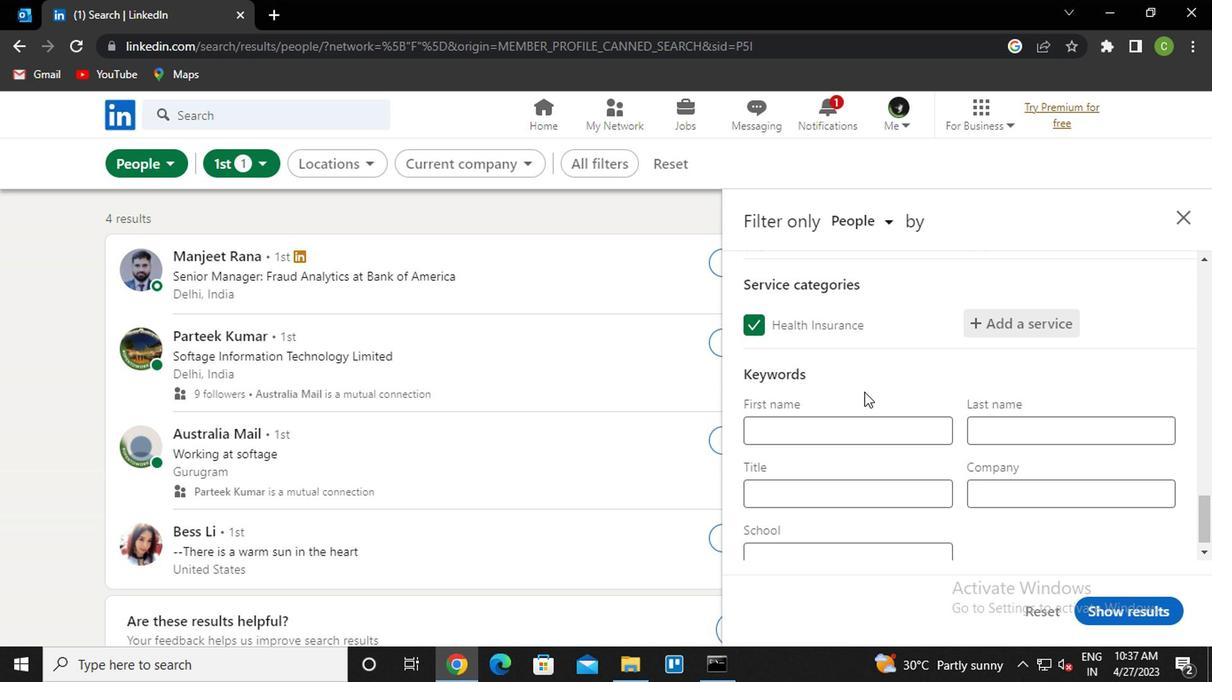 
Action: Mouse scrolled (860, 392) with delta (0, -1)
Screenshot: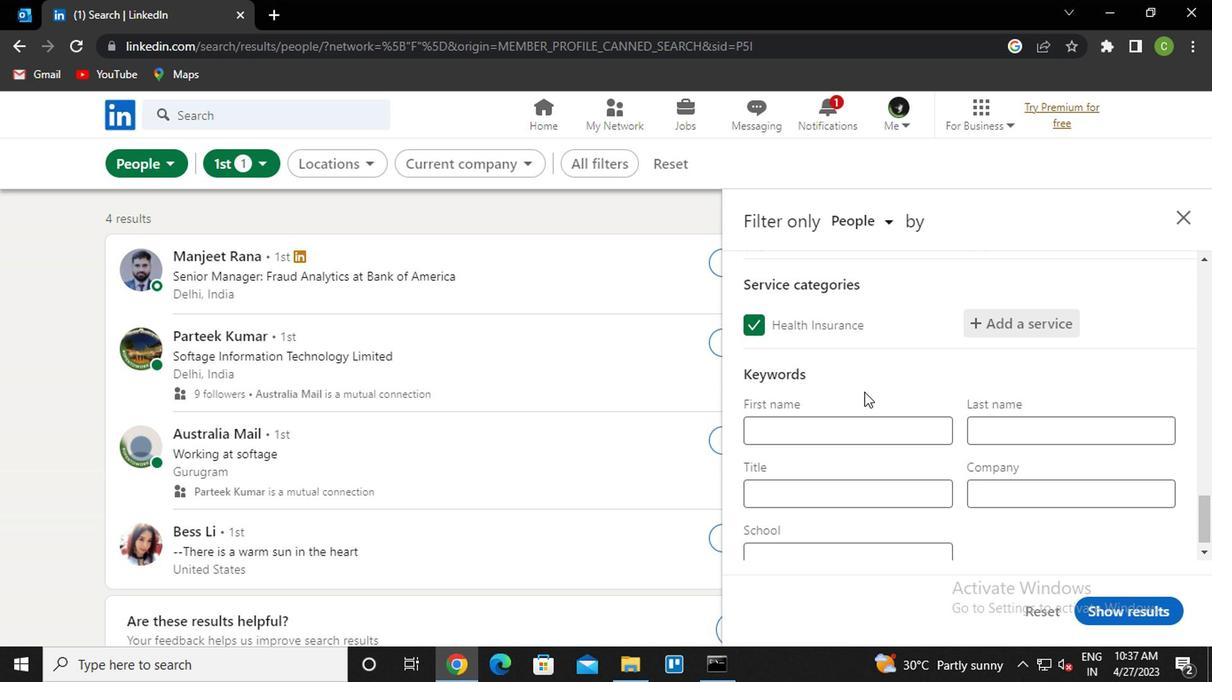 
Action: Mouse moved to (846, 479)
Screenshot: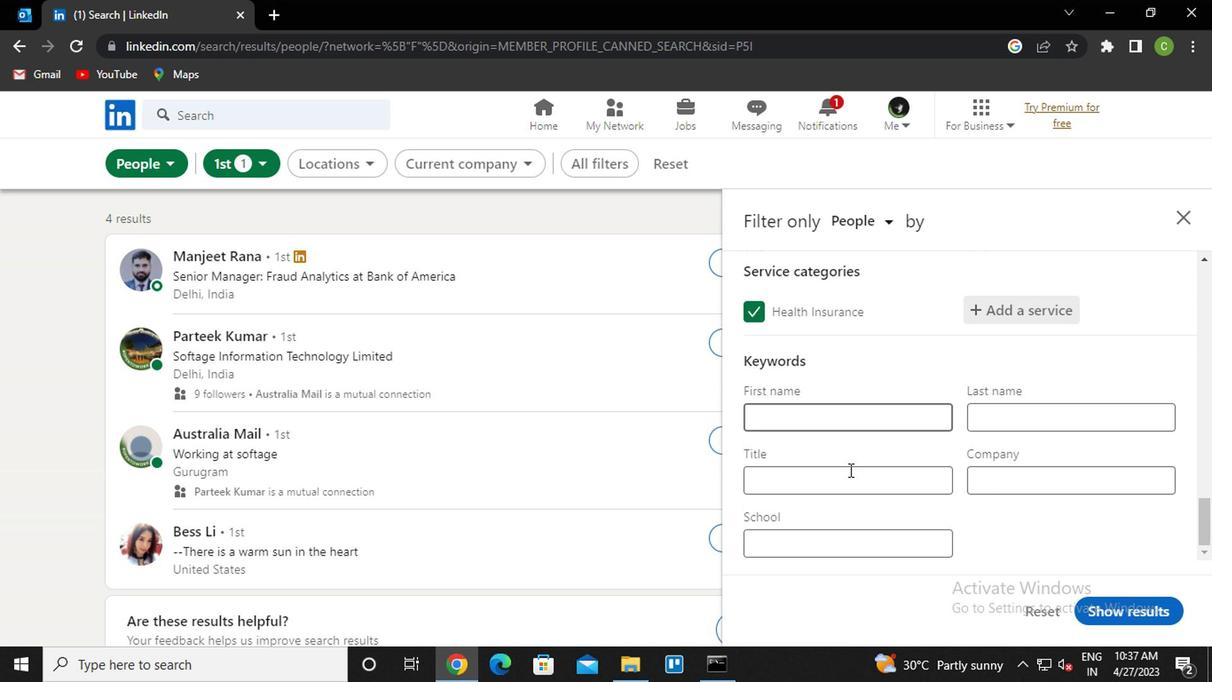 
Action: Mouse pressed left at (846, 479)
Screenshot: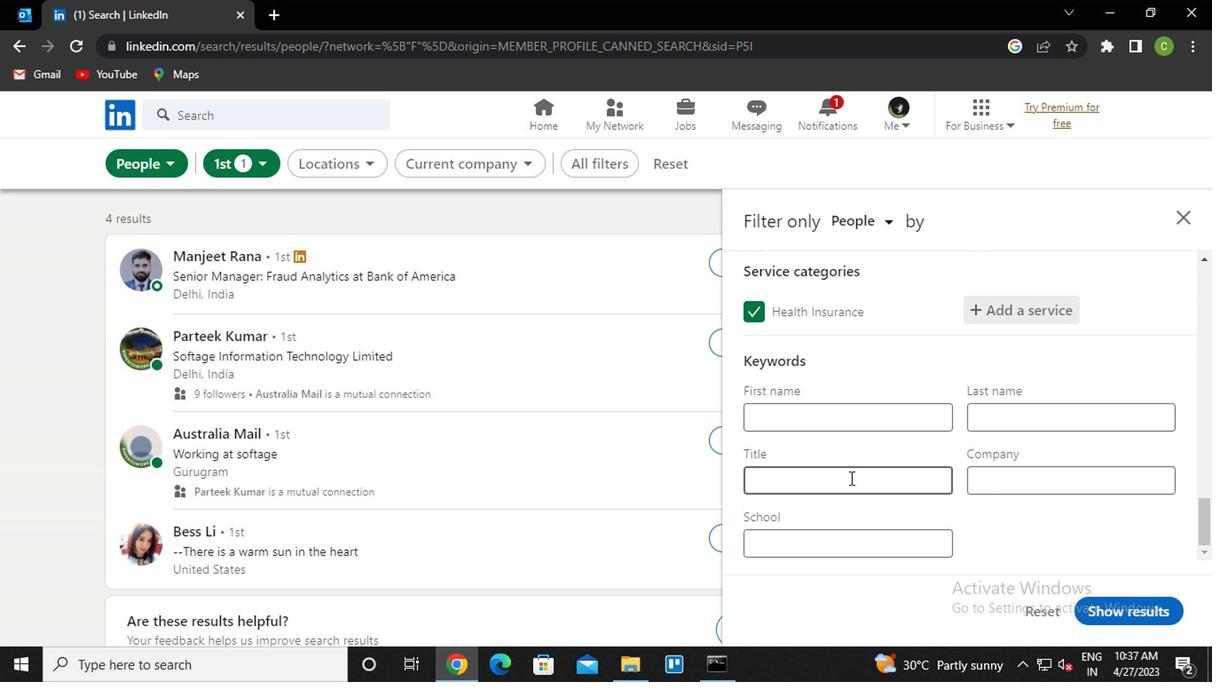 
Action: Key pressed <Key.caps_lock>a<Key.caps_lock>dministrative<Key.space><Key.caps_lock>m<Key.caps_lock>anager
Screenshot: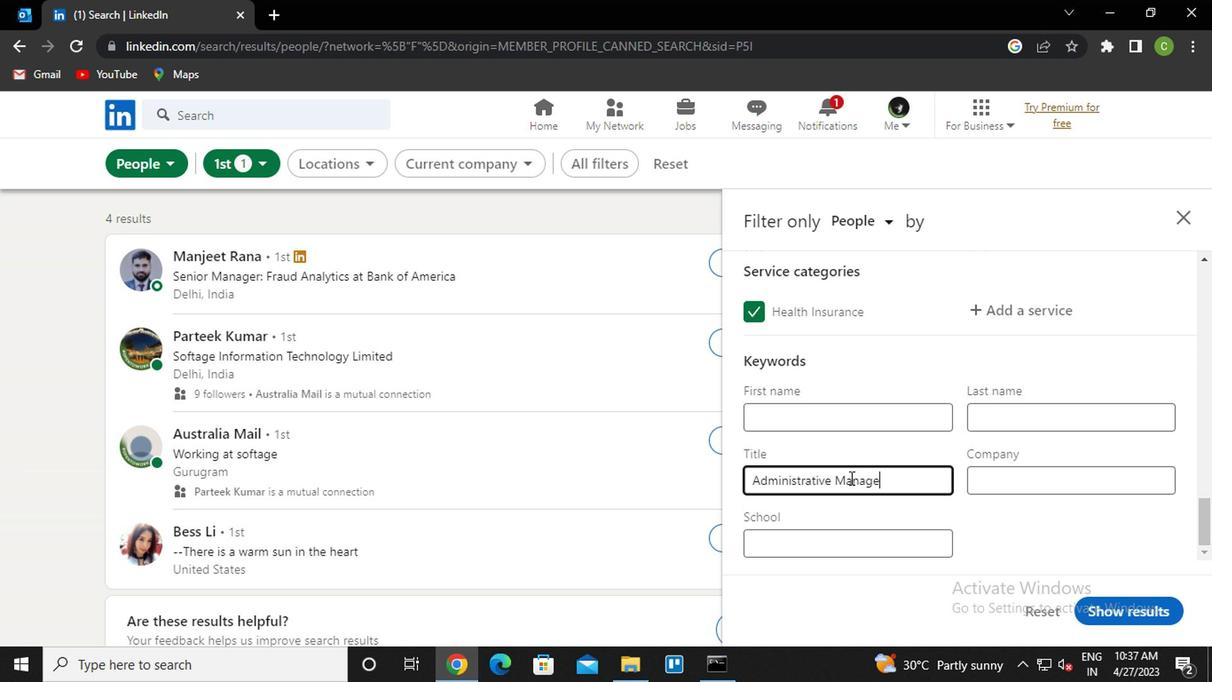 
Action: Mouse moved to (1148, 620)
Screenshot: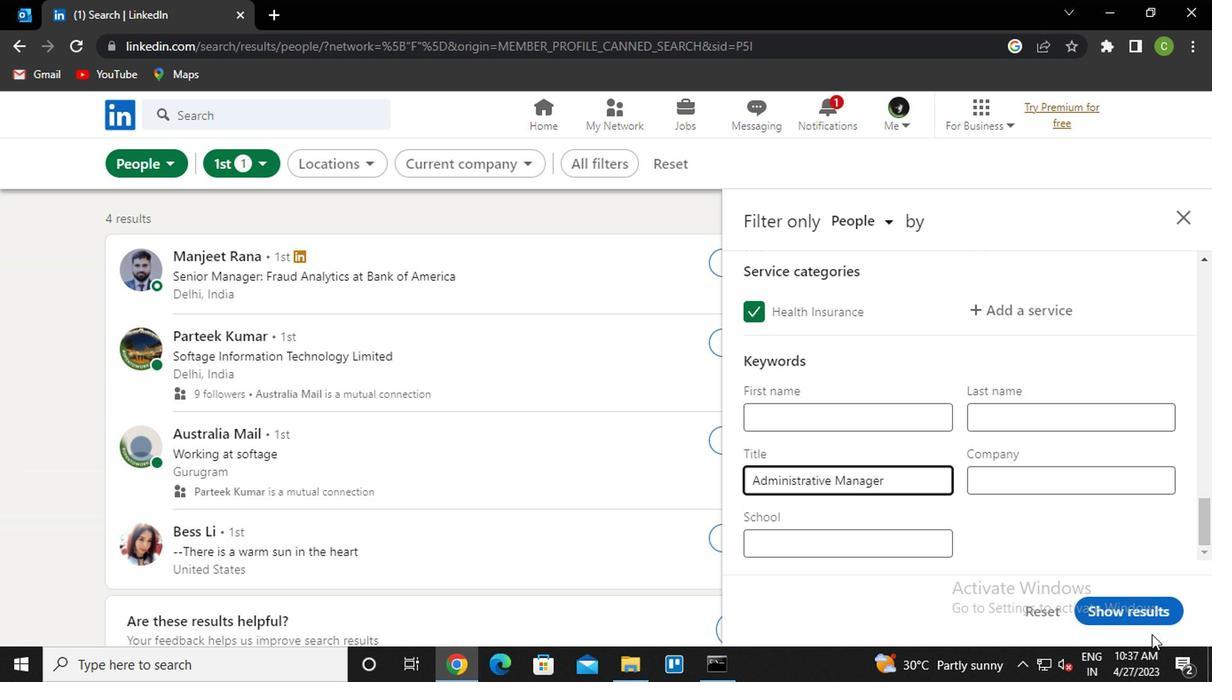 
Action: Mouse pressed left at (1148, 620)
Screenshot: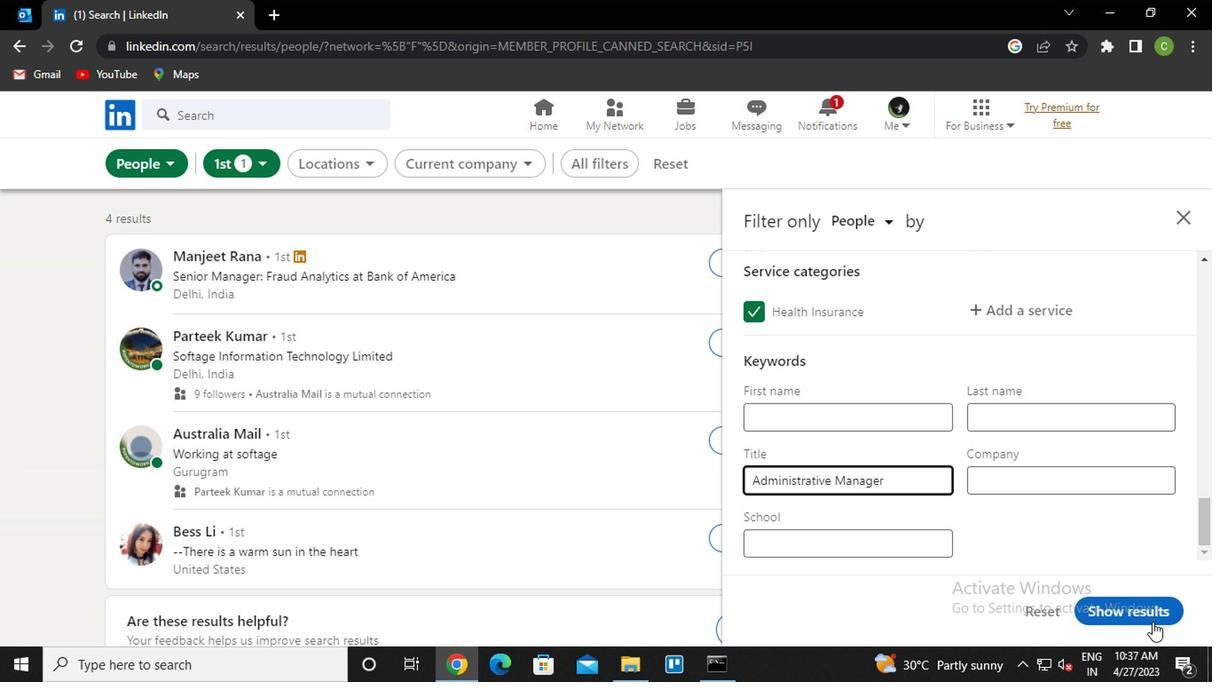 
Action: Mouse moved to (597, 562)
Screenshot: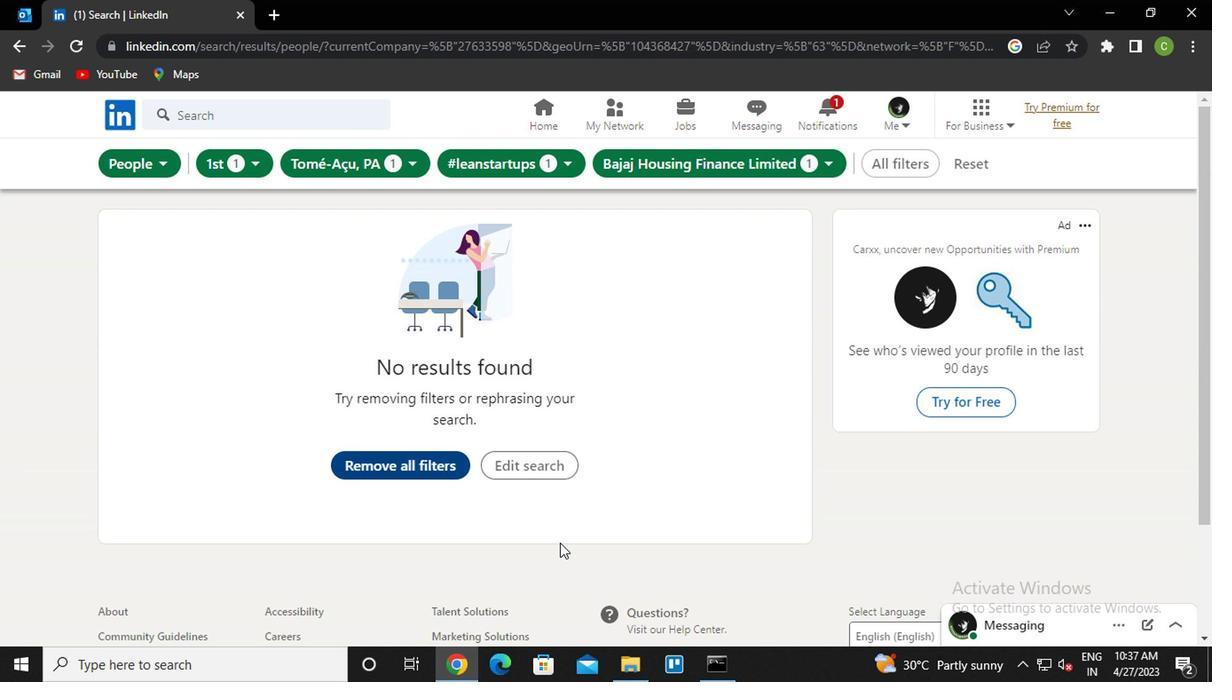 
Action: Key pressed <Key.f8>
Screenshot: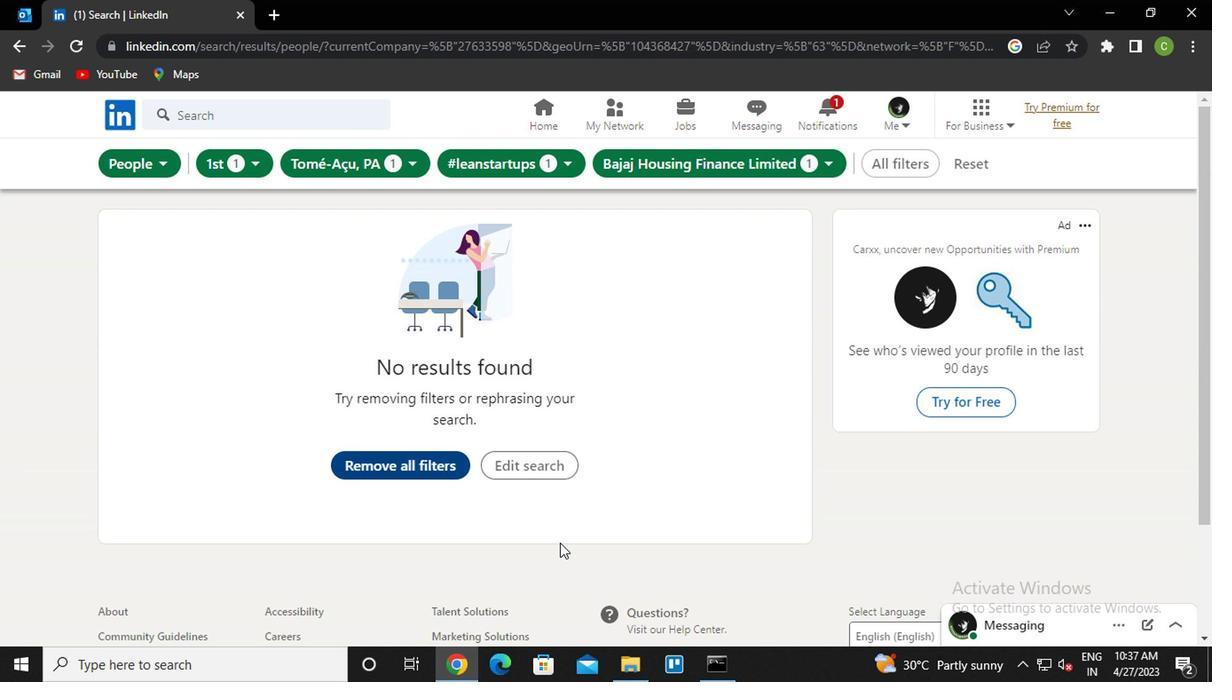 
